 Task: Create new invoice with Date Opened :15-Apr-23, Select Customer: Mango Mango Desserts, Terms: Payment Term 1. Make invoice entry for item-1 with Date: 15-Apr-23, Description: 3.1 Amp Dual USB Car Charger_x000D_
, Action: Material, Income Account: Income:Sales, Quantity: 1, Unit Price: 6.25, Discount %: 7. Make entry for item-2 with Date: 15-Apr-23, Description: Bonne Maman Preserves Strawberry (13 oz)_x000D_
, Action: Material, Income Account: Income:Sales, Quantity: 1, Unit Price: 9.4, Discount %: 8. Make entry for item-3 with Date: 15-Apr-23, Description: Case of Whole Milk (1 gal x 2 ct), Action: Material, Income Account: Income:Sales, Quantity: 2, Unit Price: 10.4, Discount %: 10. Write Notes: 'Looking forward to serving you again.'. Post Invoice with Post Date: 15-Apr-23, Post to Accounts: Assets:Accounts Receivable. Pay / Process Payment with Transaction Date: 15-May-23, Amount: 33.1805, Transfer Account: Checking Account. Print Invoice, display notes by going to Option, then go to Display Tab and check 'Invoice Notes'.
Action: Mouse moved to (161, 34)
Screenshot: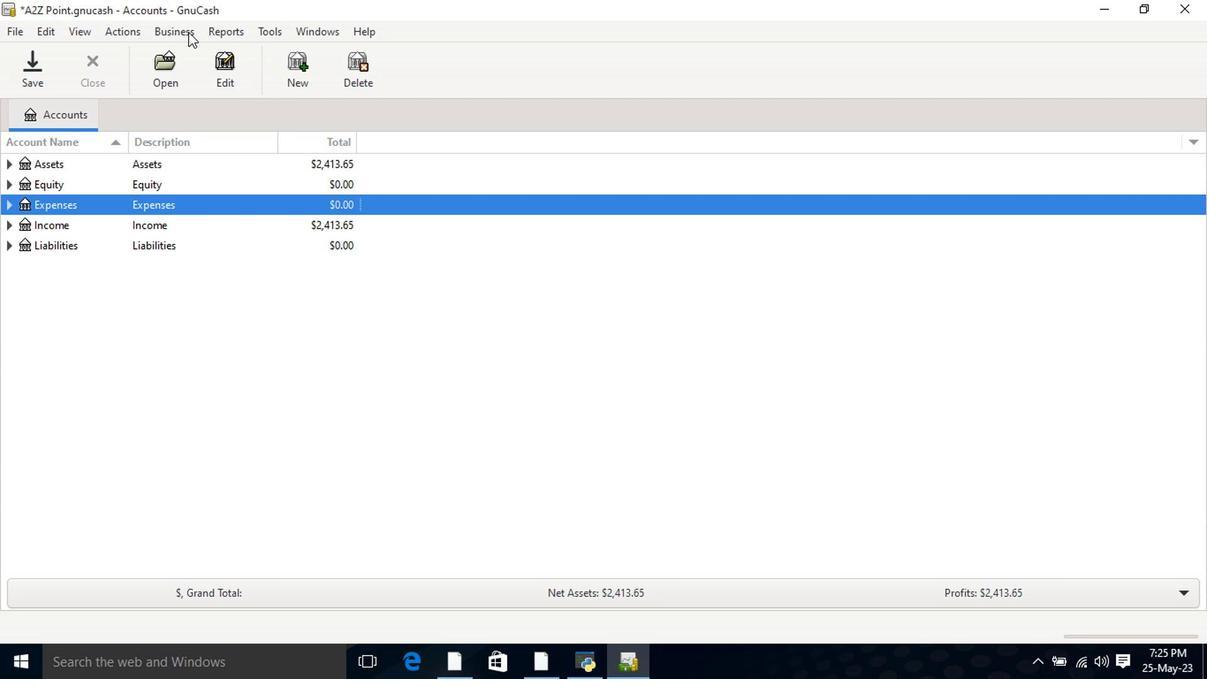 
Action: Mouse pressed left at (161, 34)
Screenshot: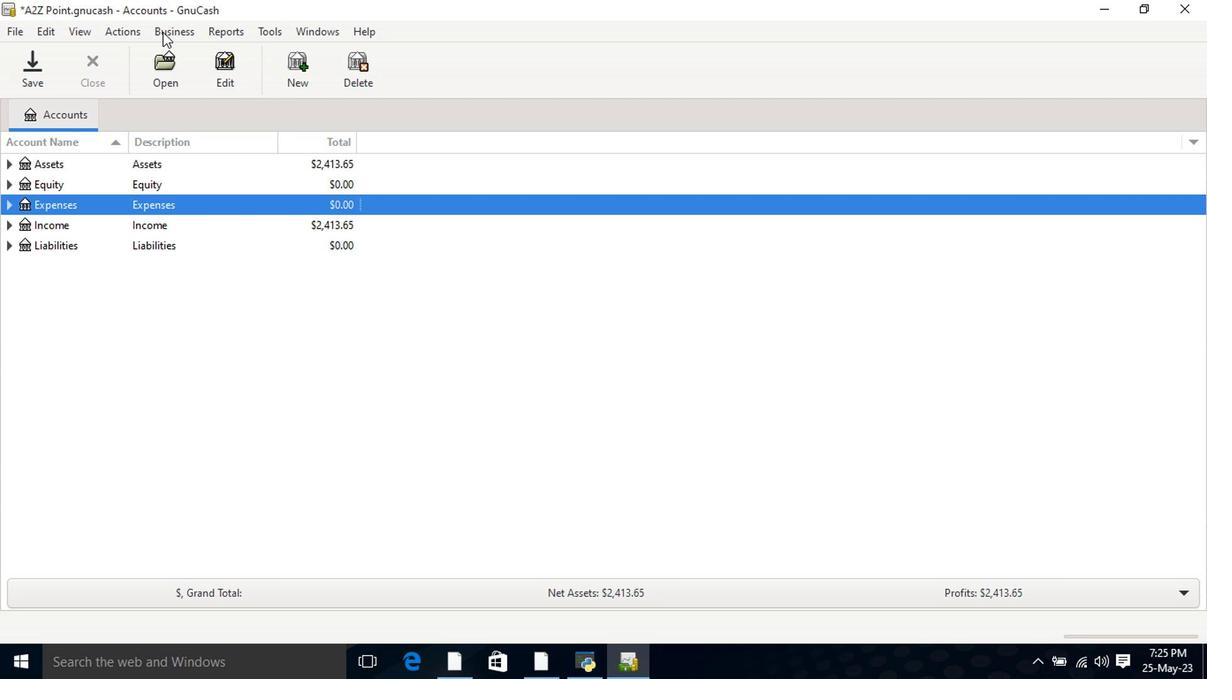 
Action: Mouse moved to (415, 124)
Screenshot: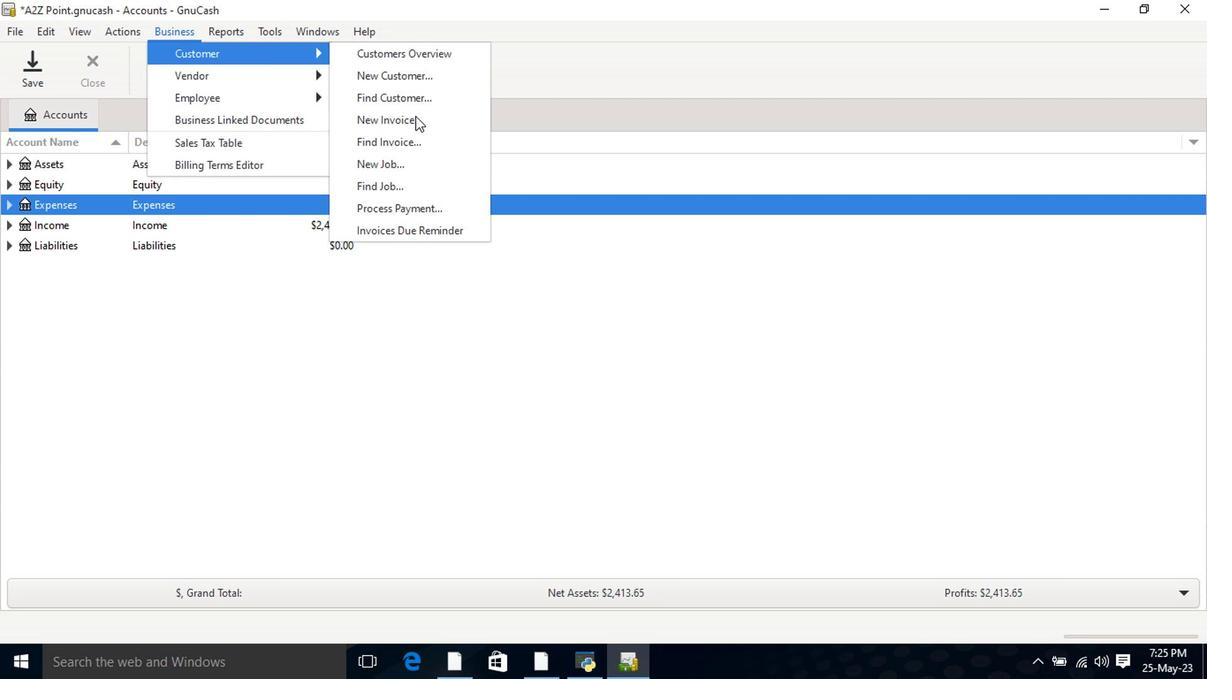 
Action: Mouse pressed left at (415, 124)
Screenshot: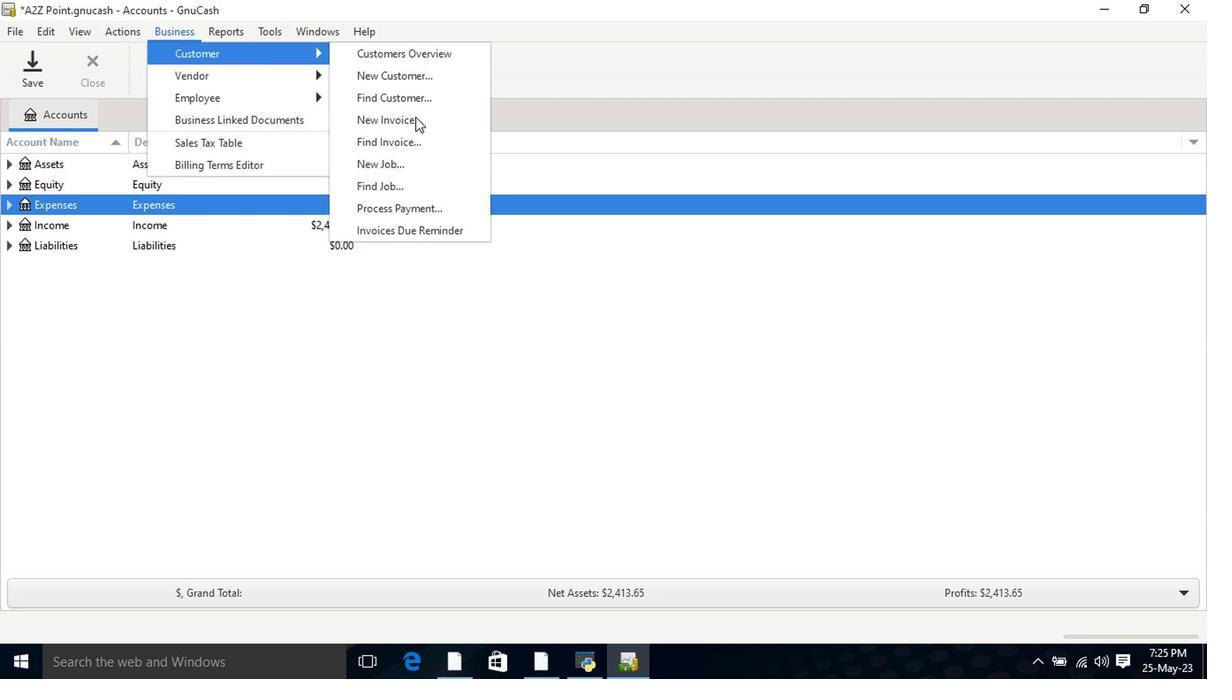 
Action: Mouse moved to (725, 278)
Screenshot: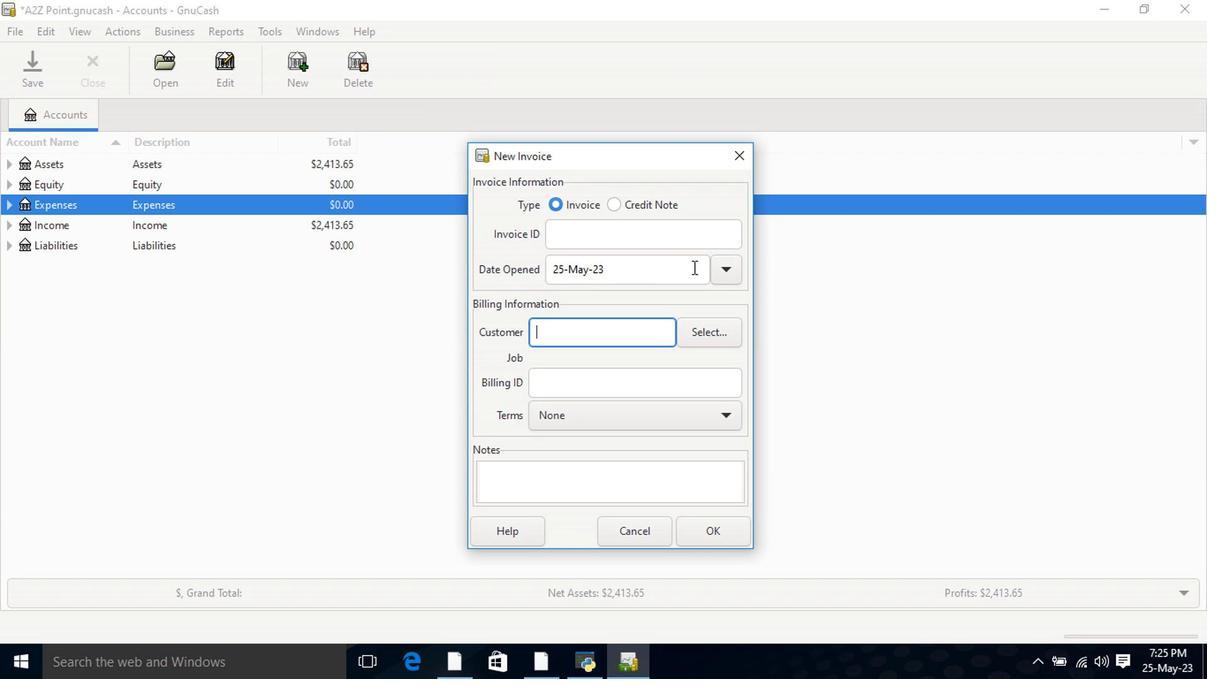 
Action: Mouse pressed left at (725, 278)
Screenshot: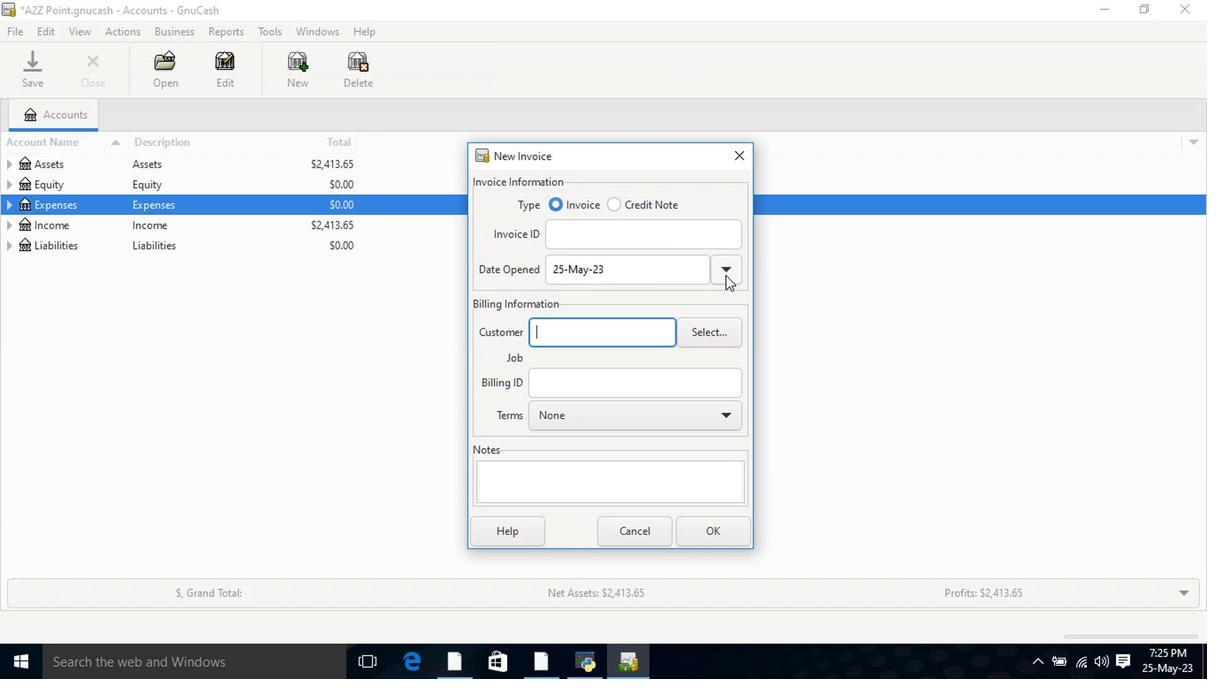 
Action: Mouse moved to (591, 299)
Screenshot: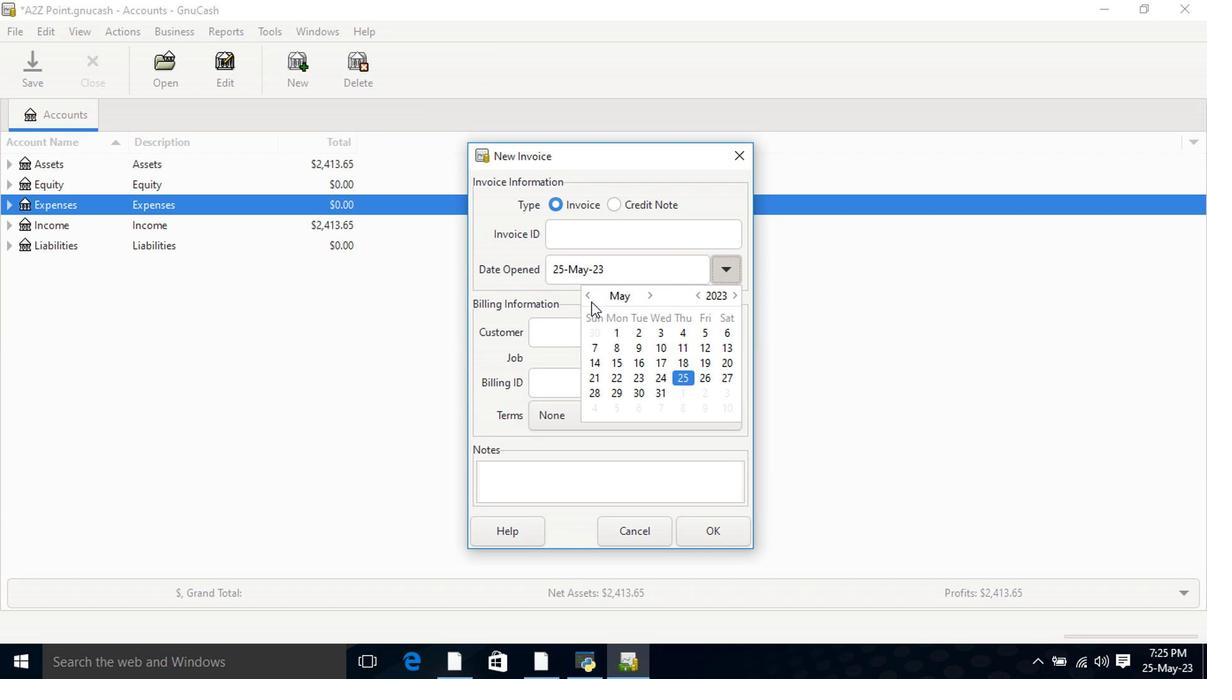 
Action: Mouse pressed left at (591, 299)
Screenshot: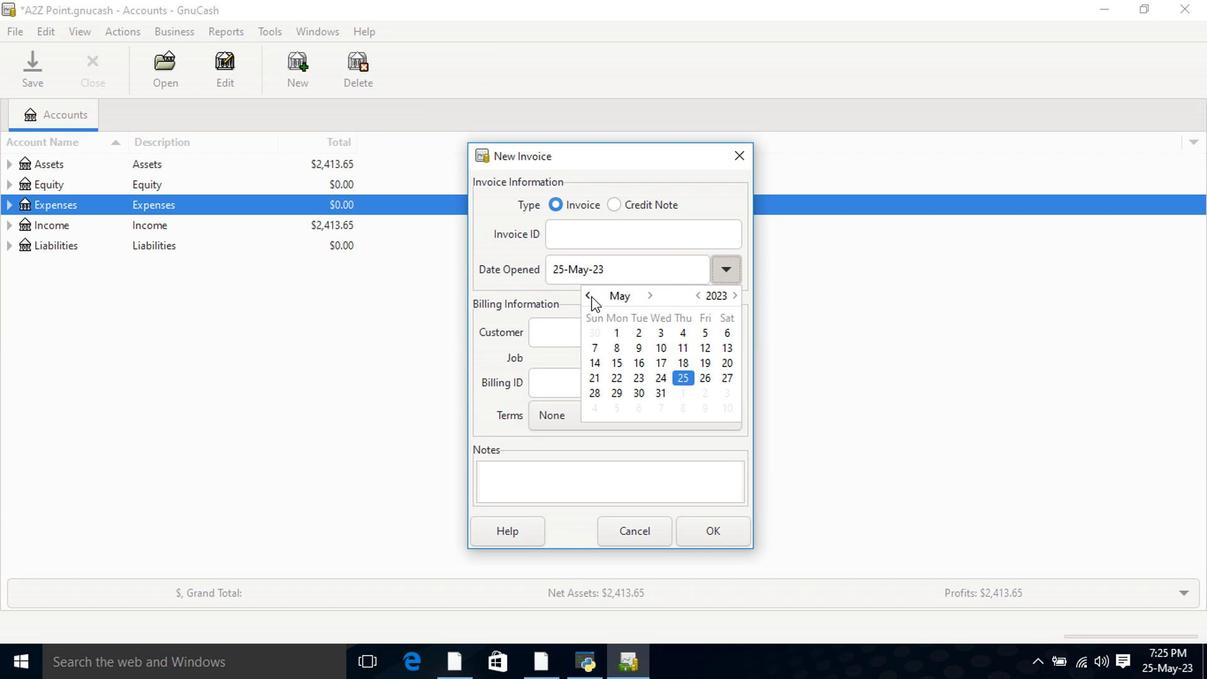 
Action: Mouse moved to (728, 366)
Screenshot: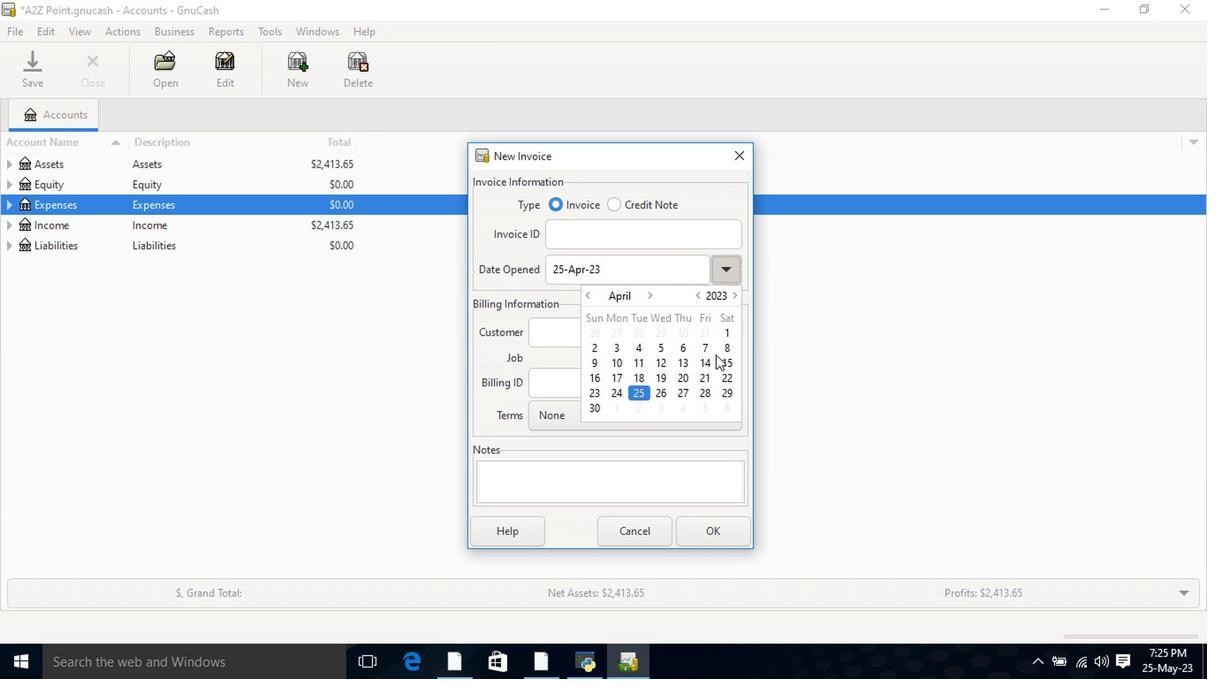 
Action: Mouse pressed left at (728, 366)
Screenshot: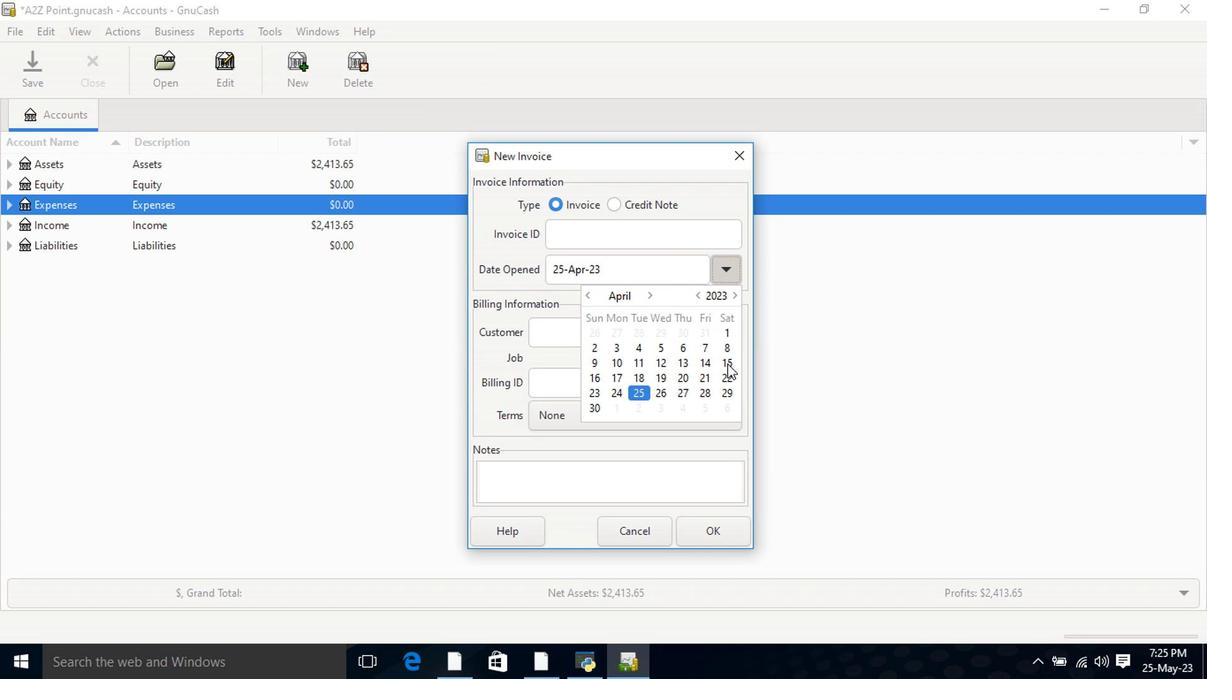 
Action: Mouse moved to (730, 366)
Screenshot: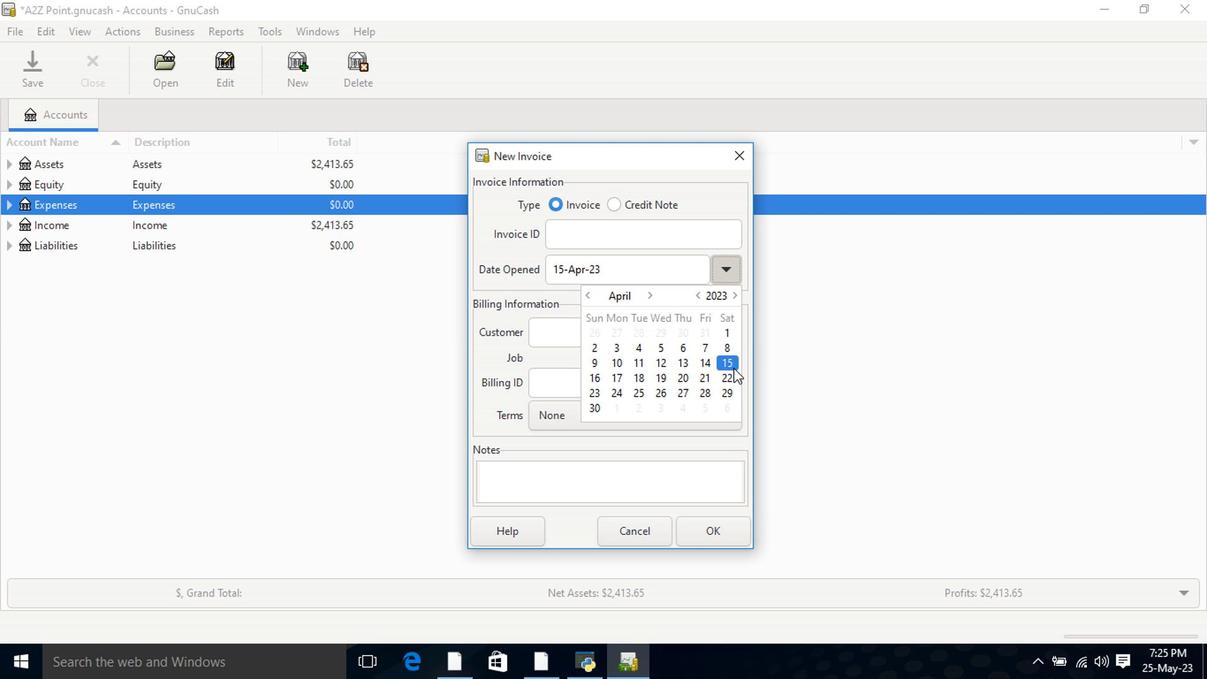 
Action: Mouse pressed left at (730, 366)
Screenshot: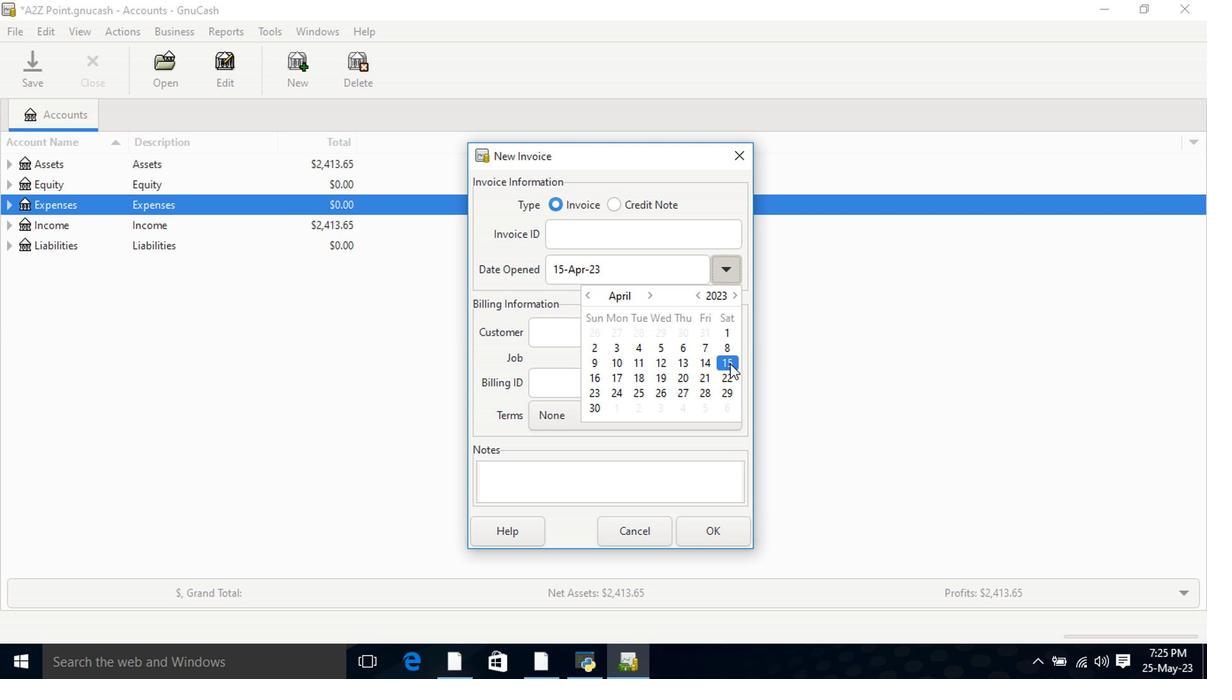 
Action: Mouse pressed left at (730, 366)
Screenshot: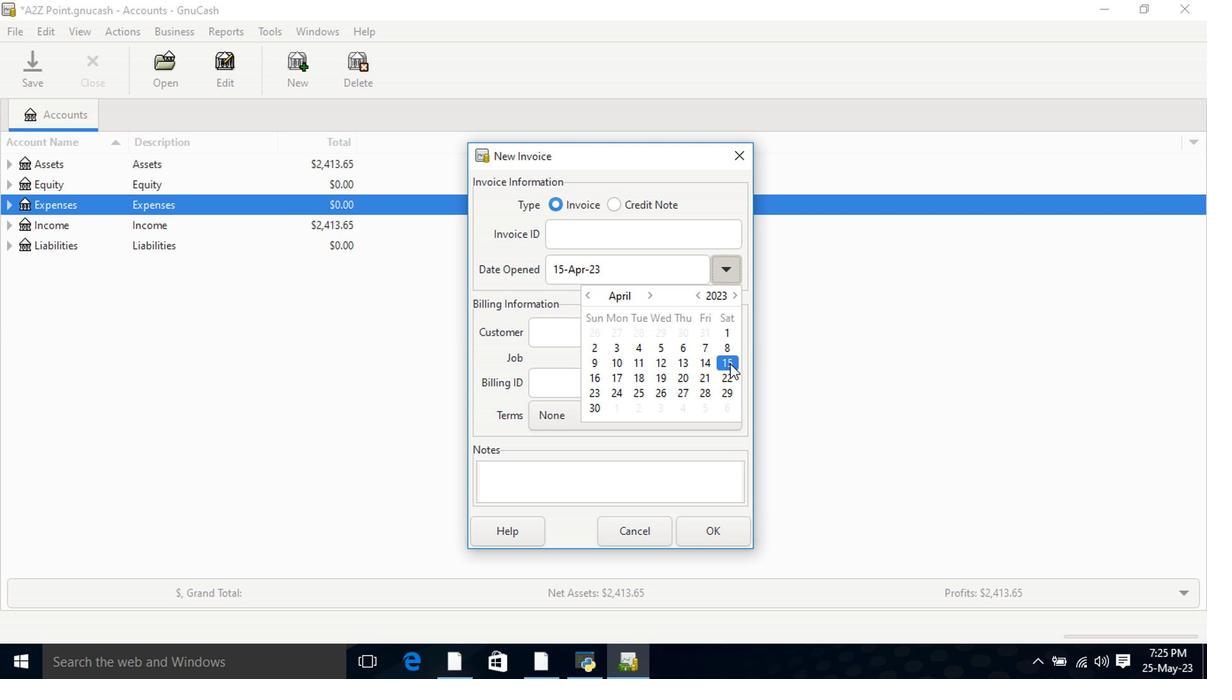 
Action: Mouse moved to (636, 337)
Screenshot: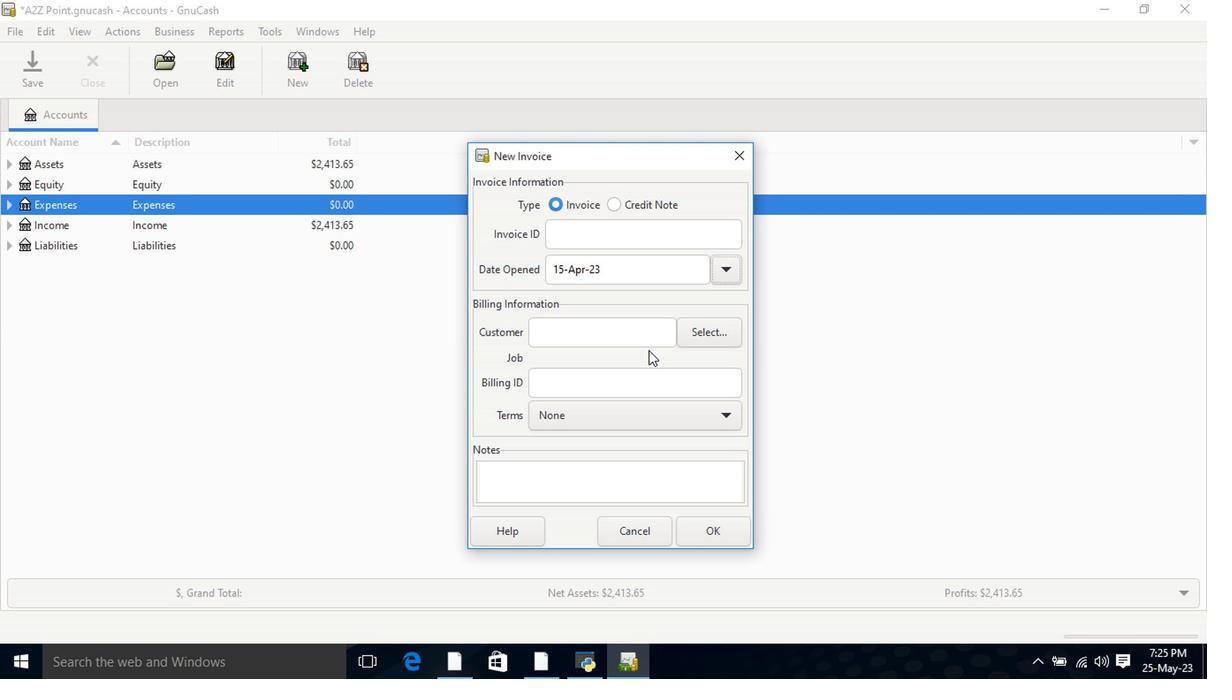 
Action: Mouse pressed left at (636, 337)
Screenshot: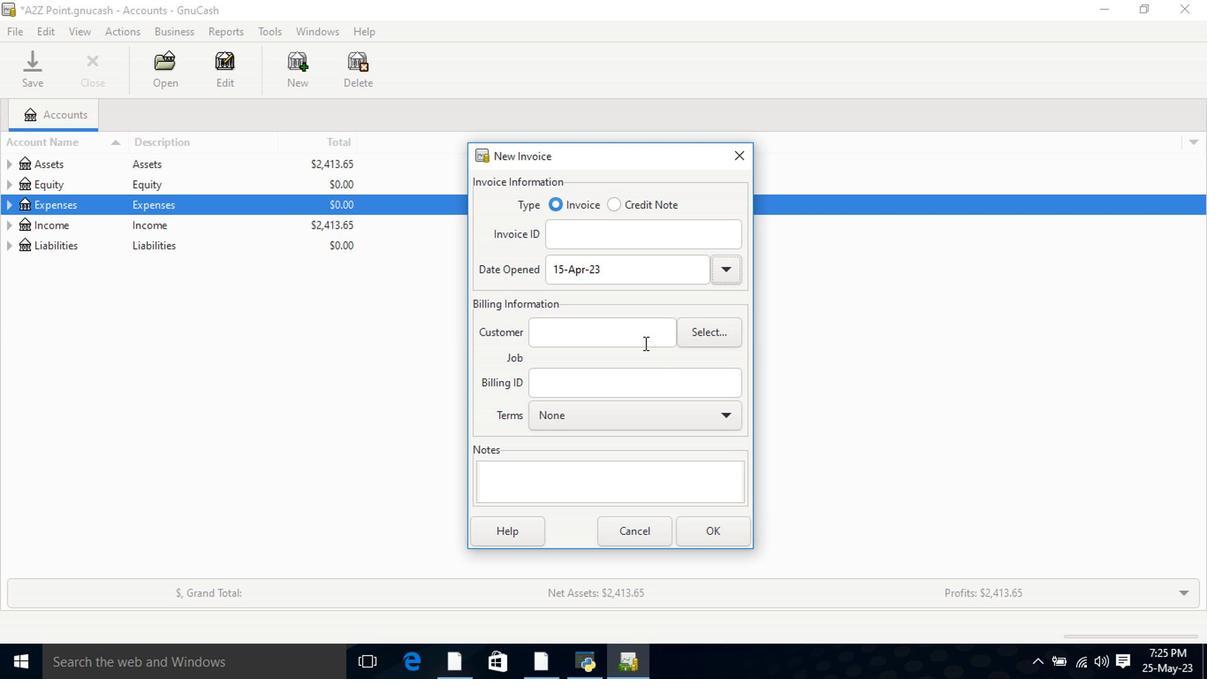 
Action: Key pressed <Key.shift>Mang
Screenshot: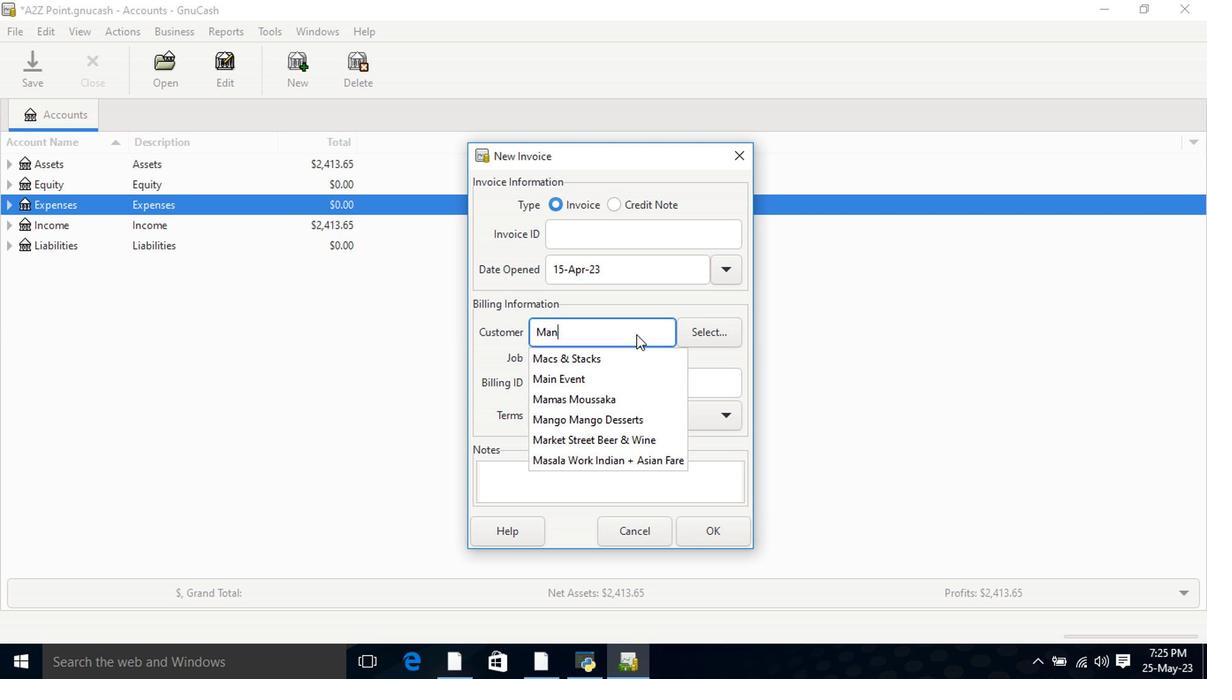 
Action: Mouse moved to (629, 356)
Screenshot: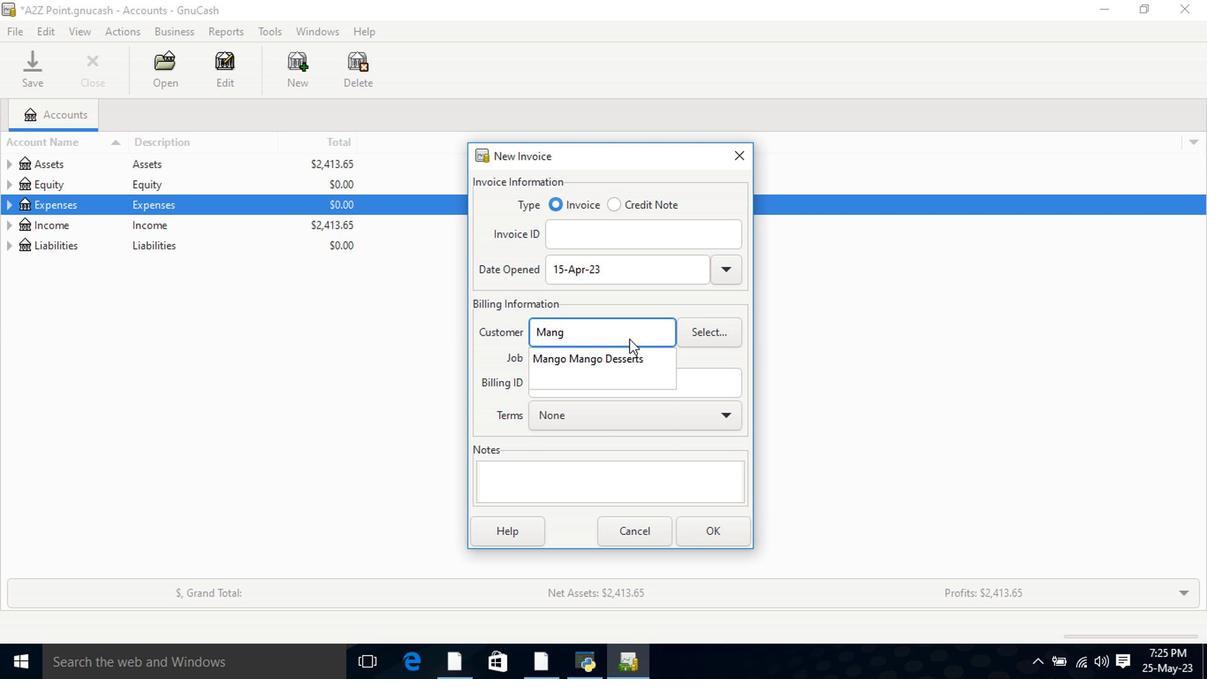 
Action: Mouse pressed left at (629, 356)
Screenshot: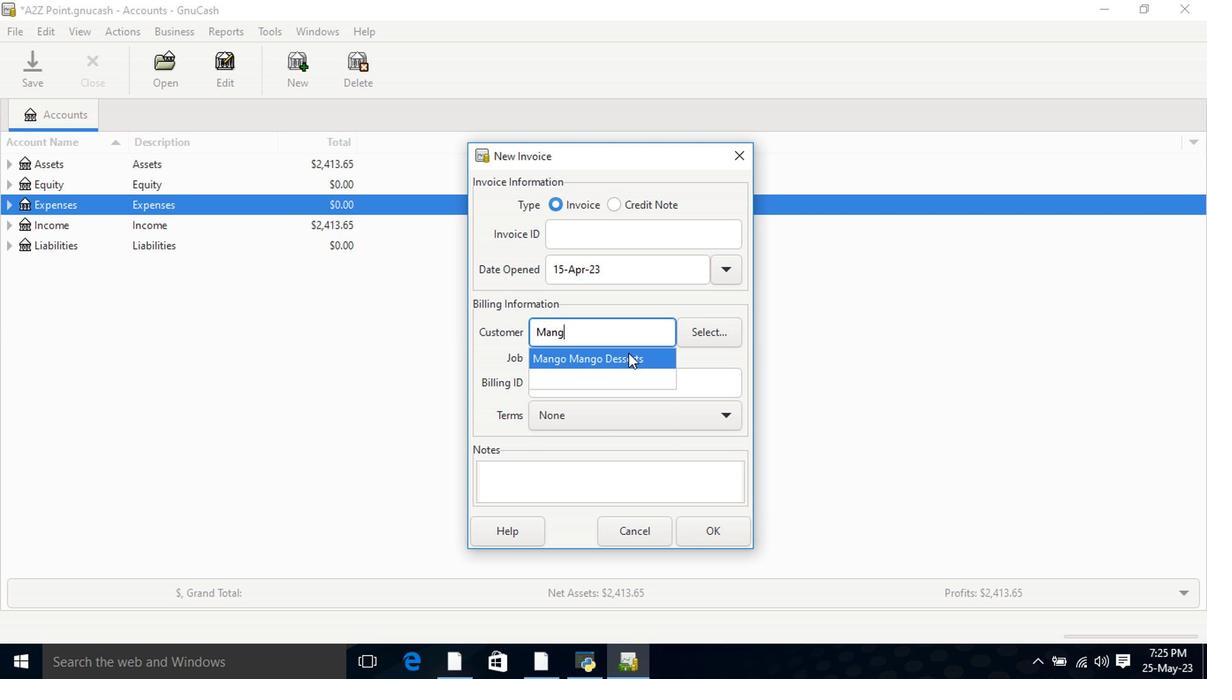 
Action: Mouse moved to (614, 443)
Screenshot: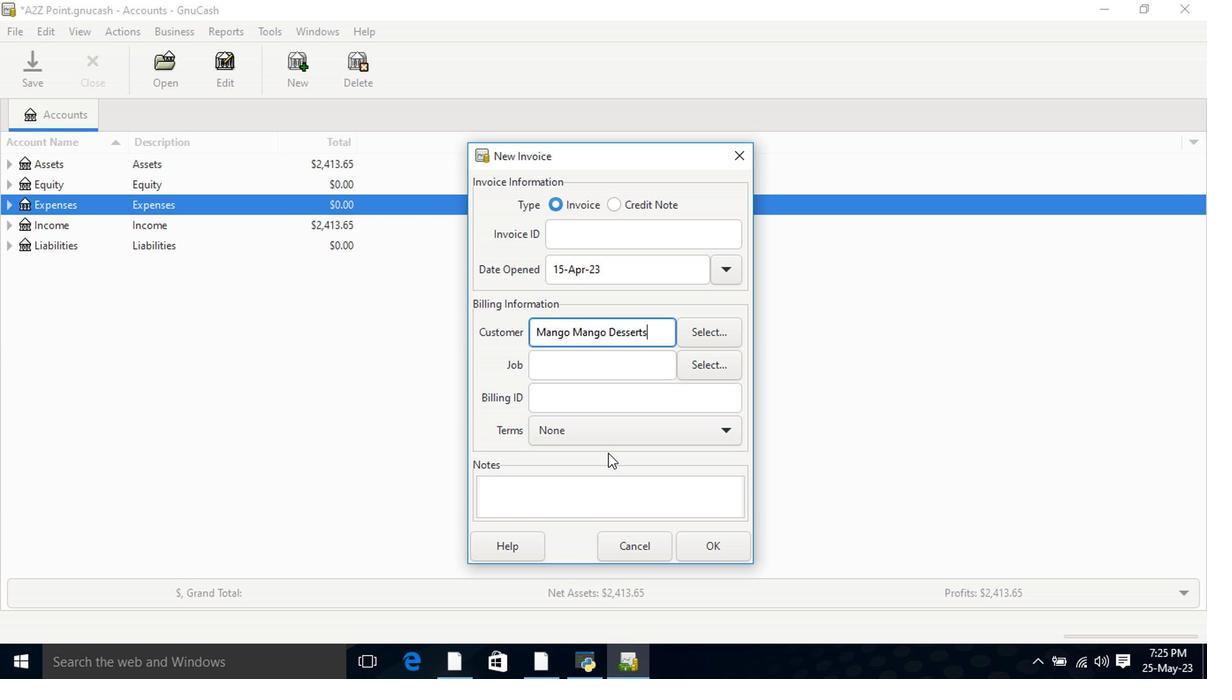 
Action: Mouse pressed left at (614, 443)
Screenshot: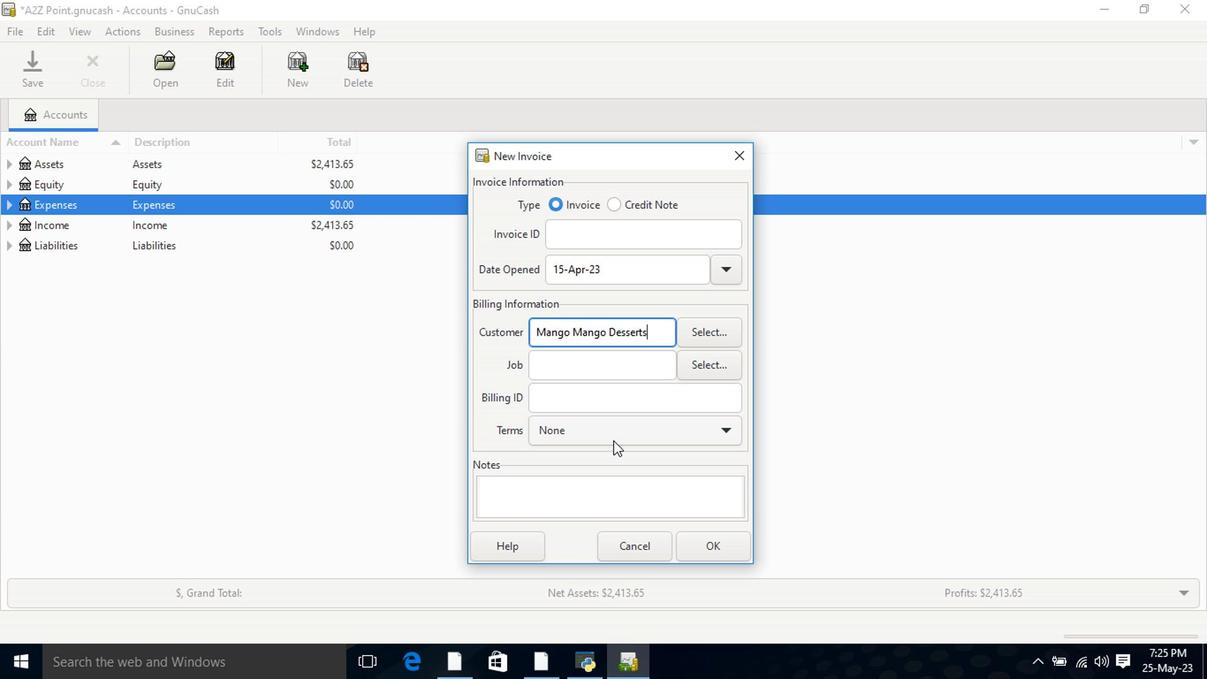 
Action: Mouse moved to (615, 456)
Screenshot: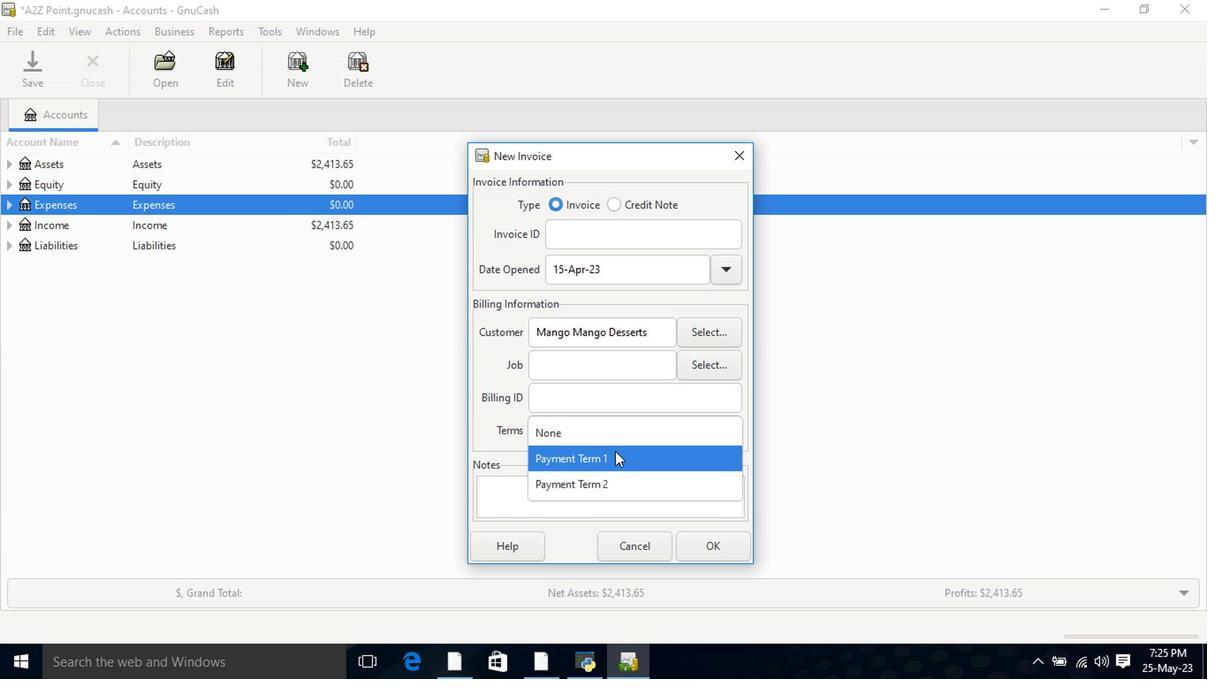 
Action: Mouse pressed left at (615, 456)
Screenshot: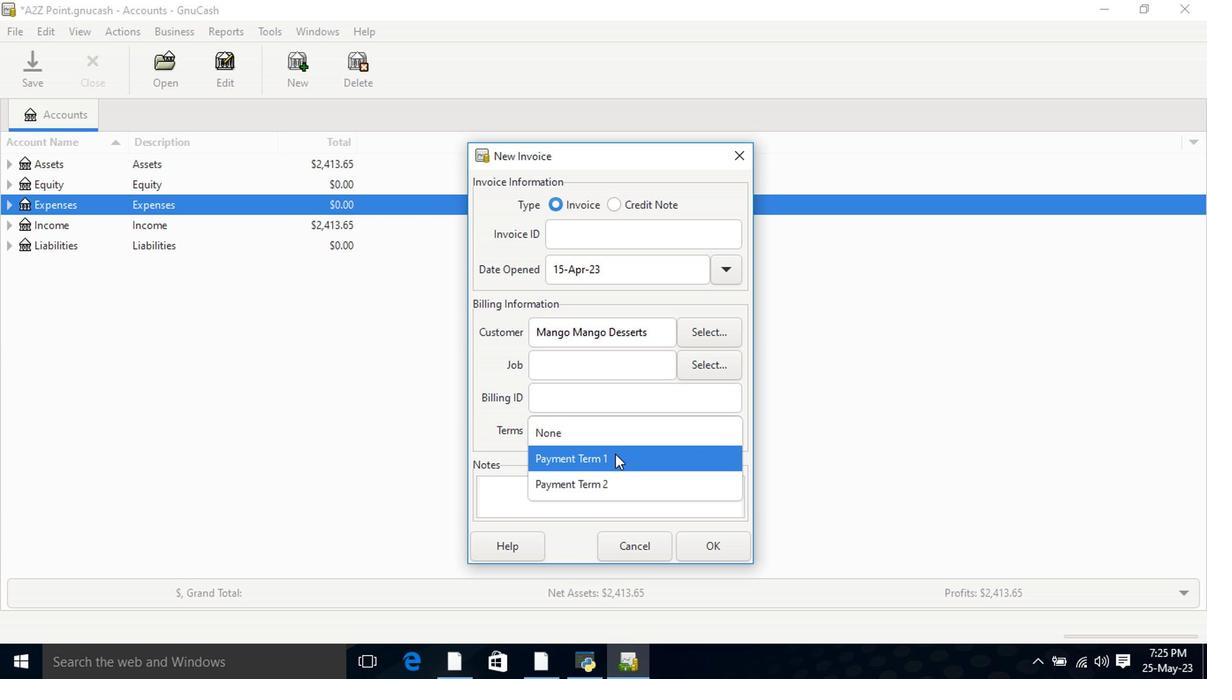 
Action: Mouse moved to (715, 550)
Screenshot: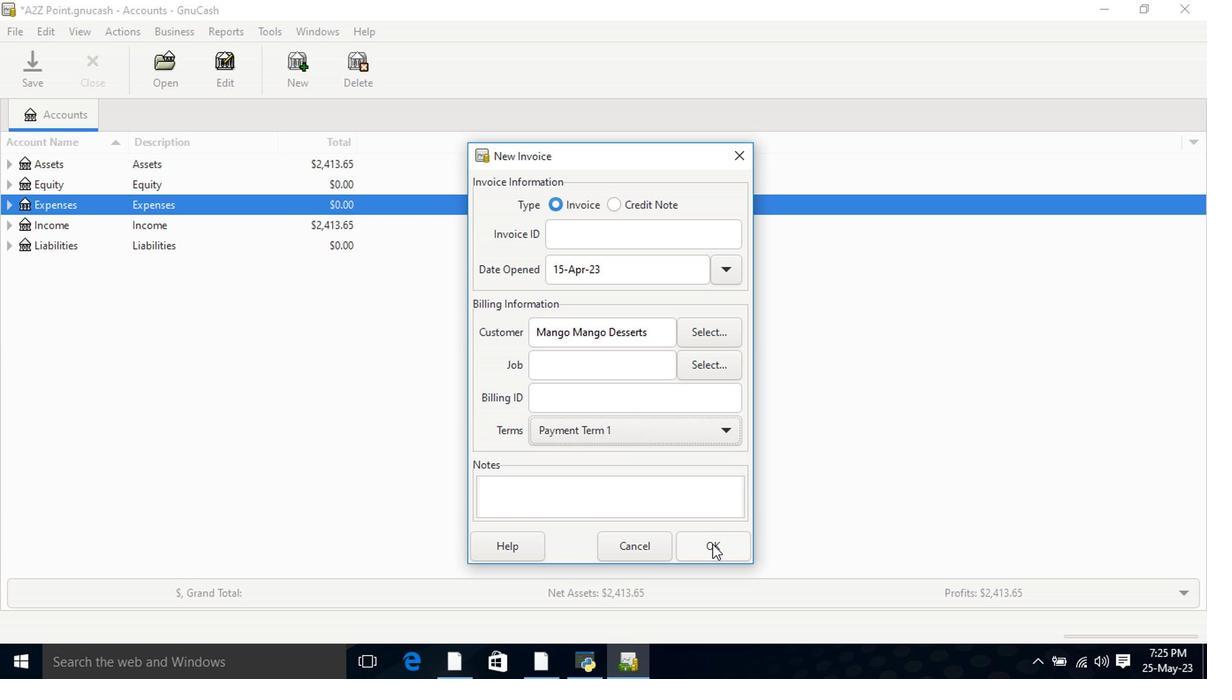 
Action: Mouse pressed left at (715, 550)
Screenshot: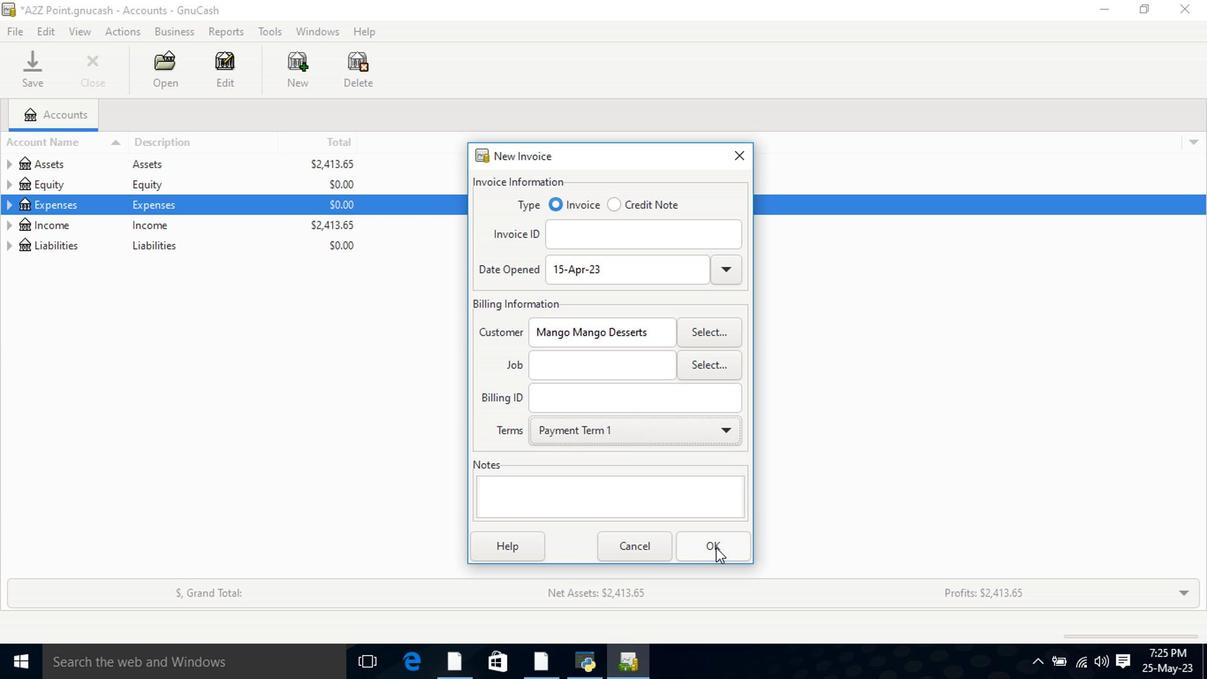 
Action: Mouse moved to (79, 348)
Screenshot: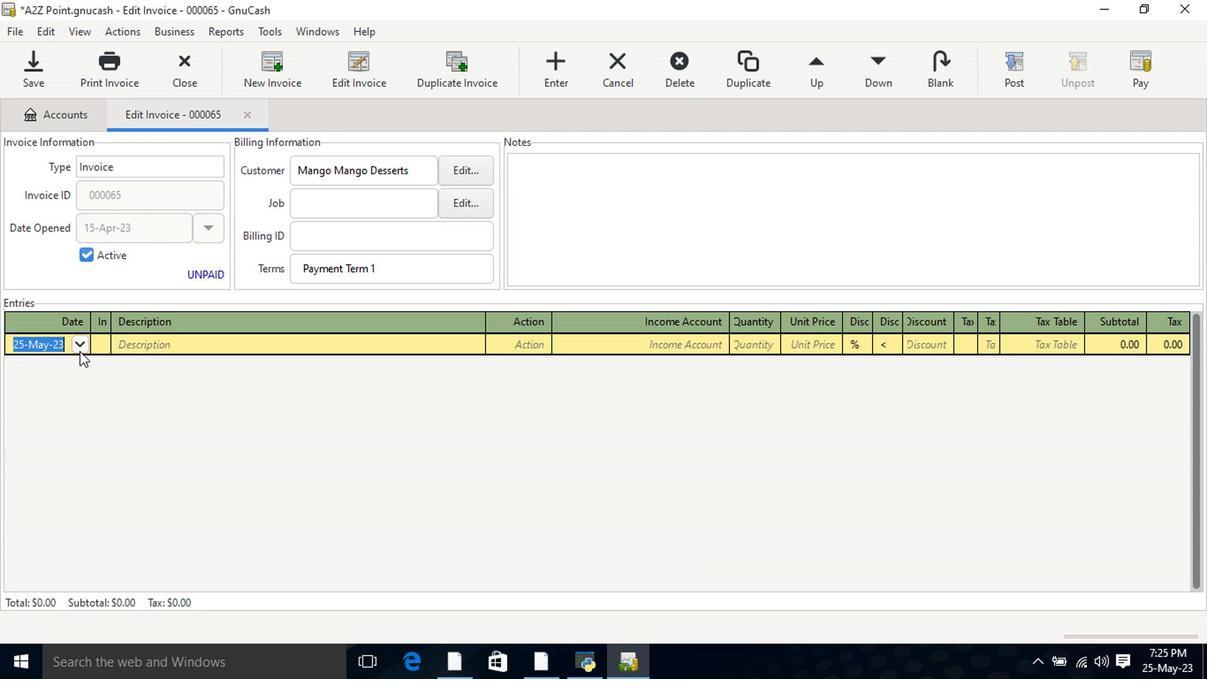 
Action: Mouse pressed left at (79, 348)
Screenshot: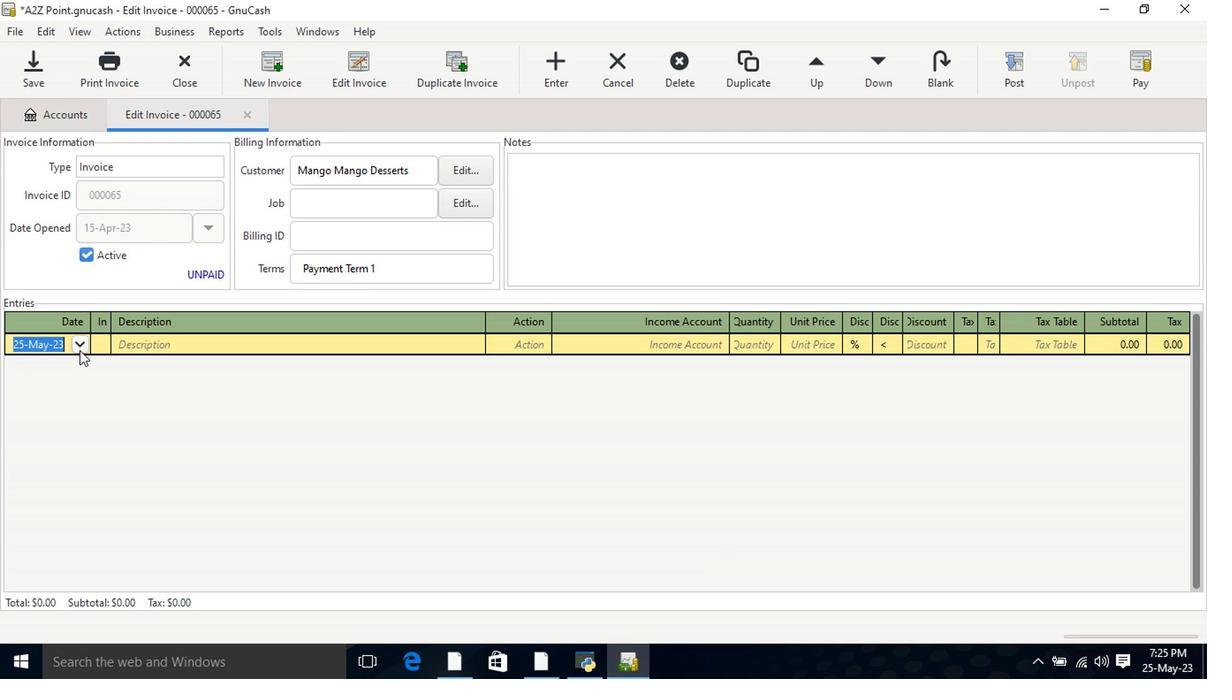 
Action: Mouse moved to (15, 372)
Screenshot: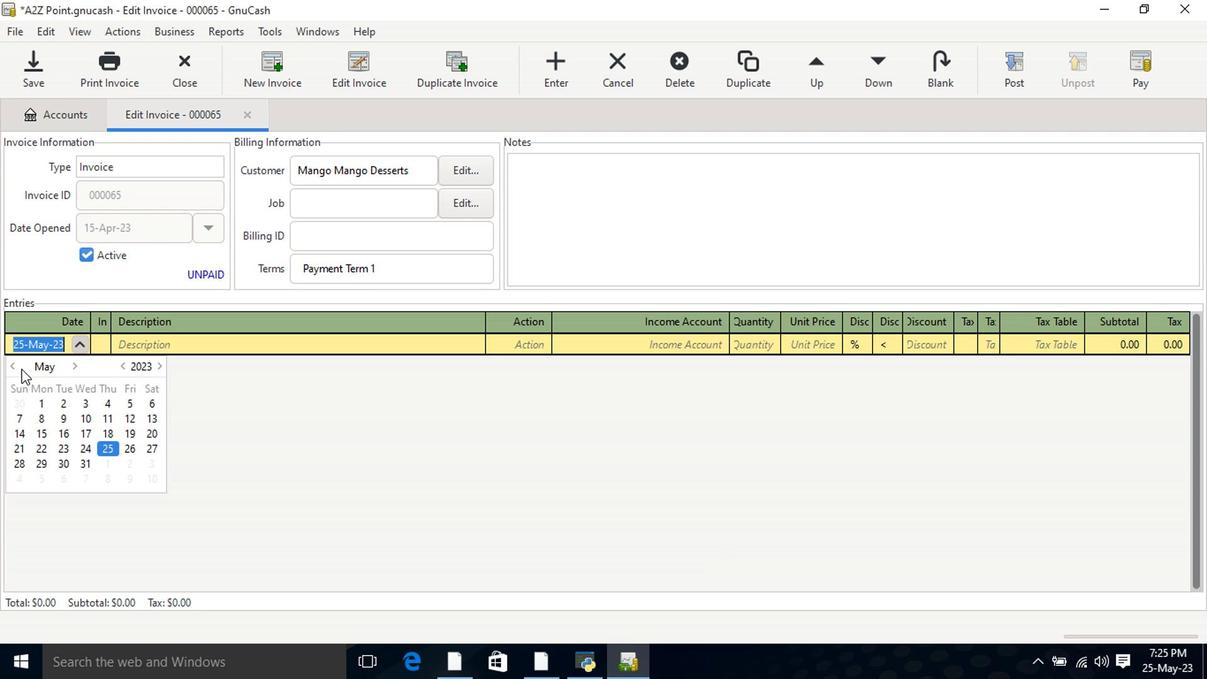 
Action: Mouse pressed left at (15, 372)
Screenshot: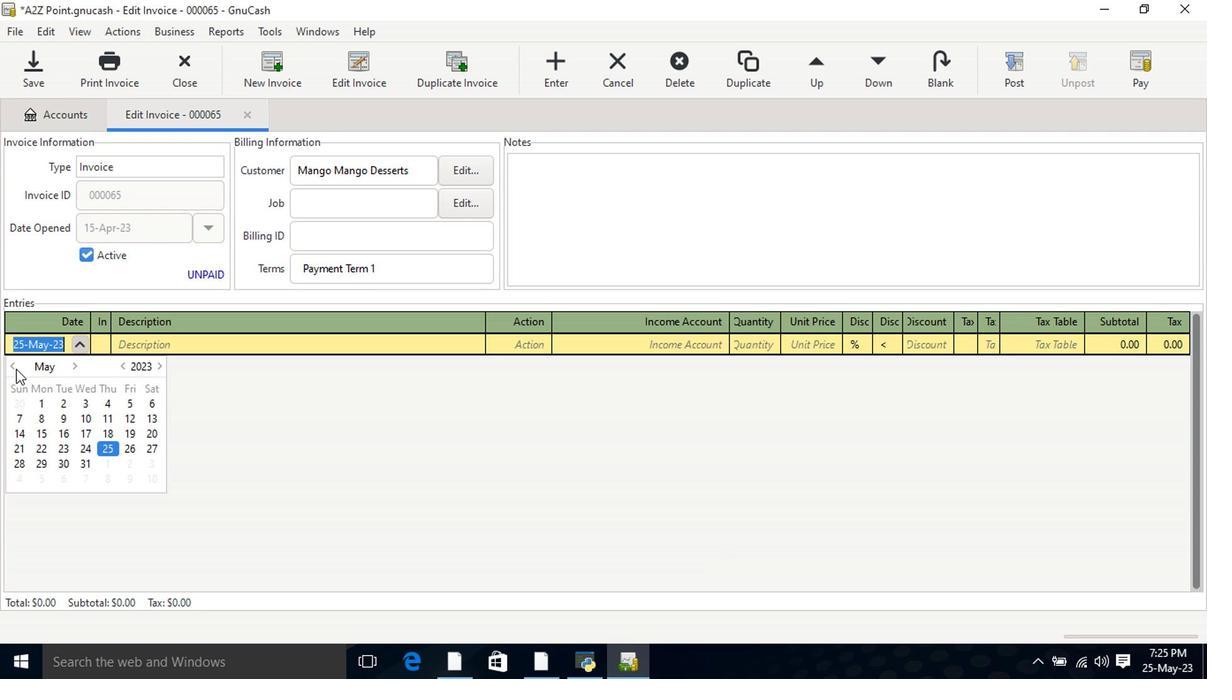 
Action: Mouse moved to (154, 438)
Screenshot: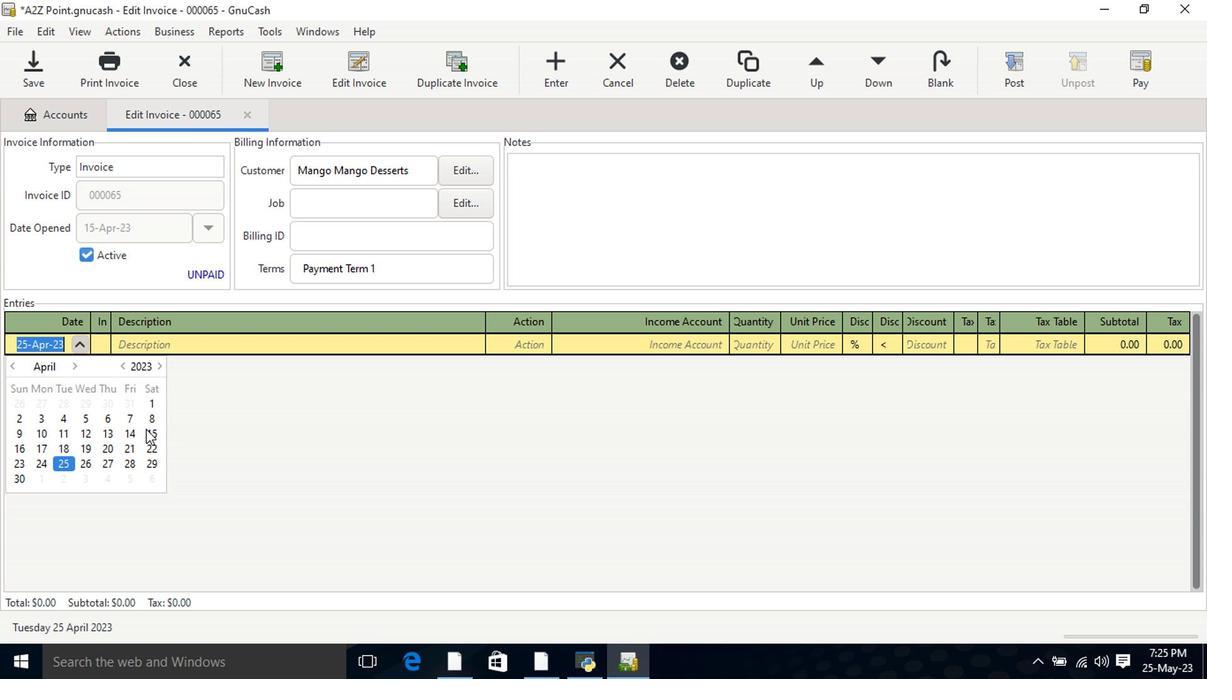 
Action: Mouse pressed left at (154, 438)
Screenshot: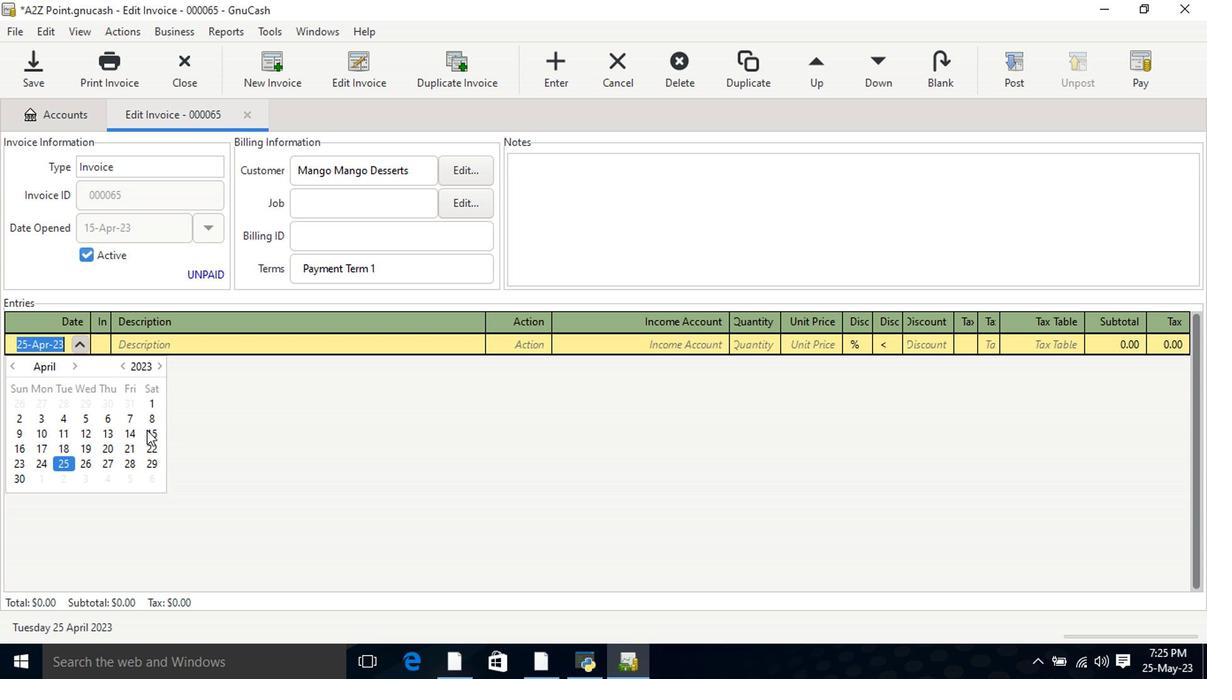 
Action: Mouse pressed left at (154, 438)
Screenshot: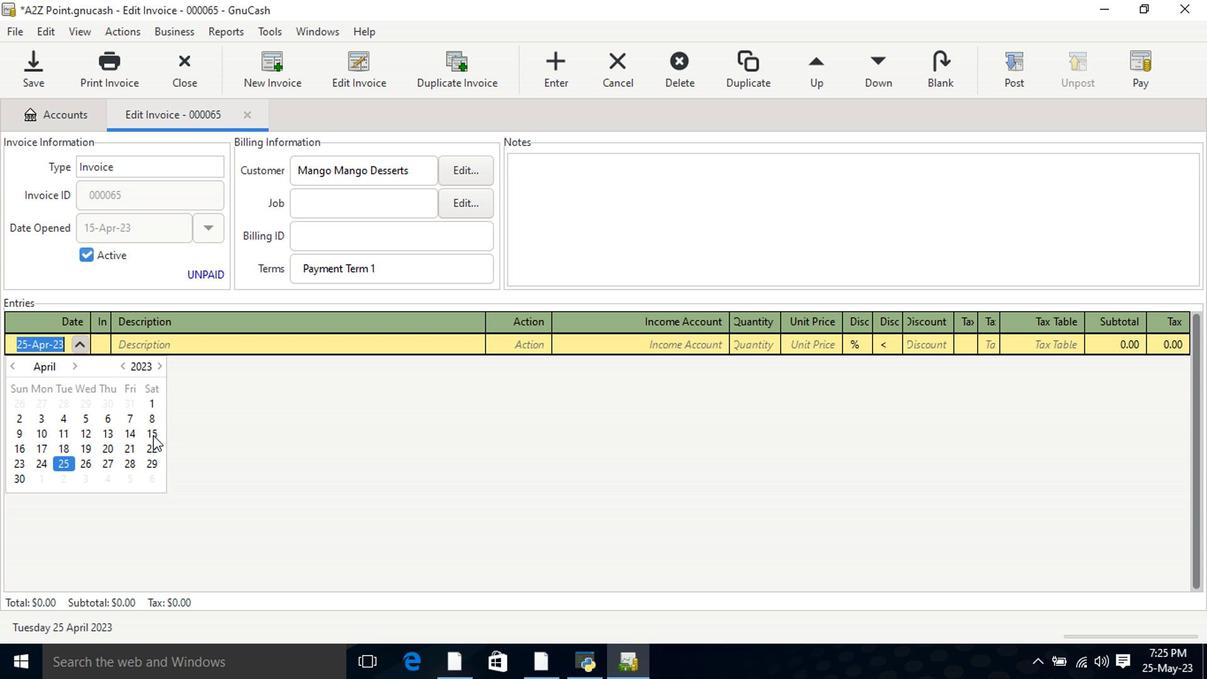 
Action: Mouse moved to (188, 353)
Screenshot: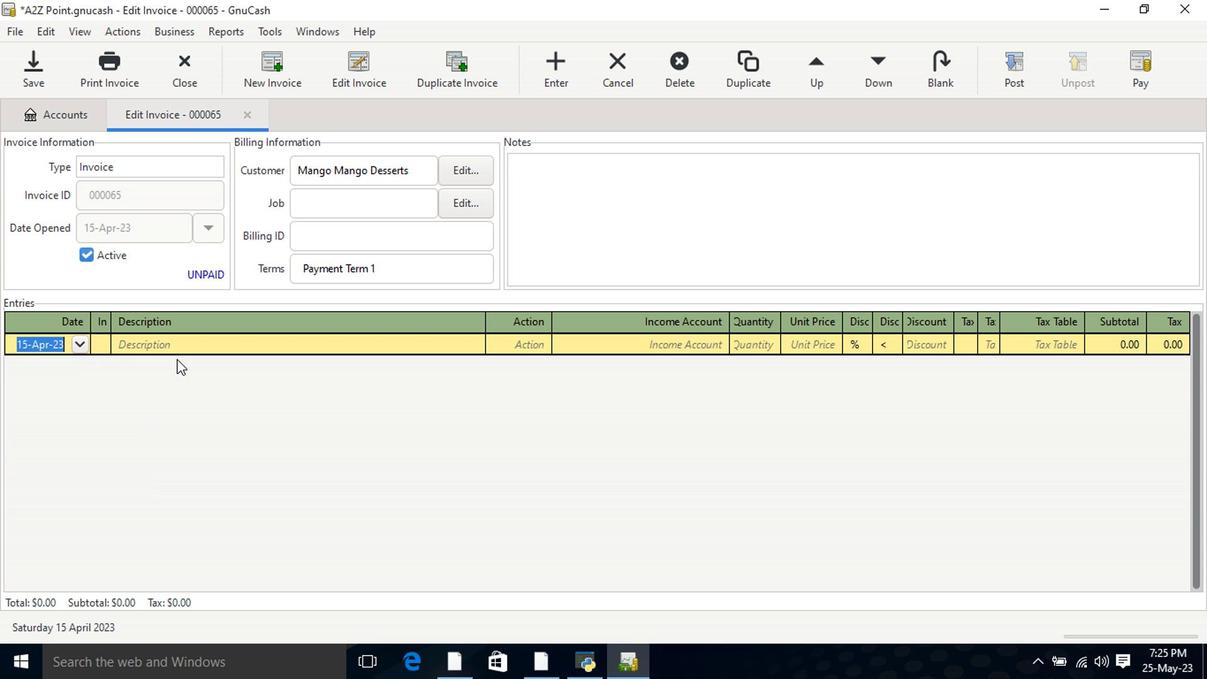 
Action: Mouse pressed left at (188, 353)
Screenshot: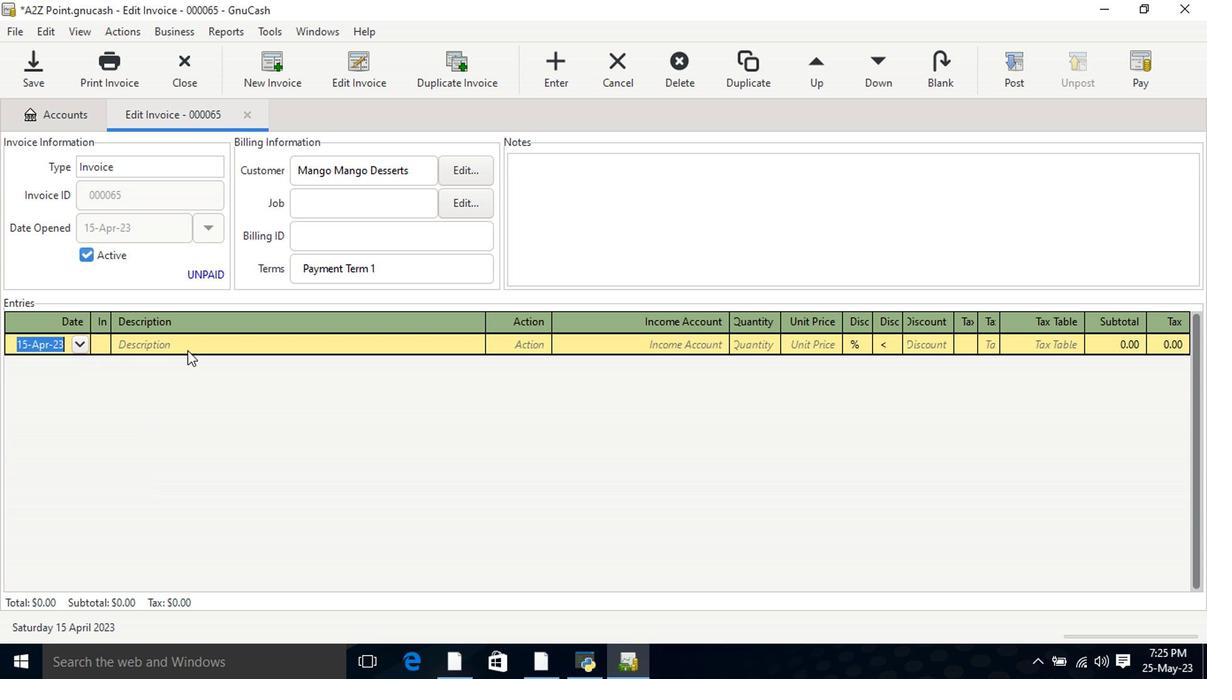 
Action: Key pressed 3.1<Key.shift><Key.space><Key.shift>Amp<Key.space><Key.shift>u<Key.backspace><Key.shift>Dual<Key.space><Key.shift>USB<Key.space><Key.shift>Car<Key.space><Key.shift>Charger<Key.tab>mate<Key.tab>incom<Key.down><Key.down><Key.down><Key.tab>1<Key.tab>6.25<Key.tab>
Screenshot: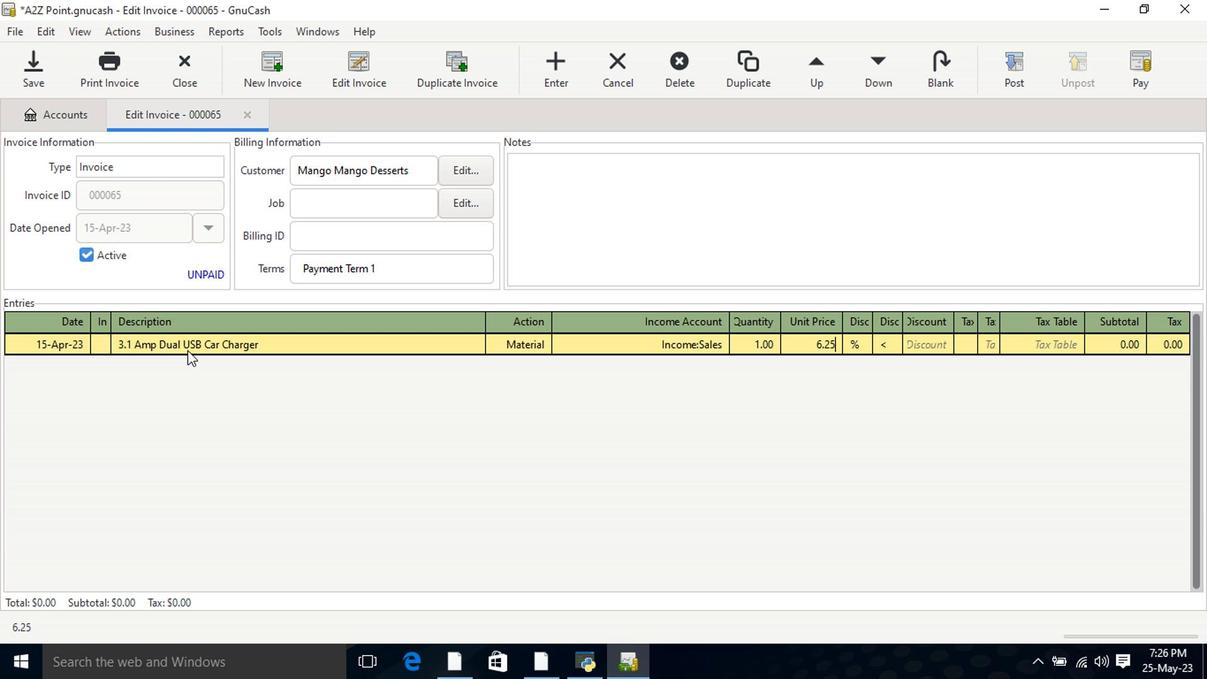
Action: Mouse moved to (878, 349)
Screenshot: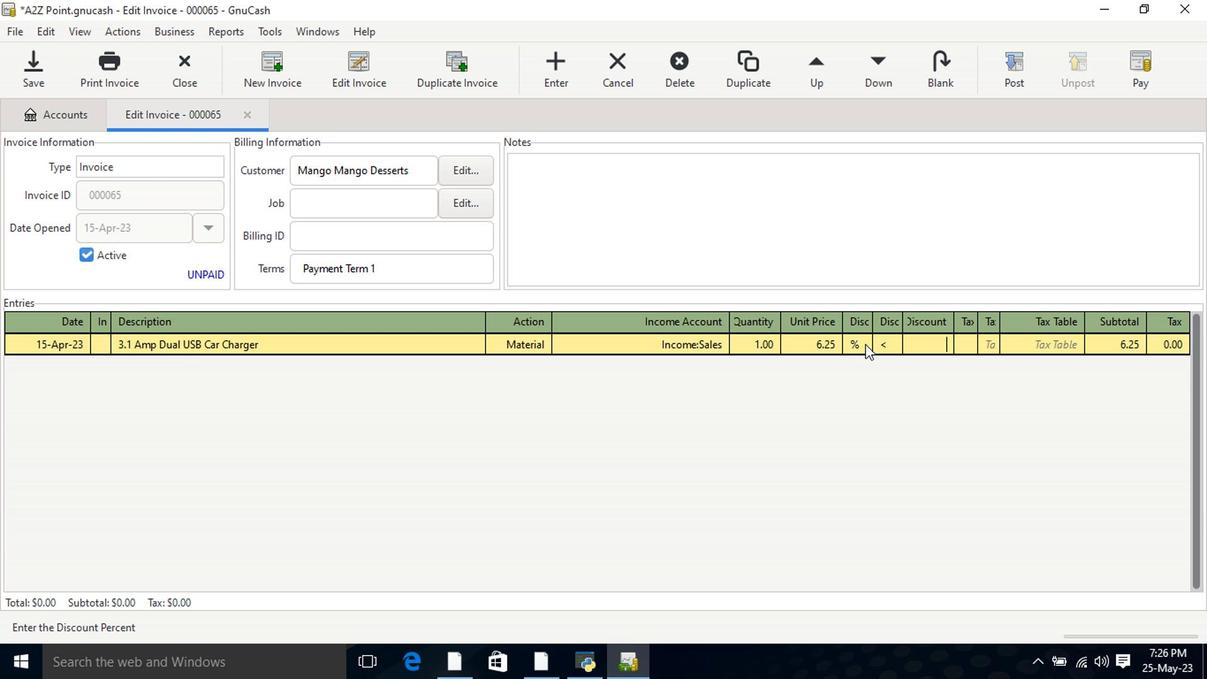 
Action: Mouse pressed left at (878, 349)
Screenshot: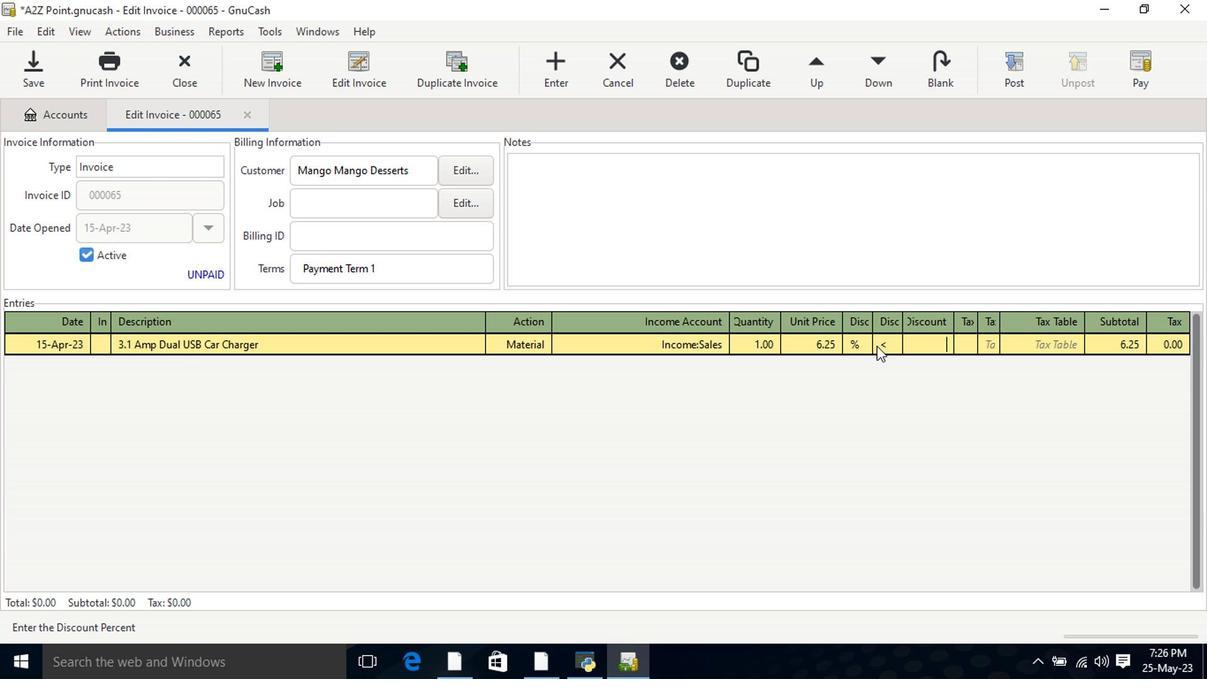 
Action: Mouse moved to (921, 347)
Screenshot: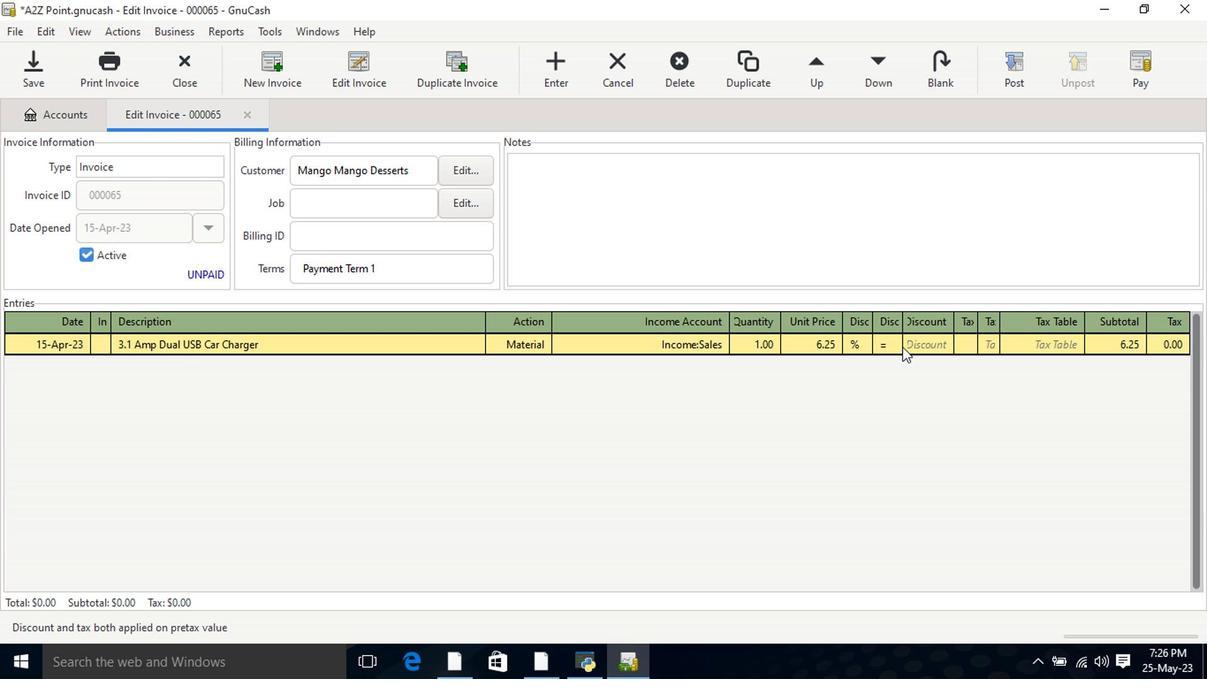 
Action: Mouse pressed left at (921, 347)
Screenshot: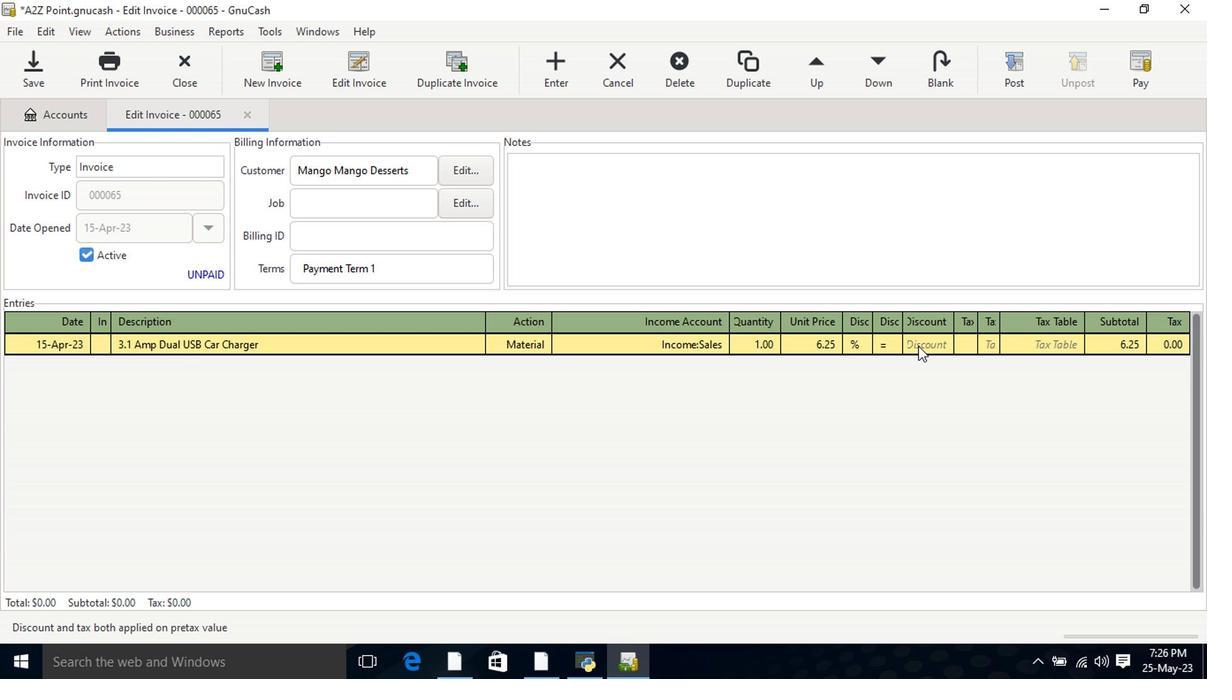 
Action: Key pressed 7<Key.tab><Key.tab><Key.shift>Bonne<Key.space><Key.shift>Maman<Key.space><Key.shift>Preserves<Key.space><Key.shift>Strawberry<Key.space><Key.shift_r>(13<Key.space>oz<Key.shift_r>)<Key.tab>mat<Key.tab>inco<Key.down><Key.down><Key.down><Key.tab>1<Key.tab>9.4<Key.tab>
Screenshot: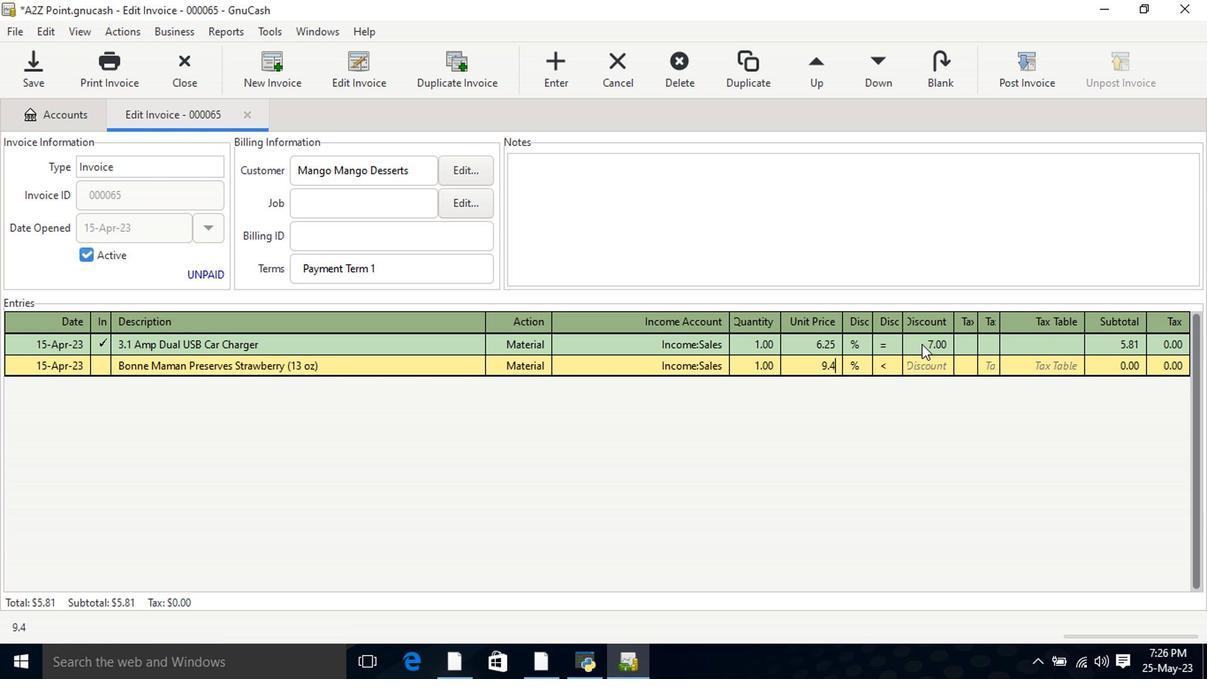 
Action: Mouse moved to (882, 368)
Screenshot: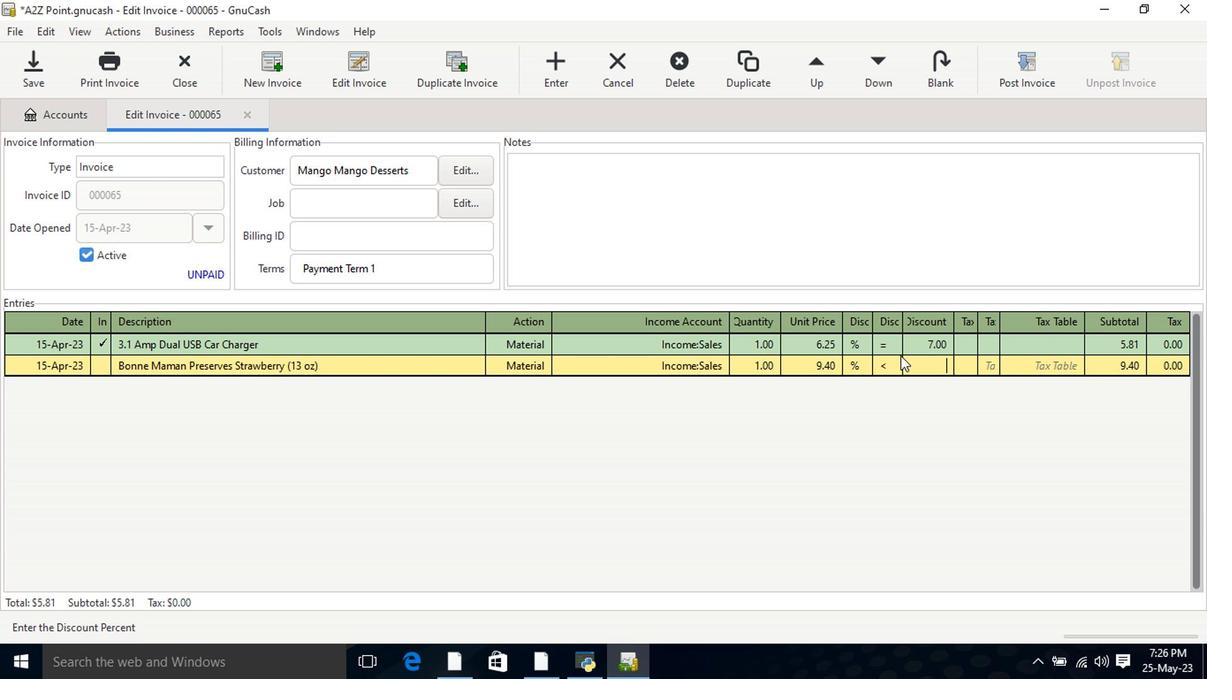 
Action: Mouse pressed left at (882, 368)
Screenshot: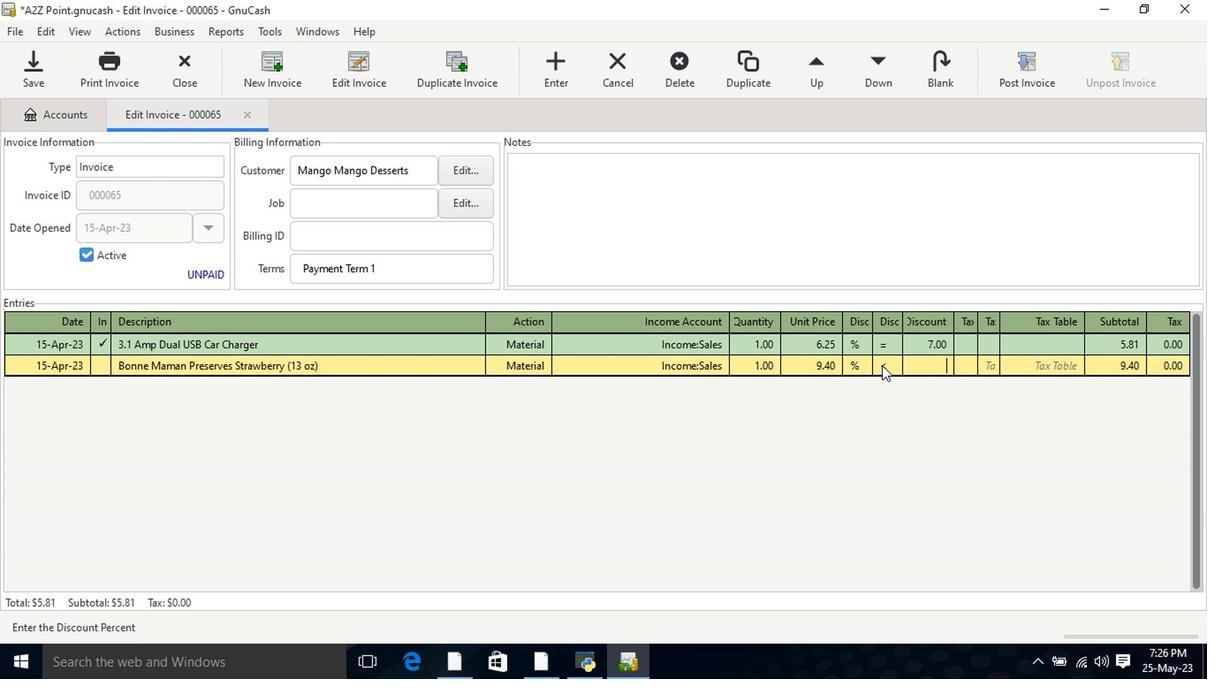 
Action: Mouse moved to (929, 370)
Screenshot: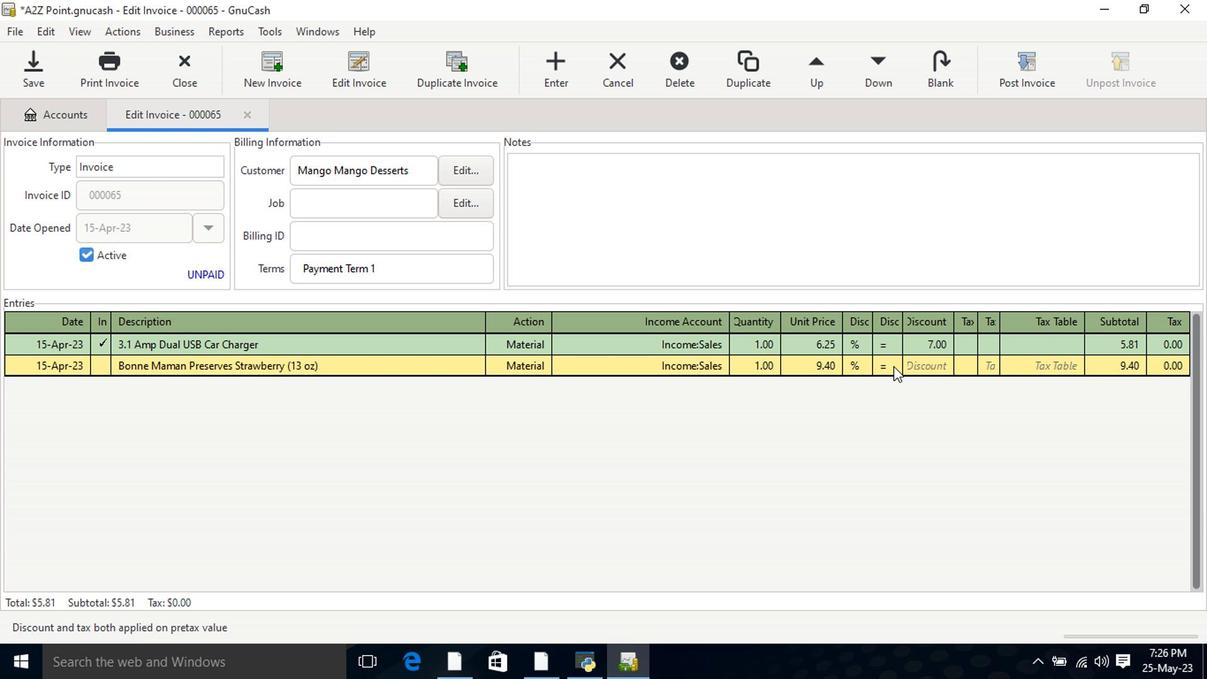 
Action: Mouse pressed left at (929, 370)
Screenshot: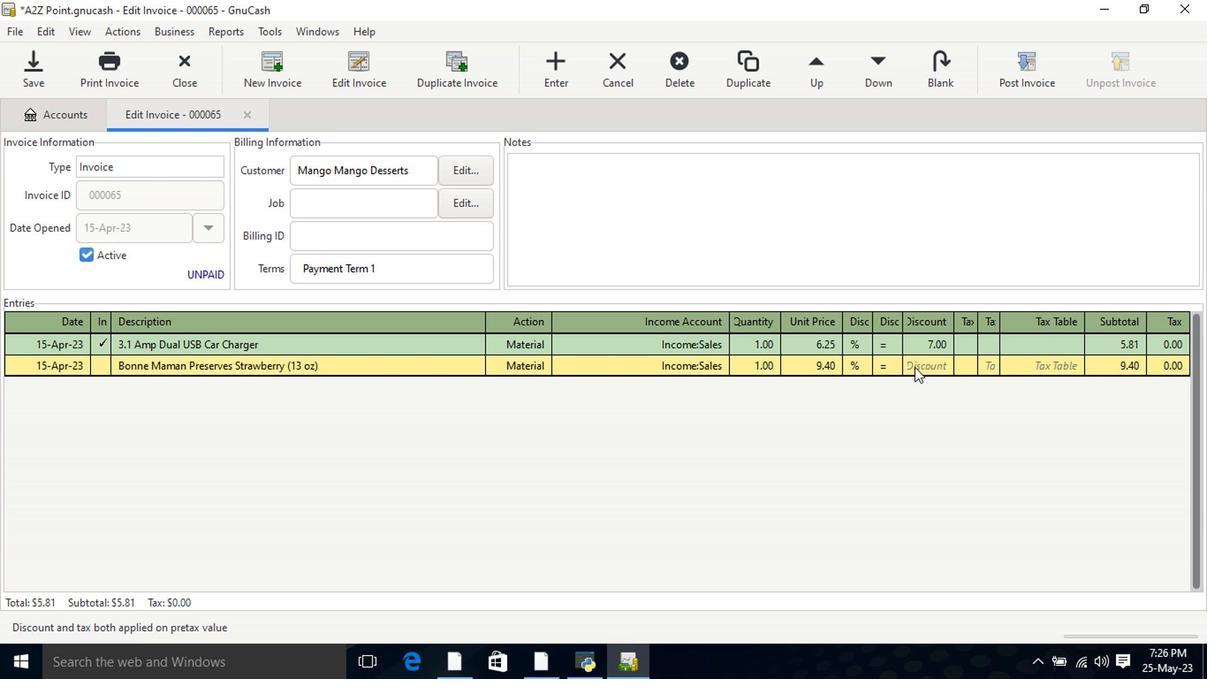 
Action: Key pressed 8<Key.tab><Key.tab><Key.shift>Case<Key.space>of<Key.space><Key.shift>Whole<Key.space><Key.shift>Milk<Key.space><Key.shift_r>(1galx2<Key.space>ct<Key.left><Key.left><Key.left><Key.left><Key.left><Key.space><Key.left><Key.left><Key.left><Key.left><Key.space><Key.end><Key.shift_r>)<Key.tab>mate<Key.tab>inco<Key.down><Key.down><Key.down><Key.tab>2<Key.tab>10.4<Key.tab>
Screenshot: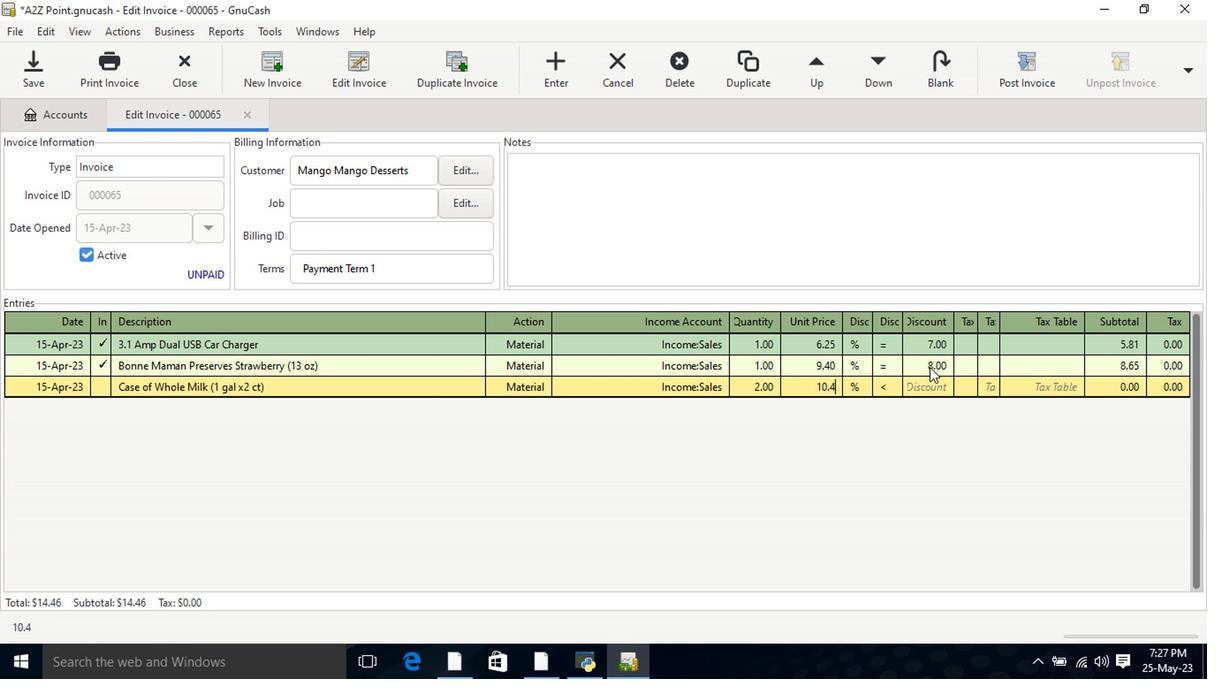 
Action: Mouse moved to (887, 387)
Screenshot: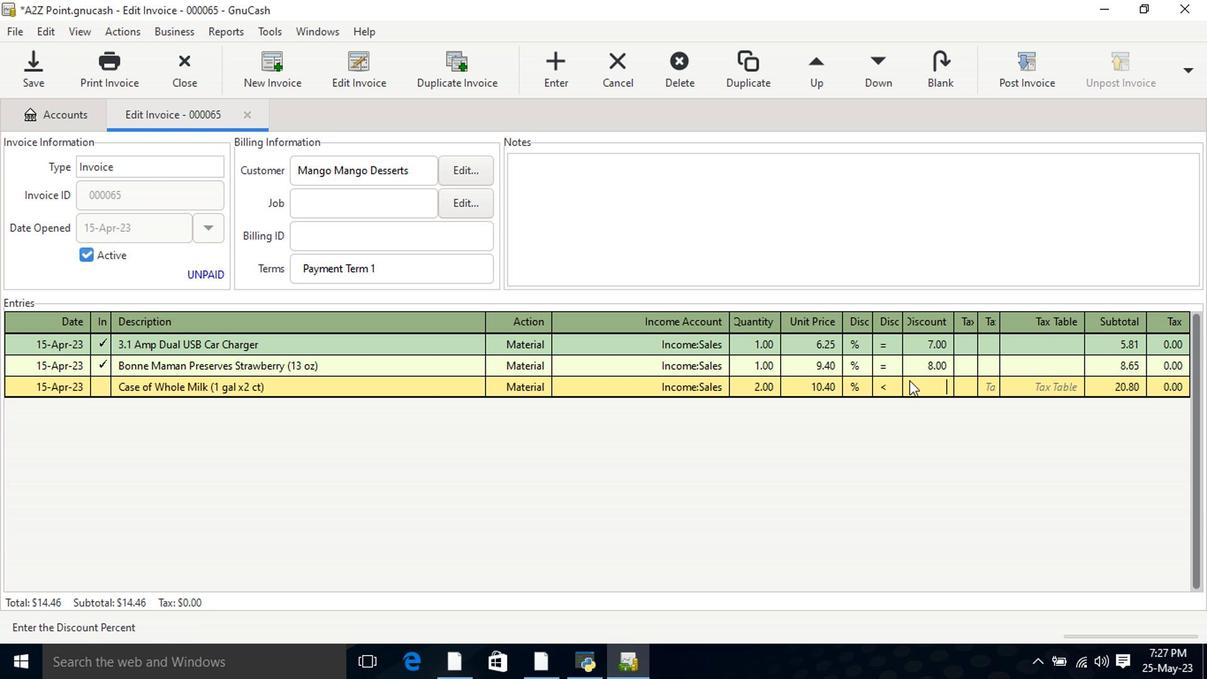 
Action: Mouse pressed left at (887, 387)
Screenshot: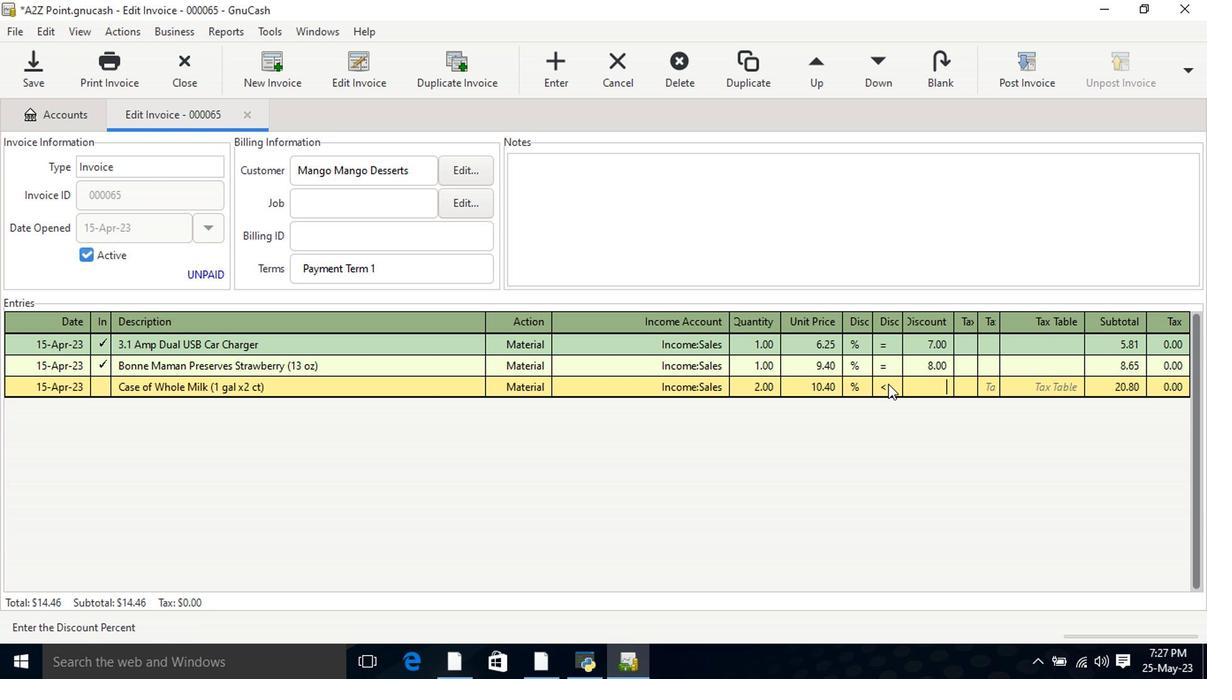 
Action: Mouse moved to (924, 391)
Screenshot: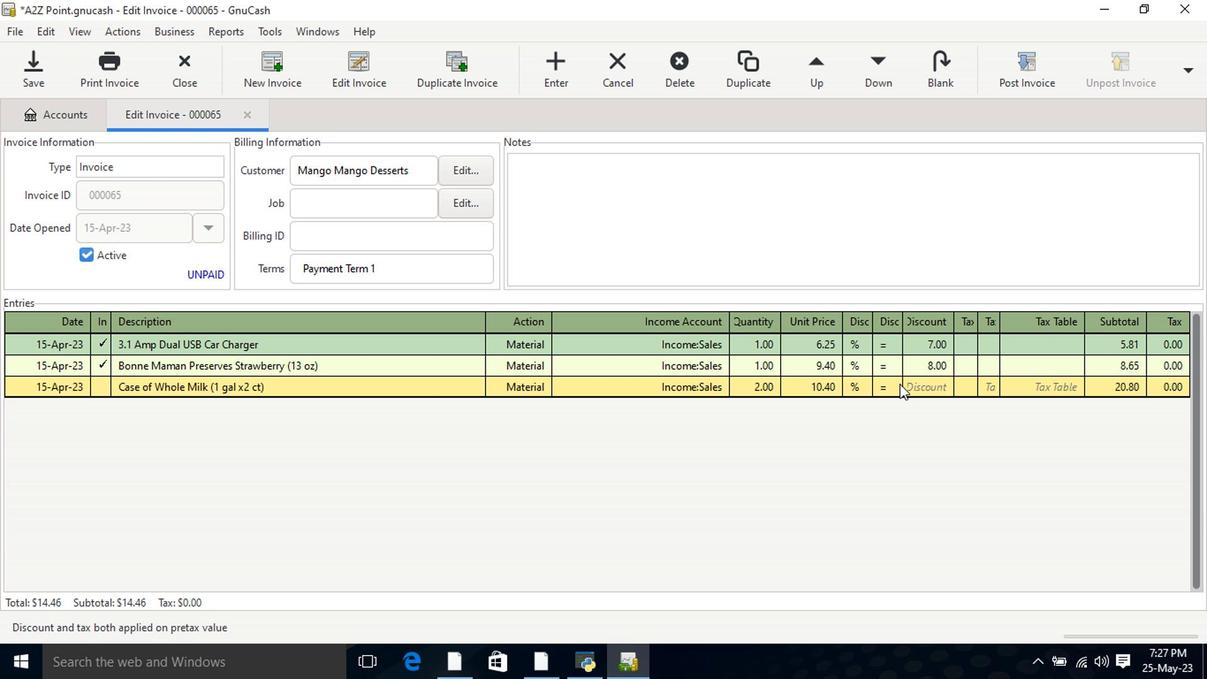 
Action: Mouse pressed left at (924, 391)
Screenshot: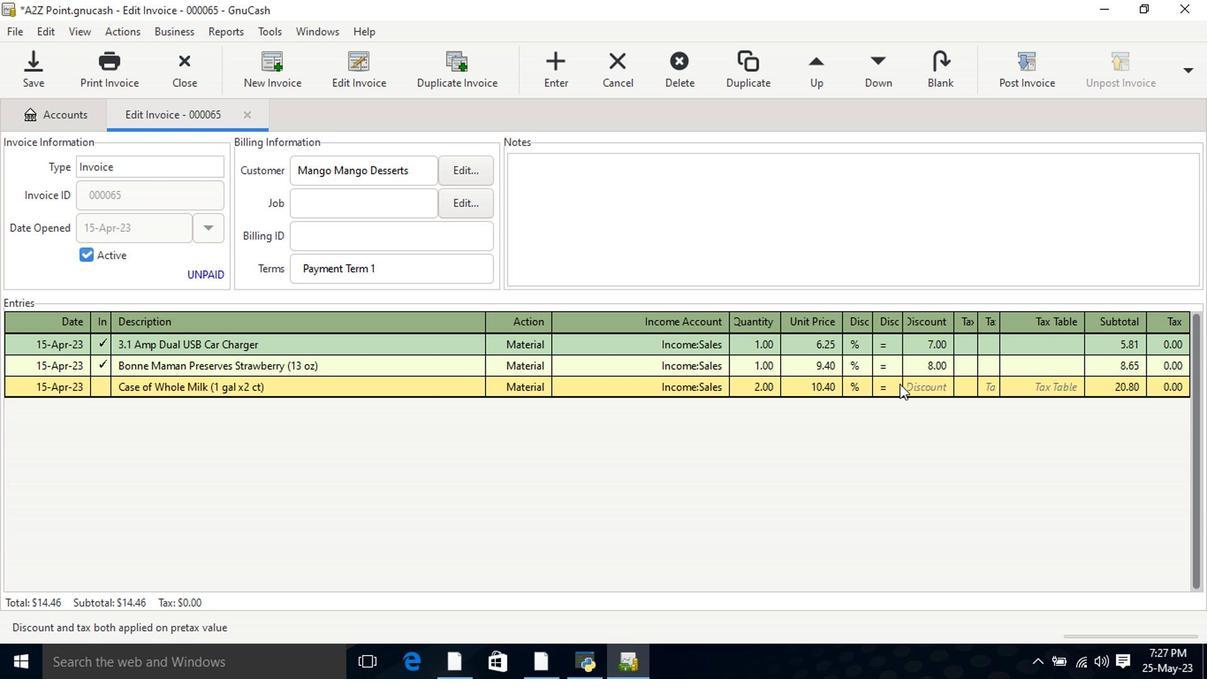 
Action: Key pressed 10<Key.tab>
Screenshot: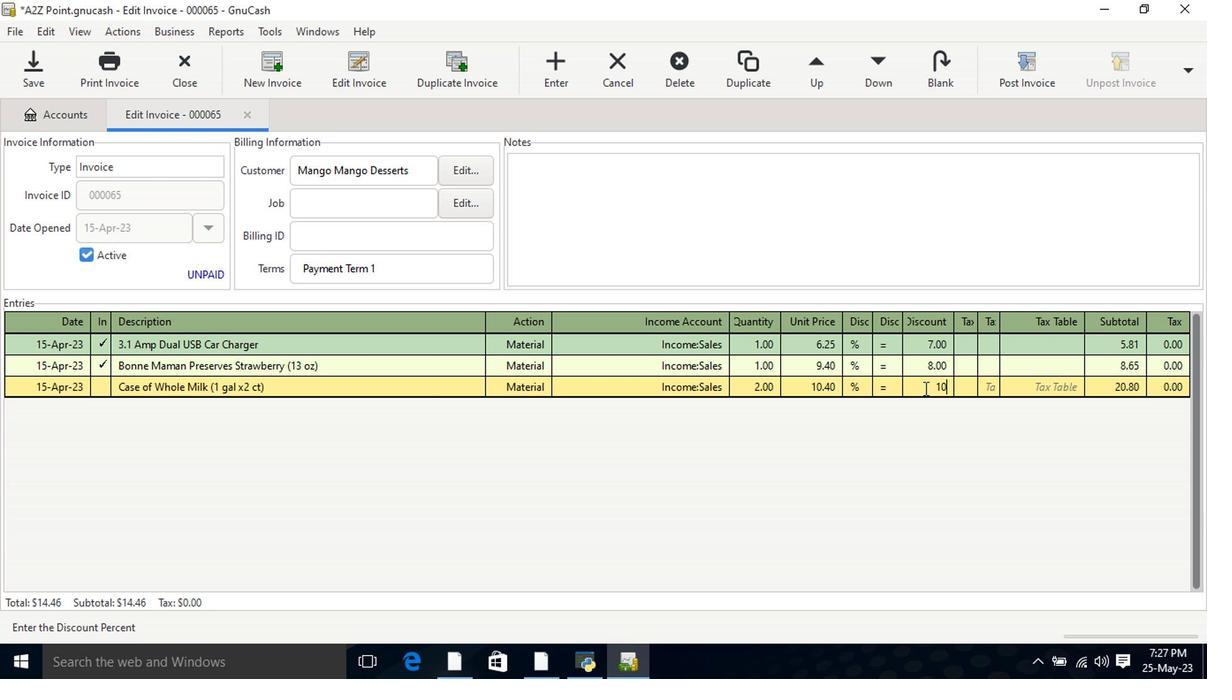 
Action: Mouse moved to (855, 228)
Screenshot: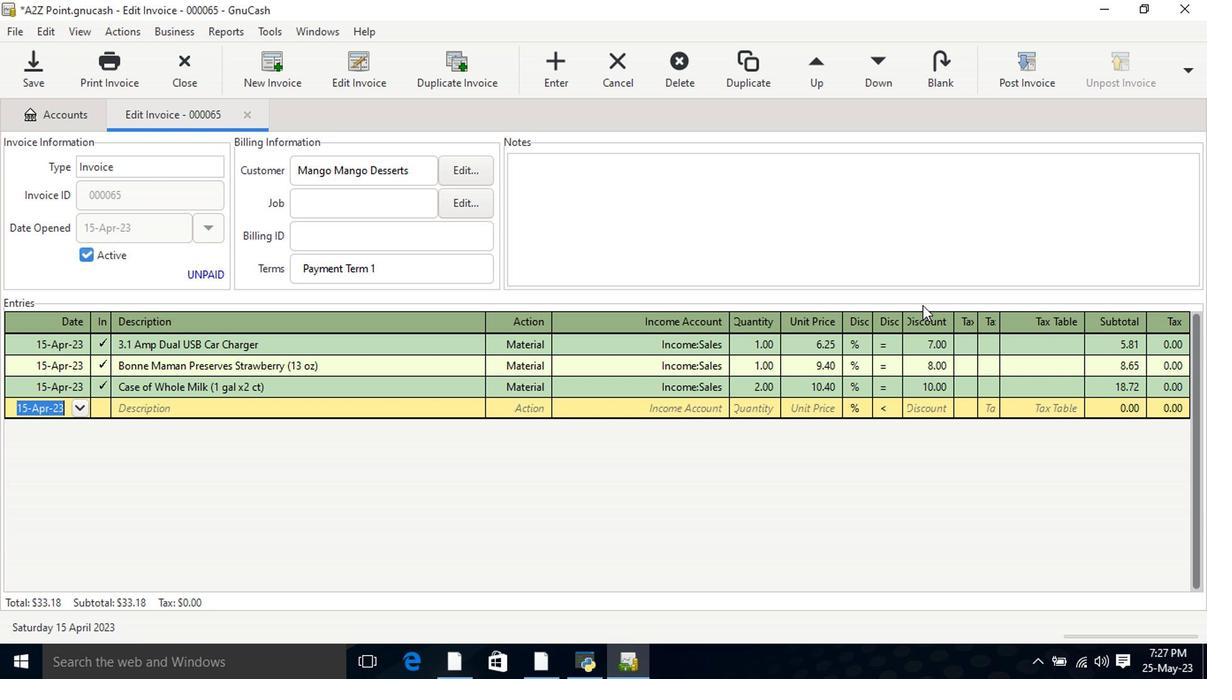 
Action: Mouse pressed left at (855, 228)
Screenshot: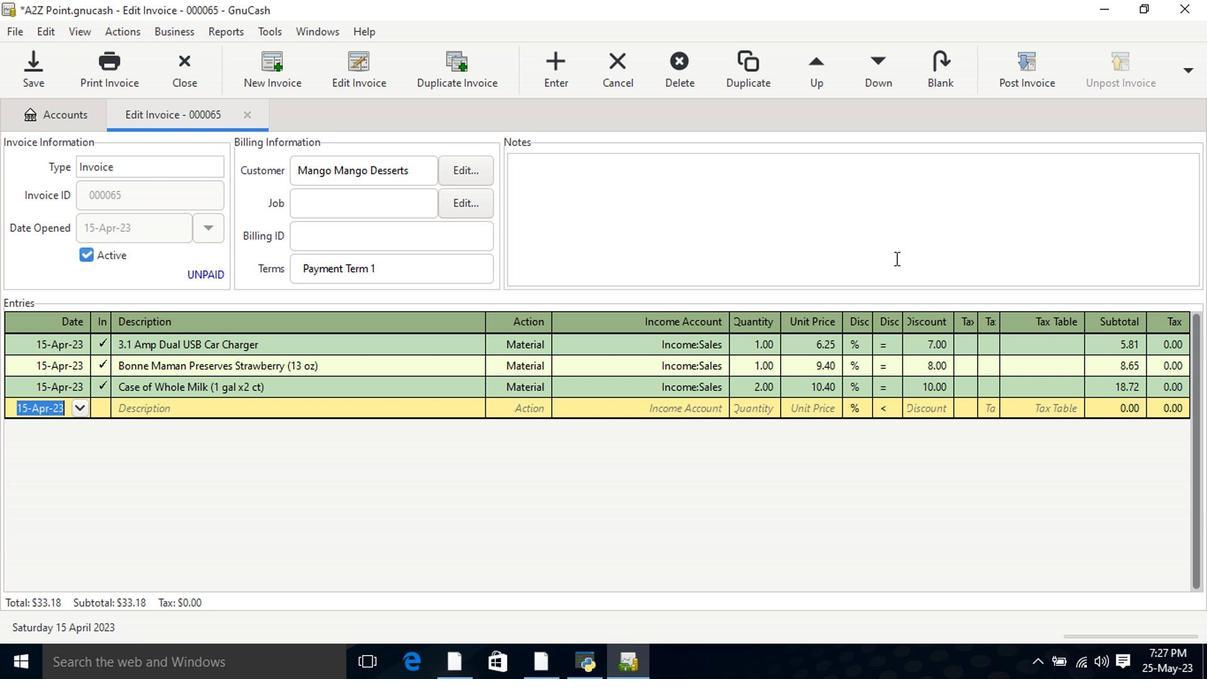 
Action: Mouse moved to (855, 228)
Screenshot: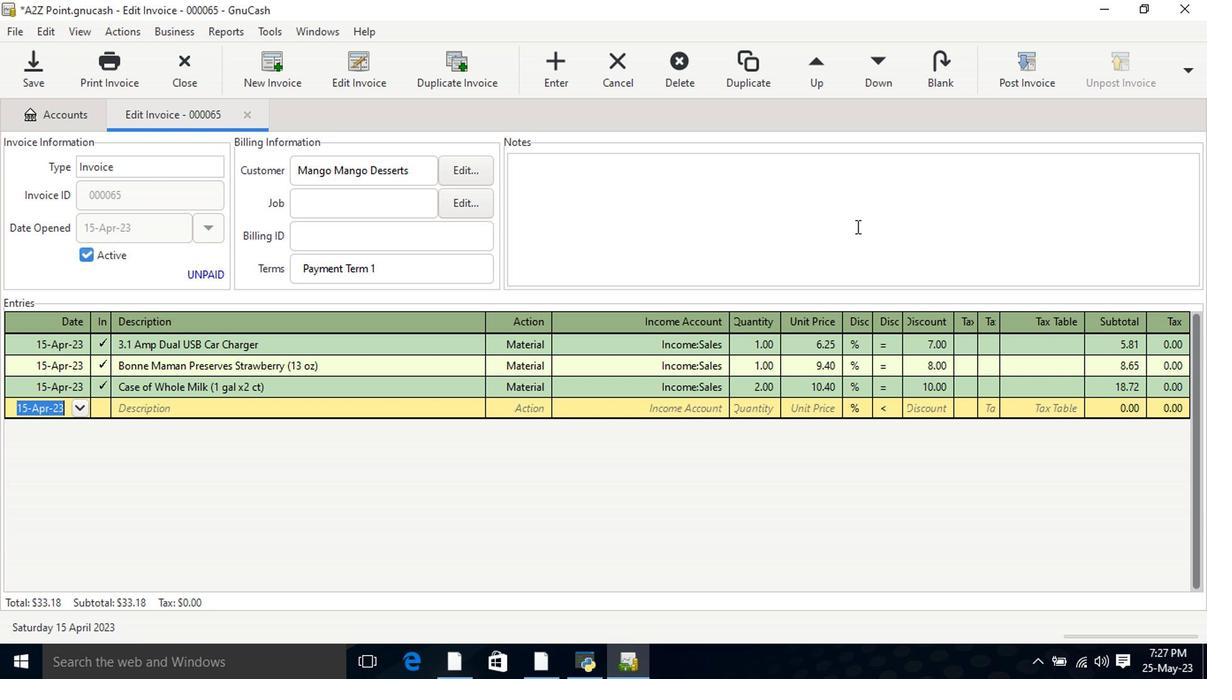 
Action: Key pressed <Key.shift>Looking<Key.space>forward<Key.space>to<Key.space>serving<Key.space>you<Key.space>again.
Screenshot: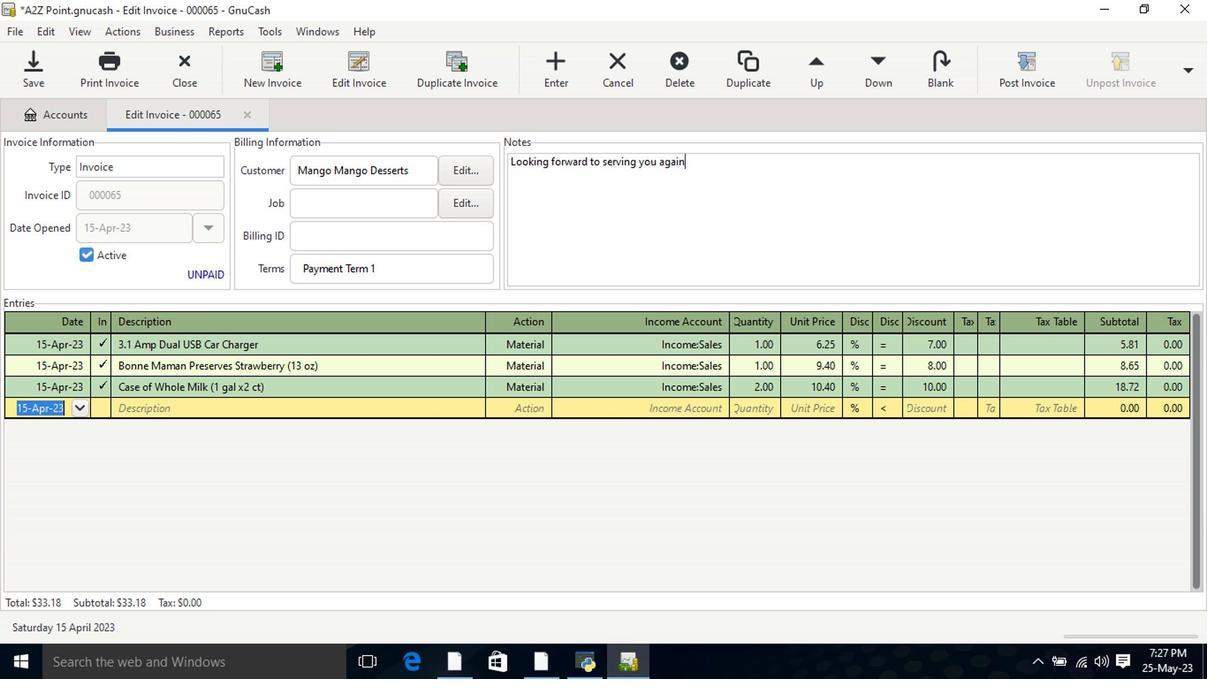 
Action: Mouse moved to (1021, 74)
Screenshot: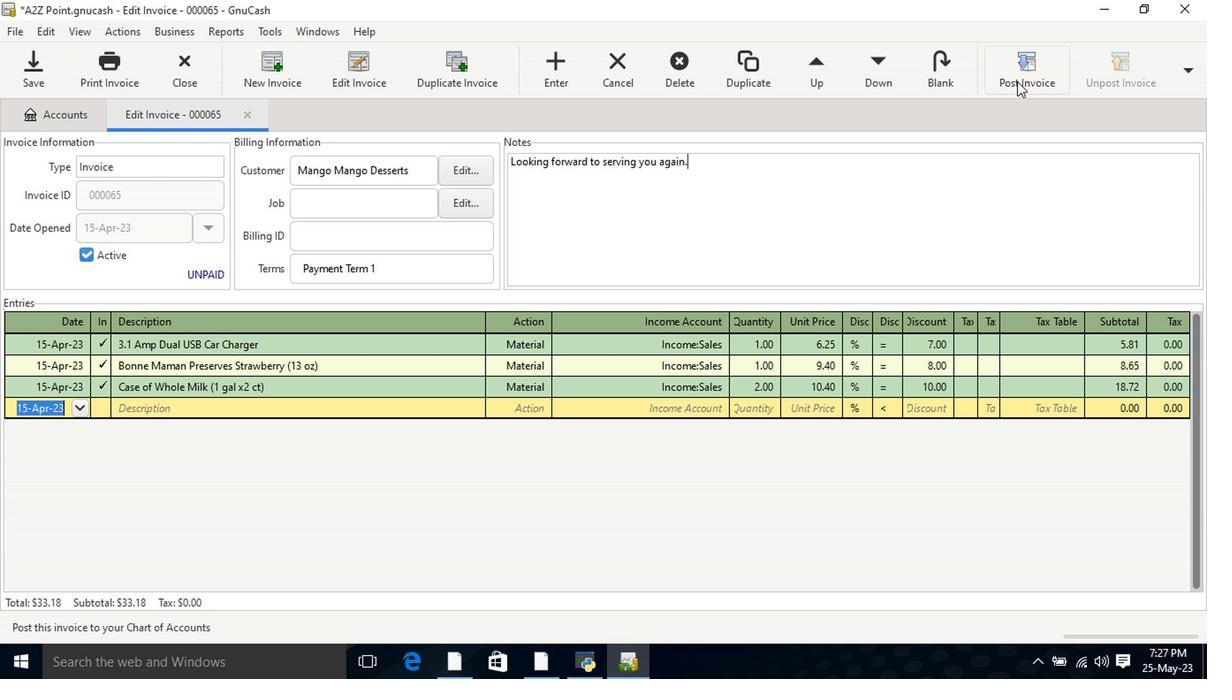 
Action: Mouse pressed left at (1021, 74)
Screenshot: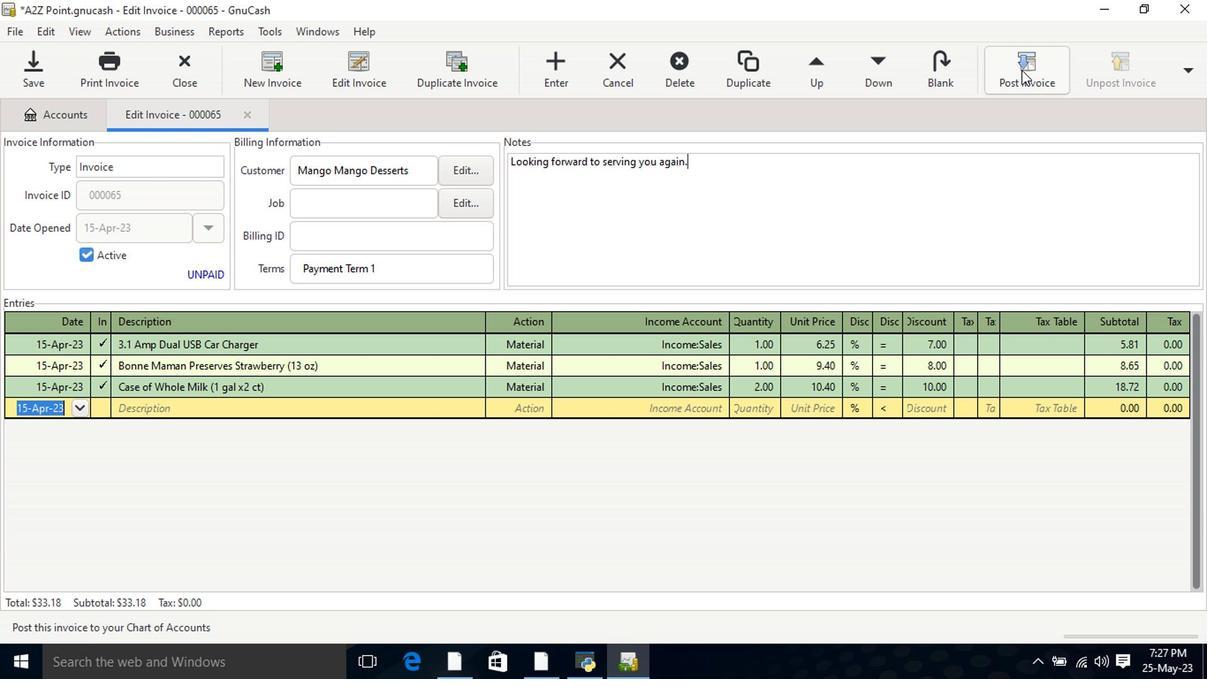 
Action: Mouse moved to (746, 291)
Screenshot: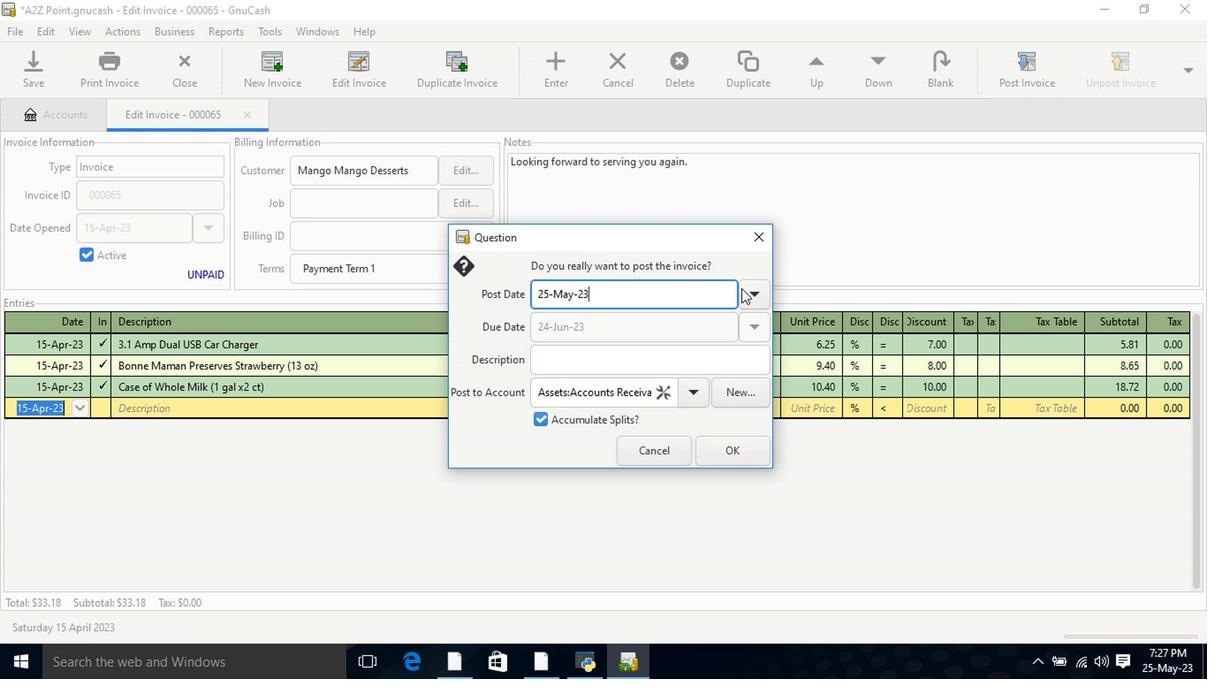 
Action: Mouse pressed left at (746, 291)
Screenshot: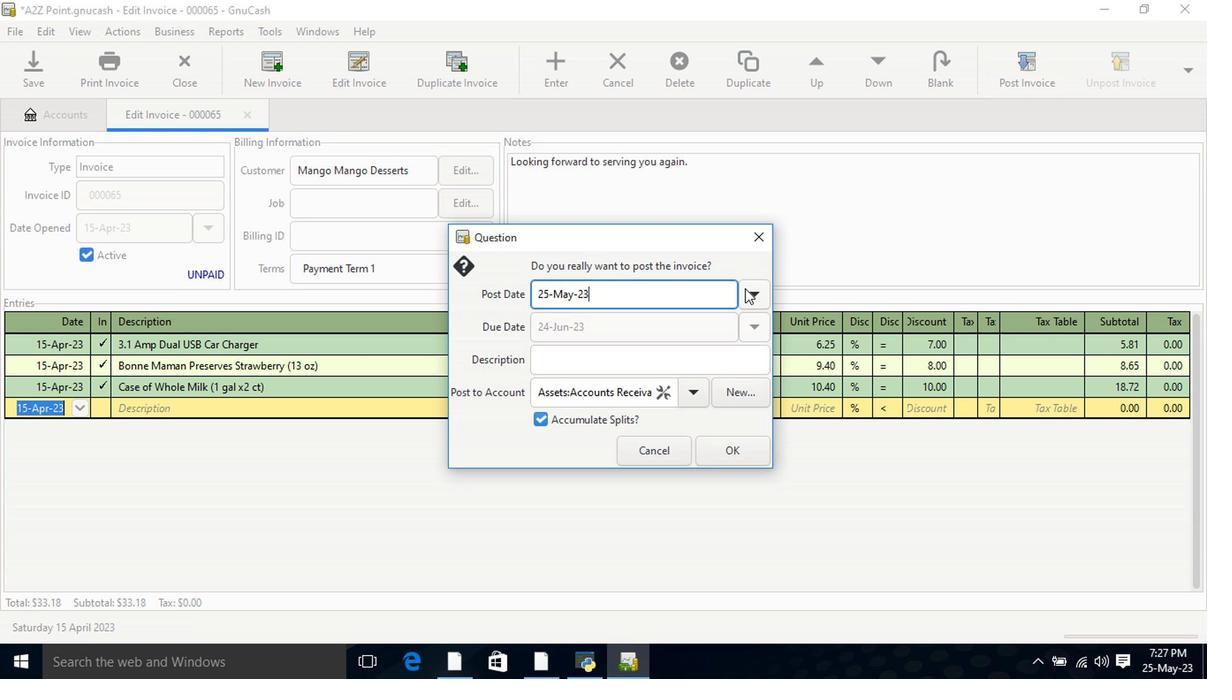 
Action: Mouse moved to (617, 320)
Screenshot: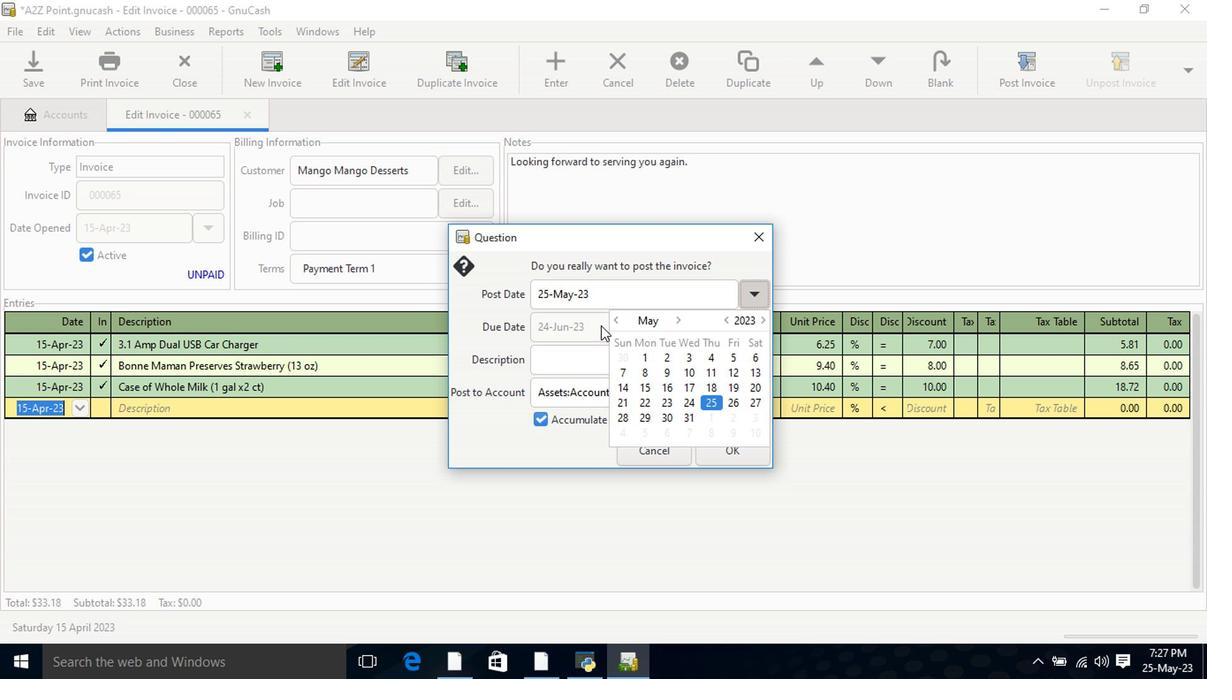 
Action: Mouse pressed left at (617, 320)
Screenshot: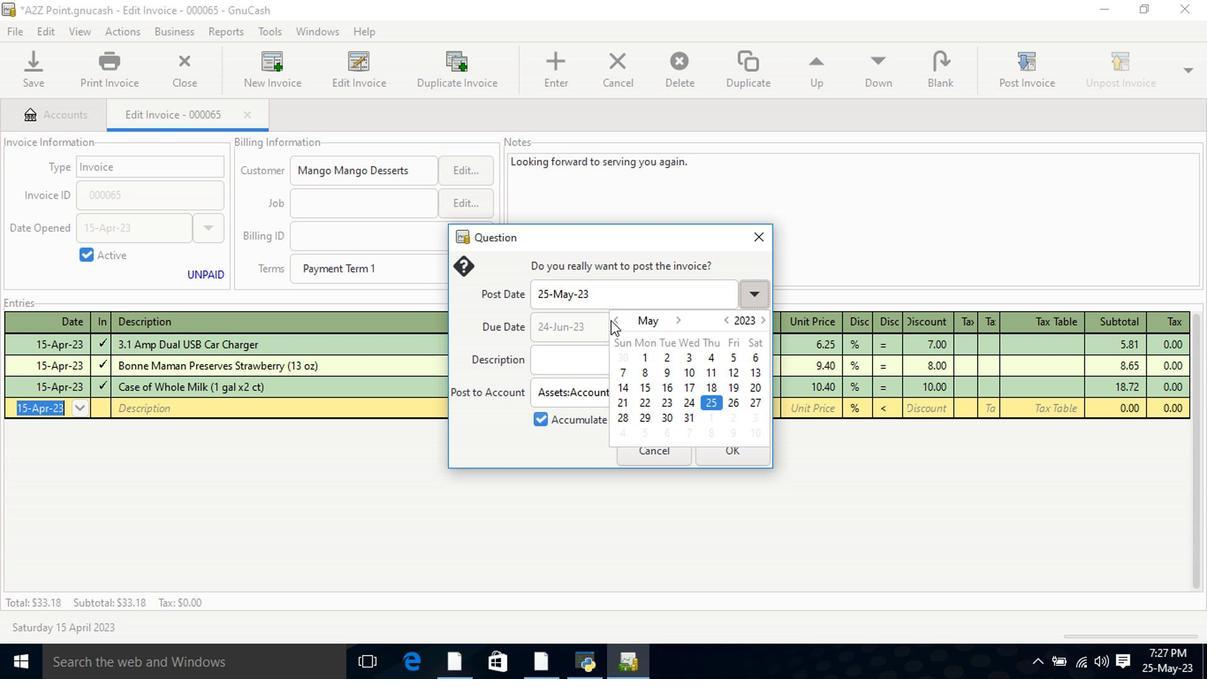 
Action: Mouse moved to (751, 390)
Screenshot: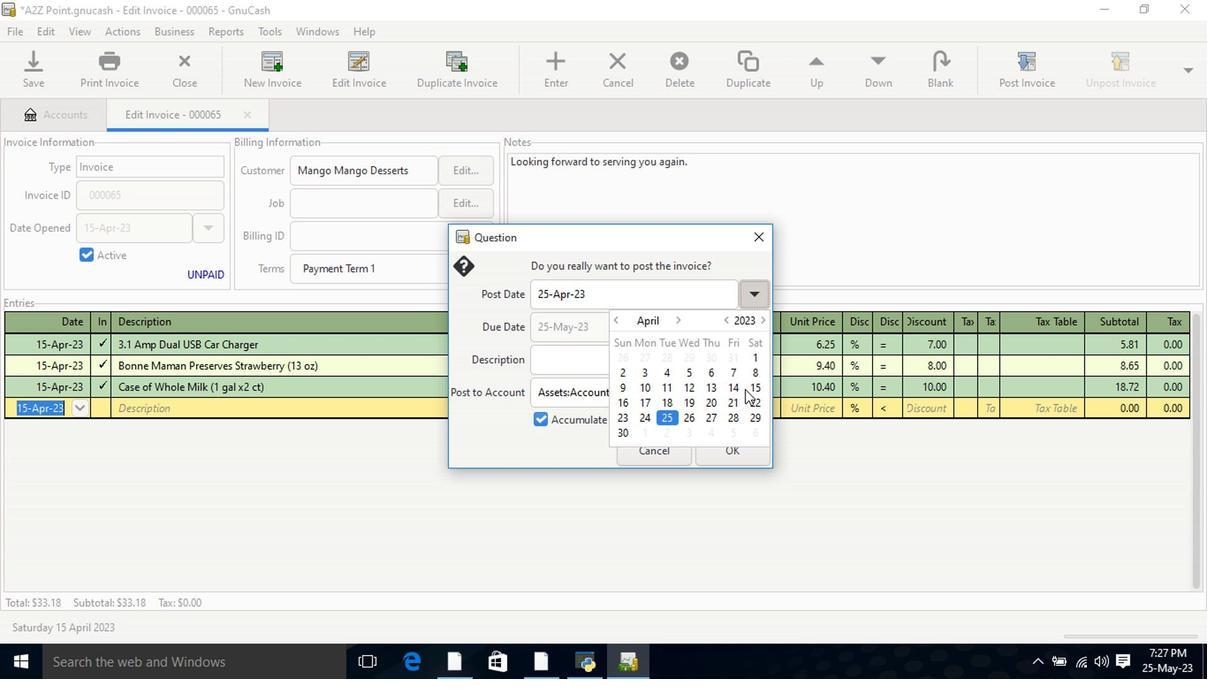 
Action: Mouse pressed left at (751, 390)
Screenshot: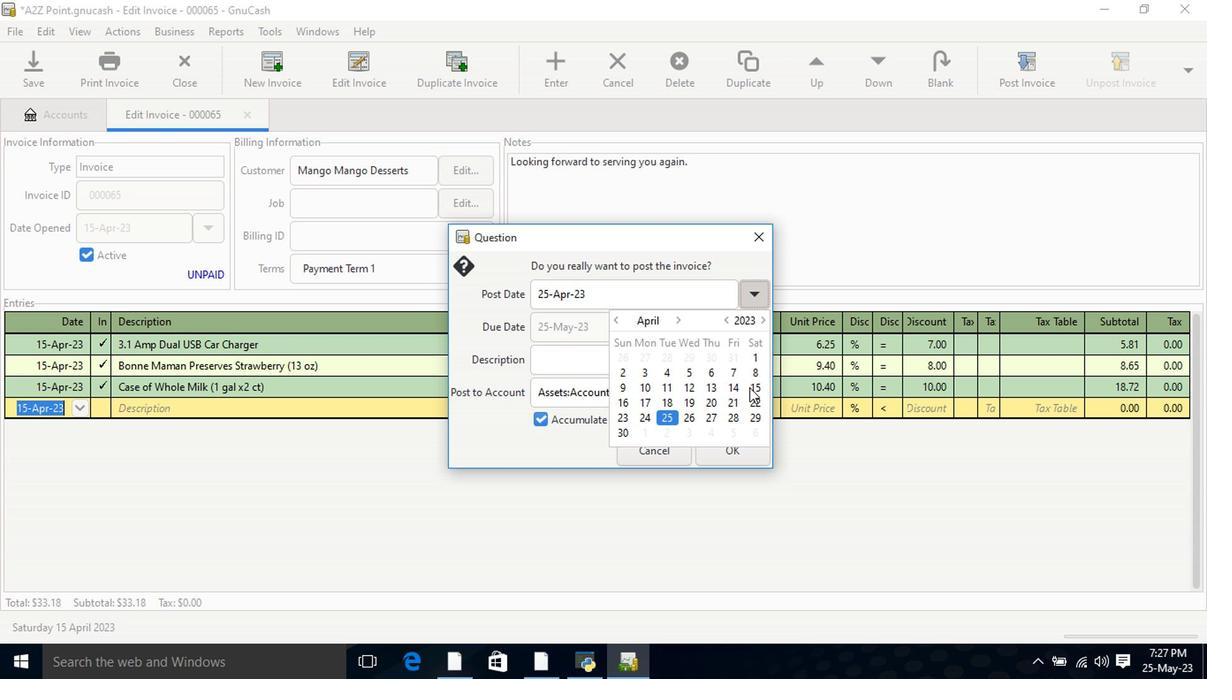 
Action: Mouse pressed left at (751, 390)
Screenshot: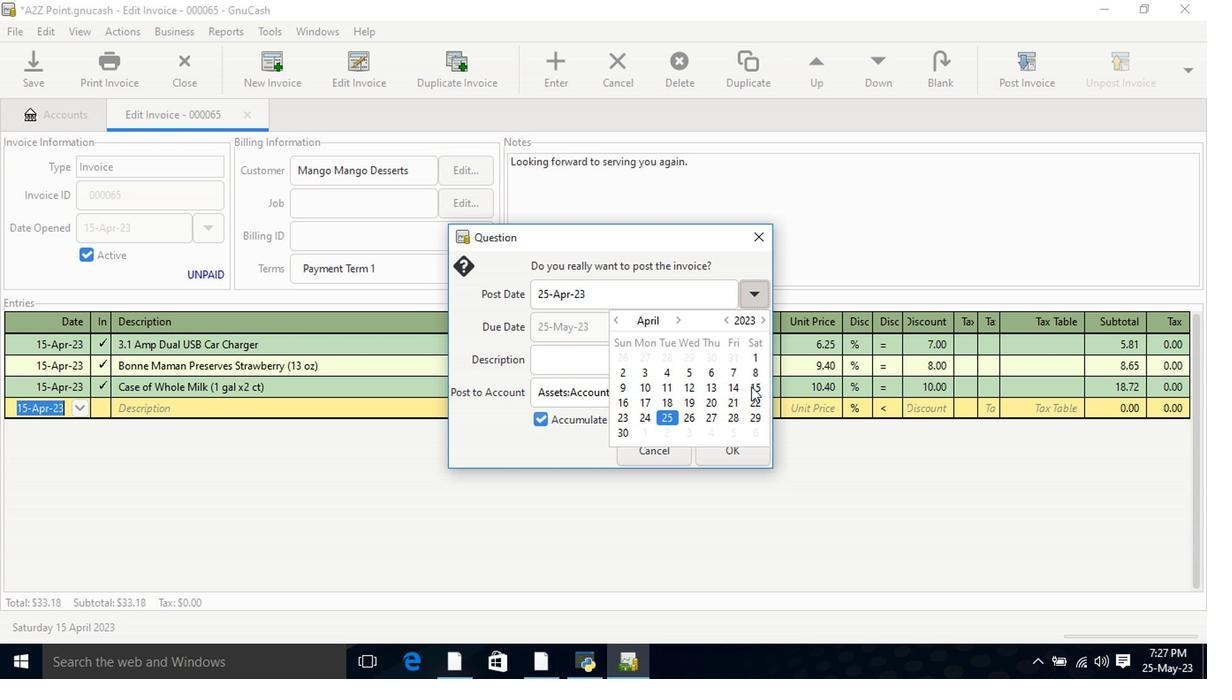 
Action: Mouse moved to (734, 453)
Screenshot: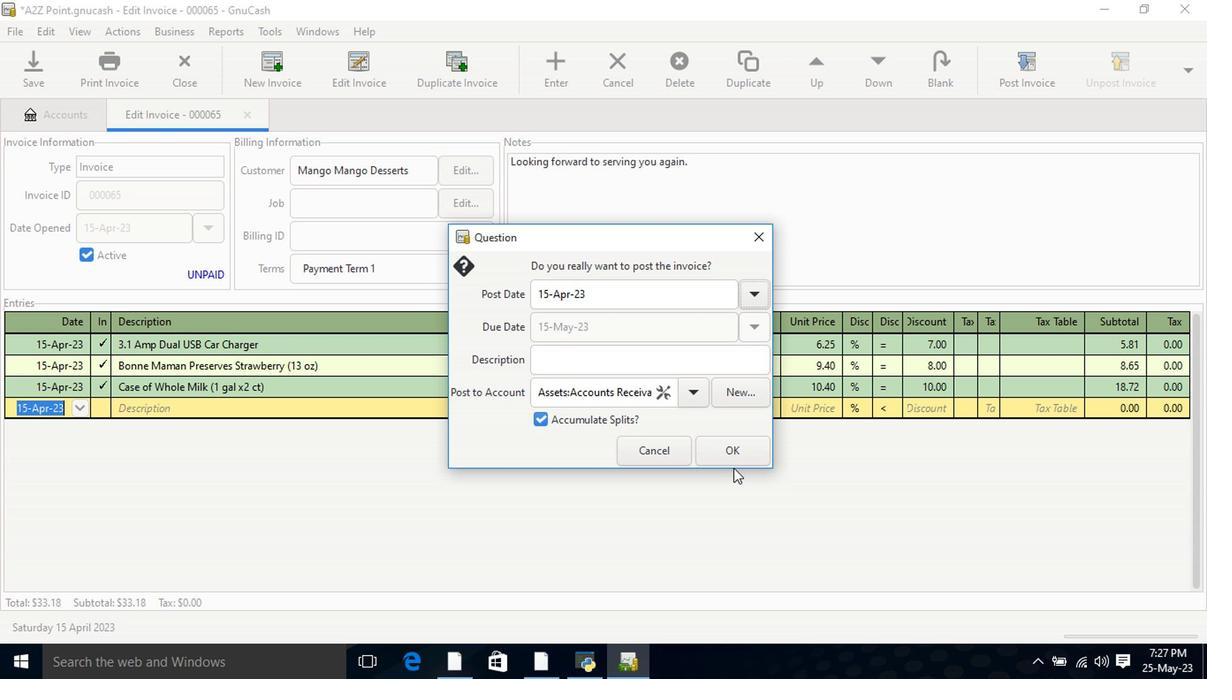 
Action: Mouse pressed left at (734, 453)
Screenshot: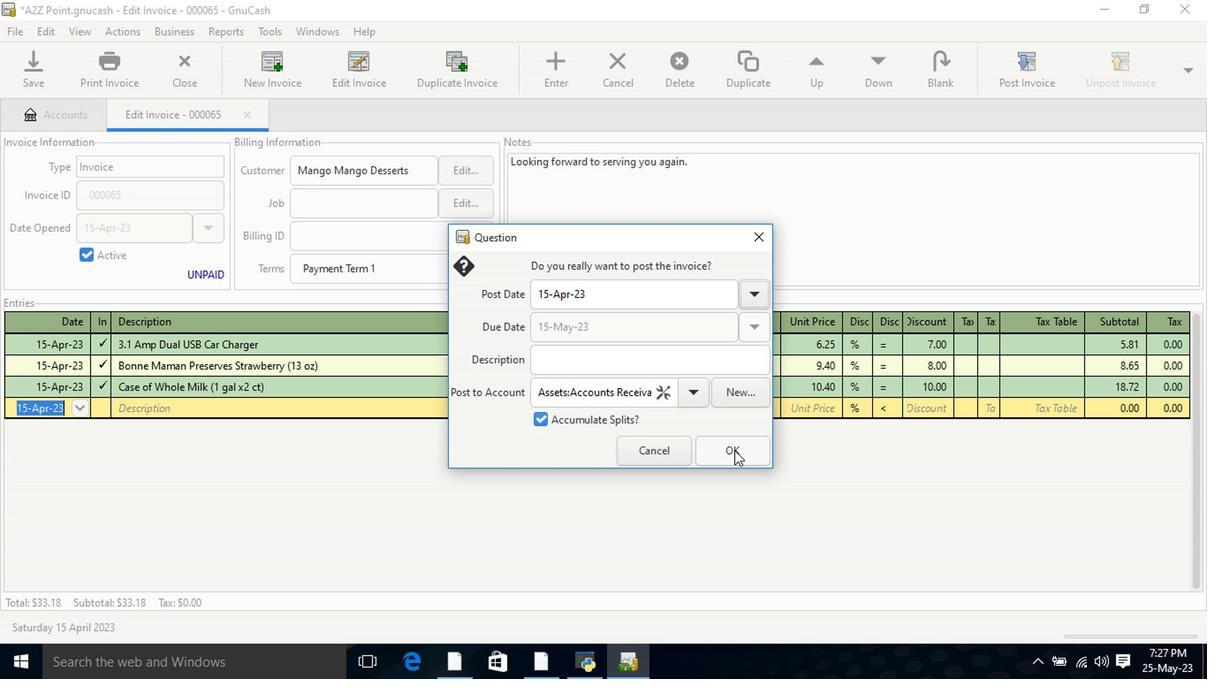 
Action: Mouse moved to (1125, 78)
Screenshot: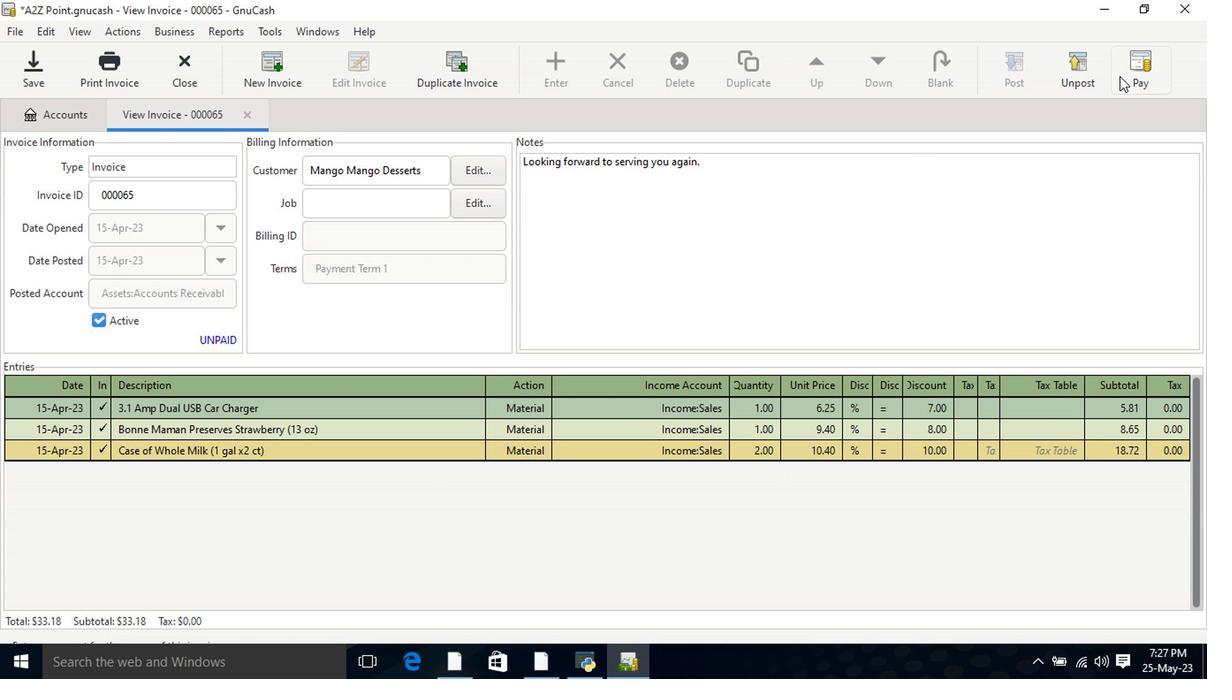 
Action: Mouse pressed left at (1125, 78)
Screenshot: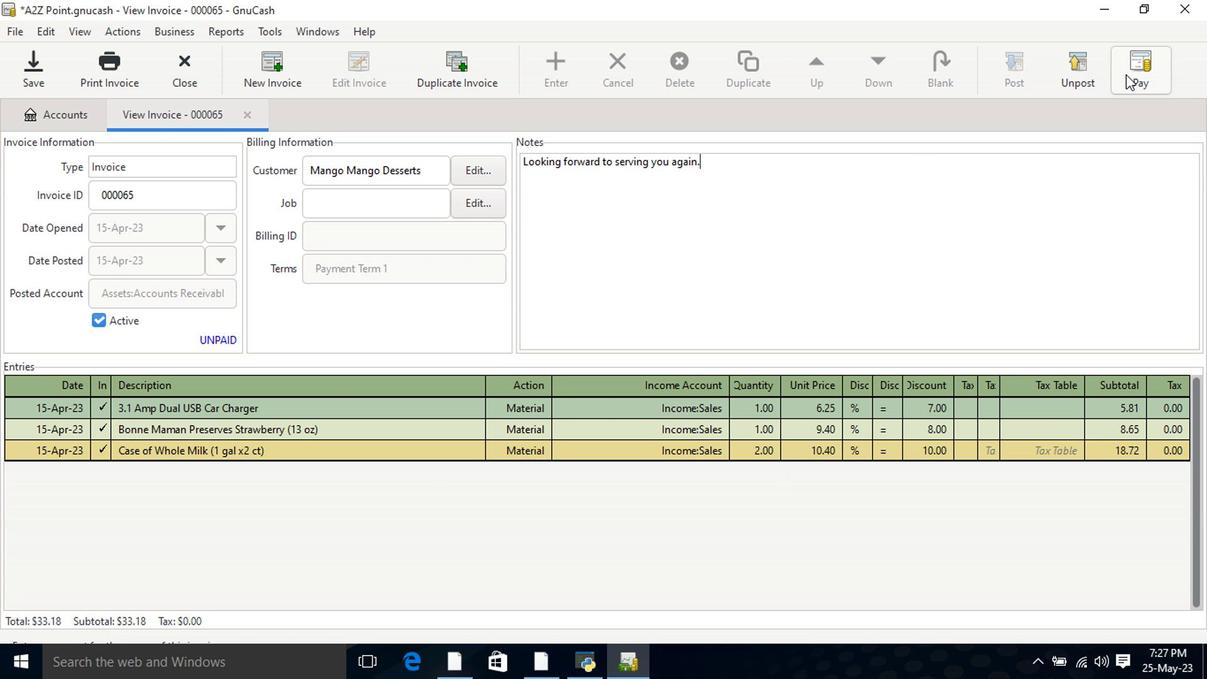 
Action: Mouse moved to (551, 351)
Screenshot: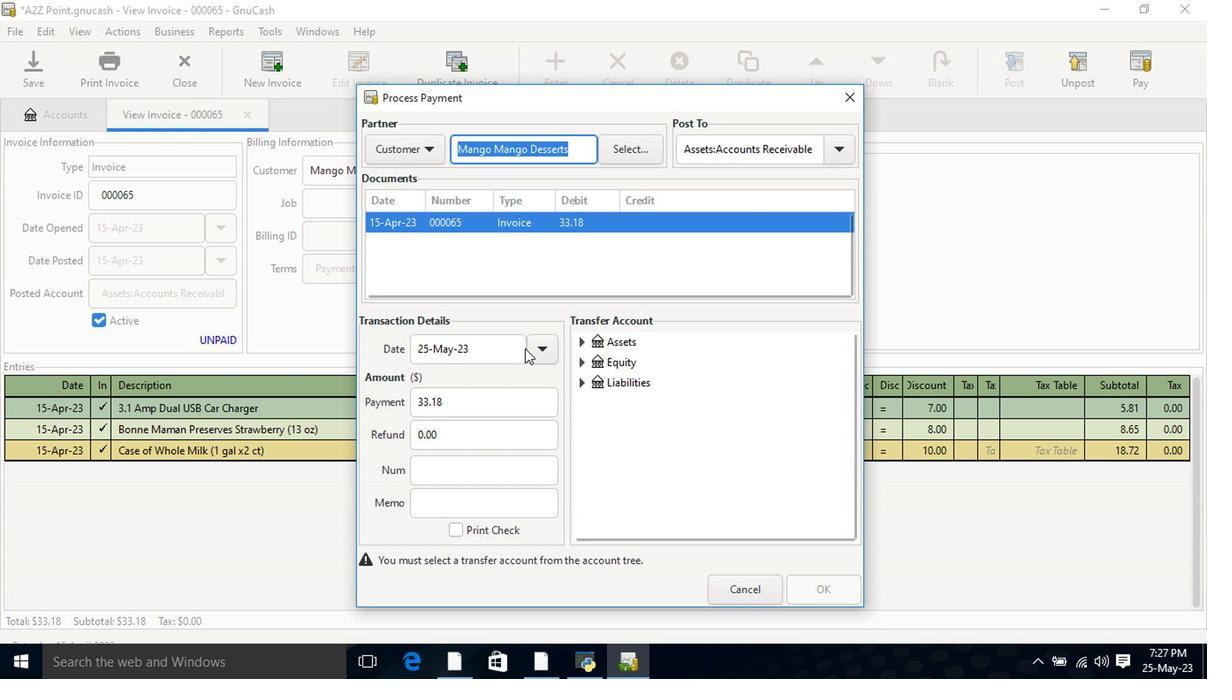 
Action: Mouse pressed left at (551, 351)
Screenshot: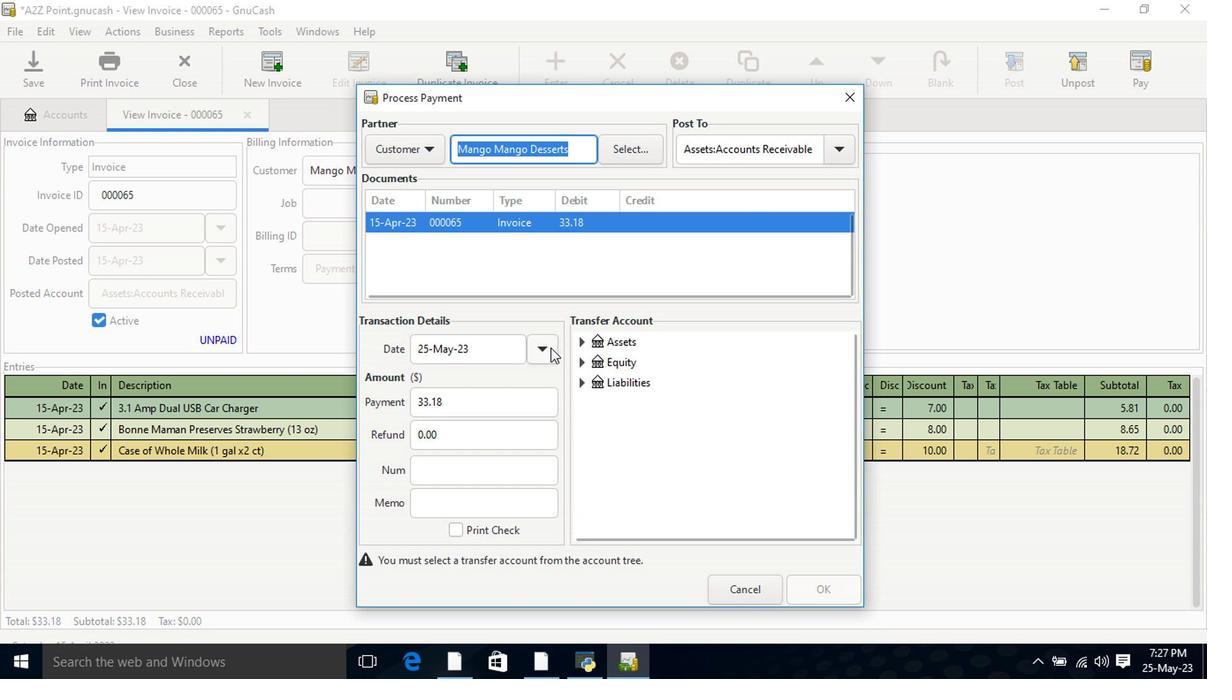 
Action: Mouse moved to (438, 446)
Screenshot: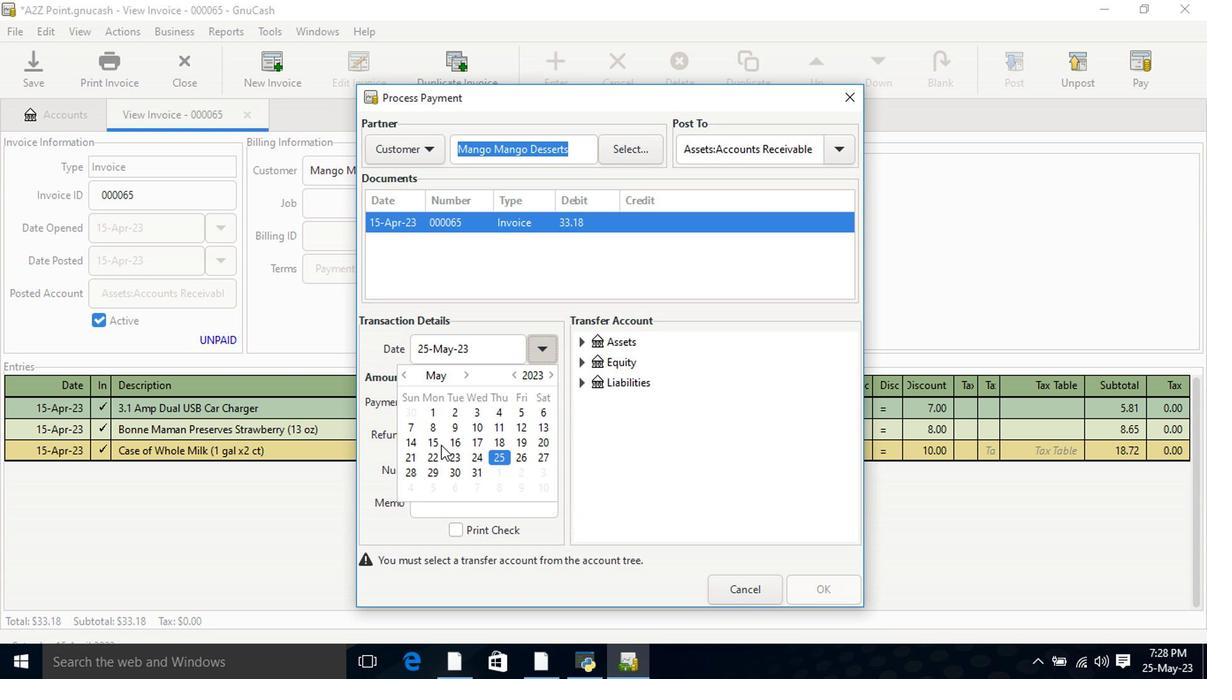 
Action: Mouse pressed left at (438, 446)
Screenshot: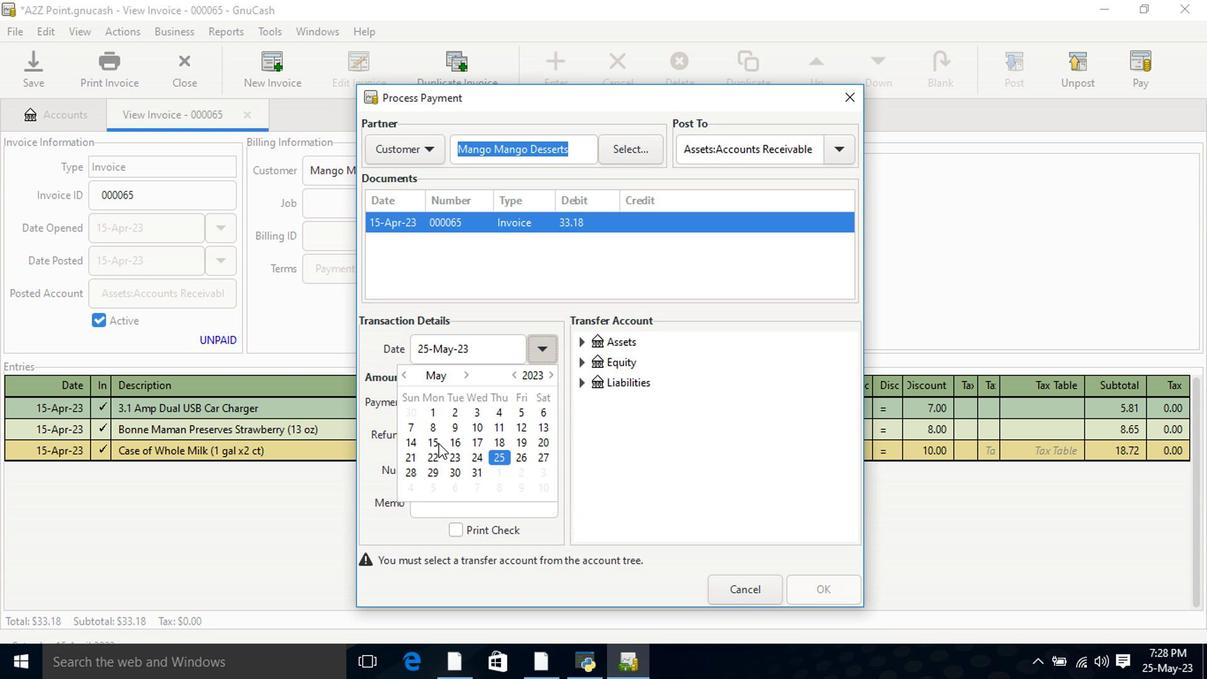 
Action: Mouse pressed left at (438, 446)
Screenshot: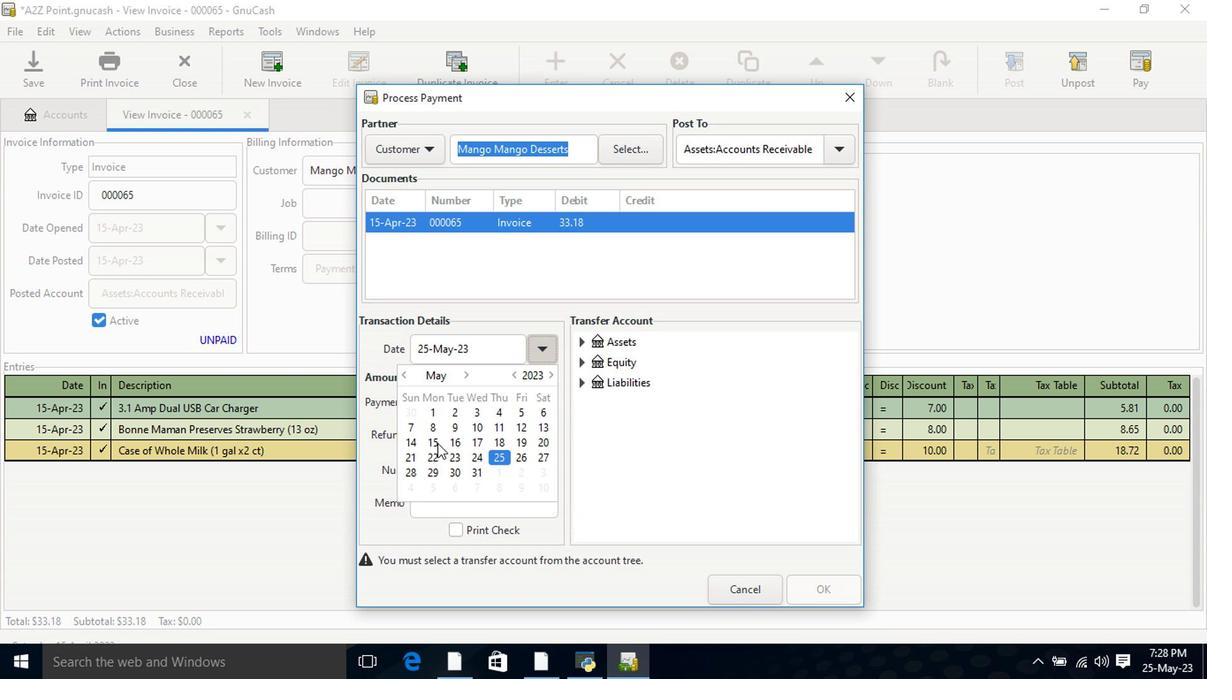 
Action: Mouse moved to (581, 347)
Screenshot: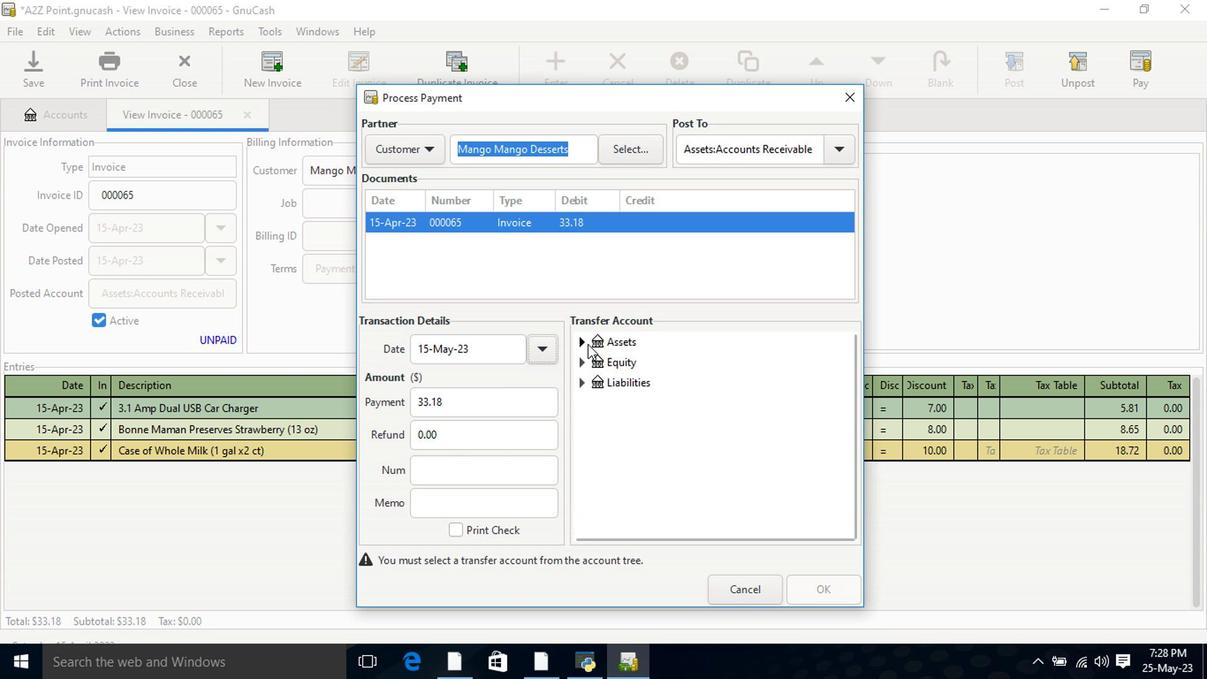 
Action: Mouse pressed left at (581, 347)
Screenshot: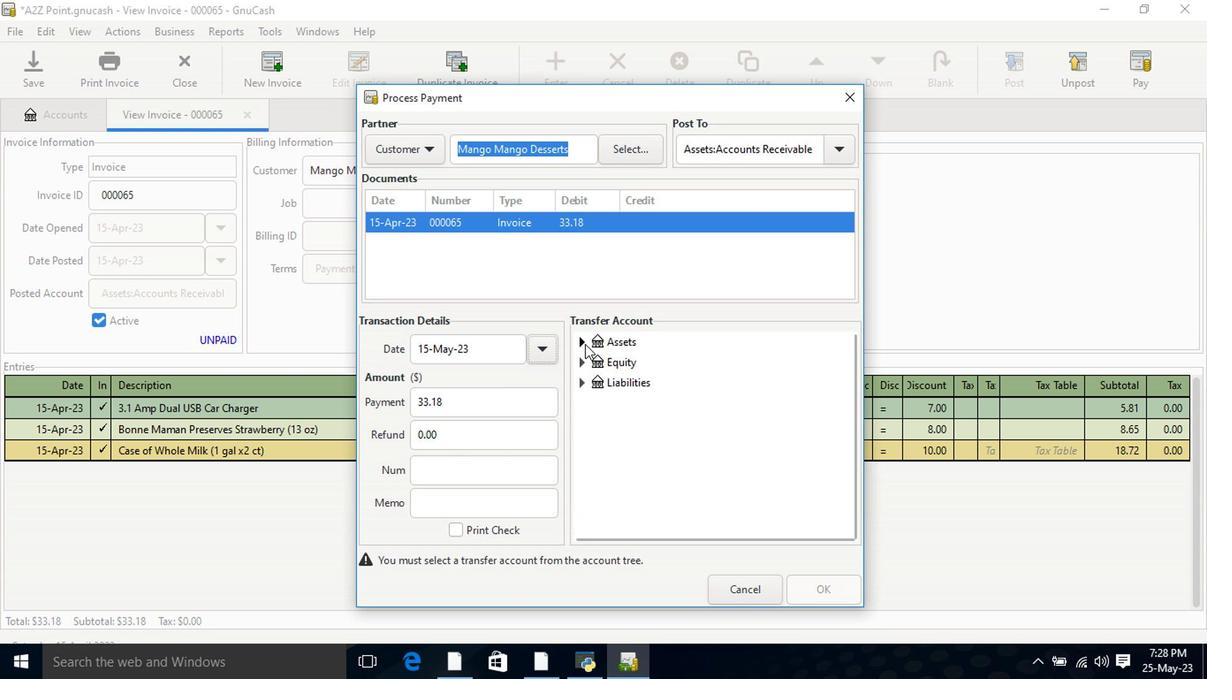 
Action: Mouse moved to (598, 368)
Screenshot: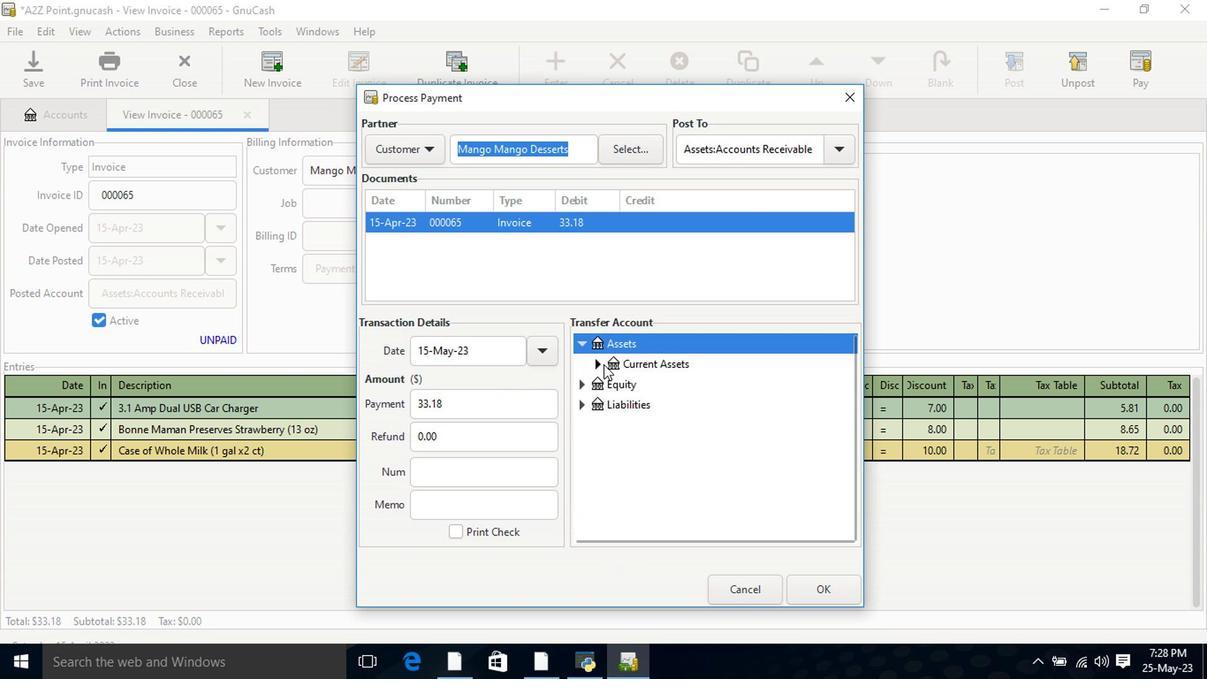 
Action: Mouse pressed left at (598, 368)
Screenshot: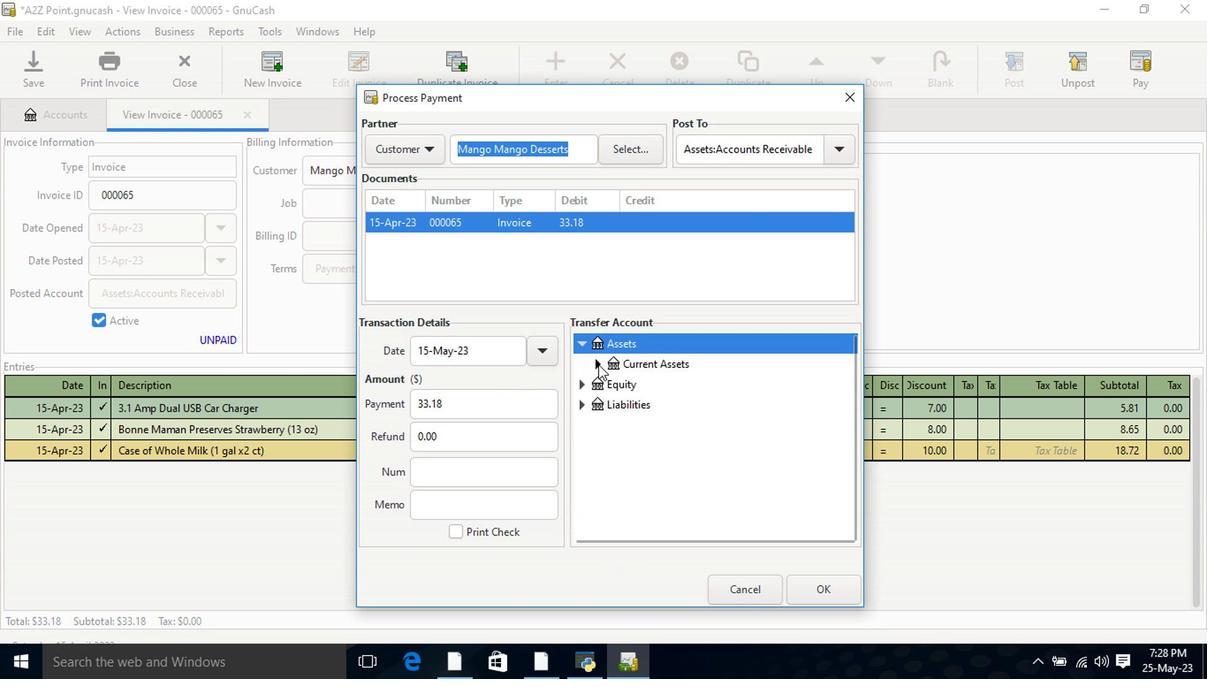 
Action: Mouse moved to (661, 390)
Screenshot: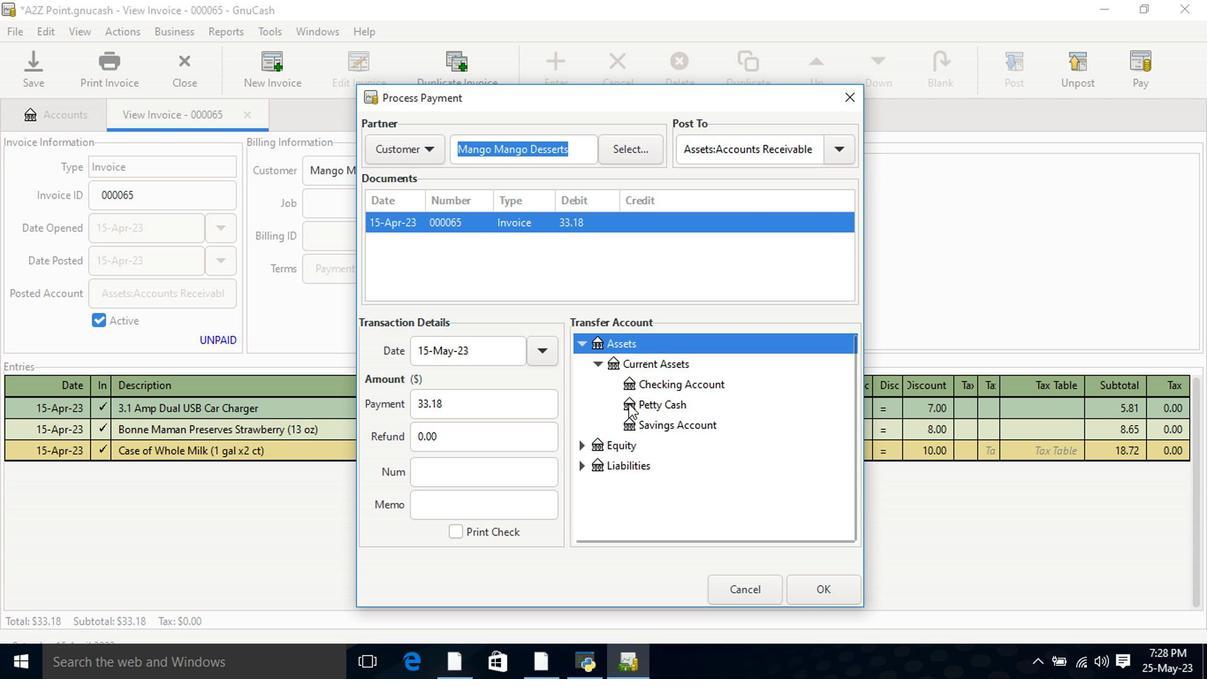 
Action: Mouse pressed left at (661, 390)
Screenshot: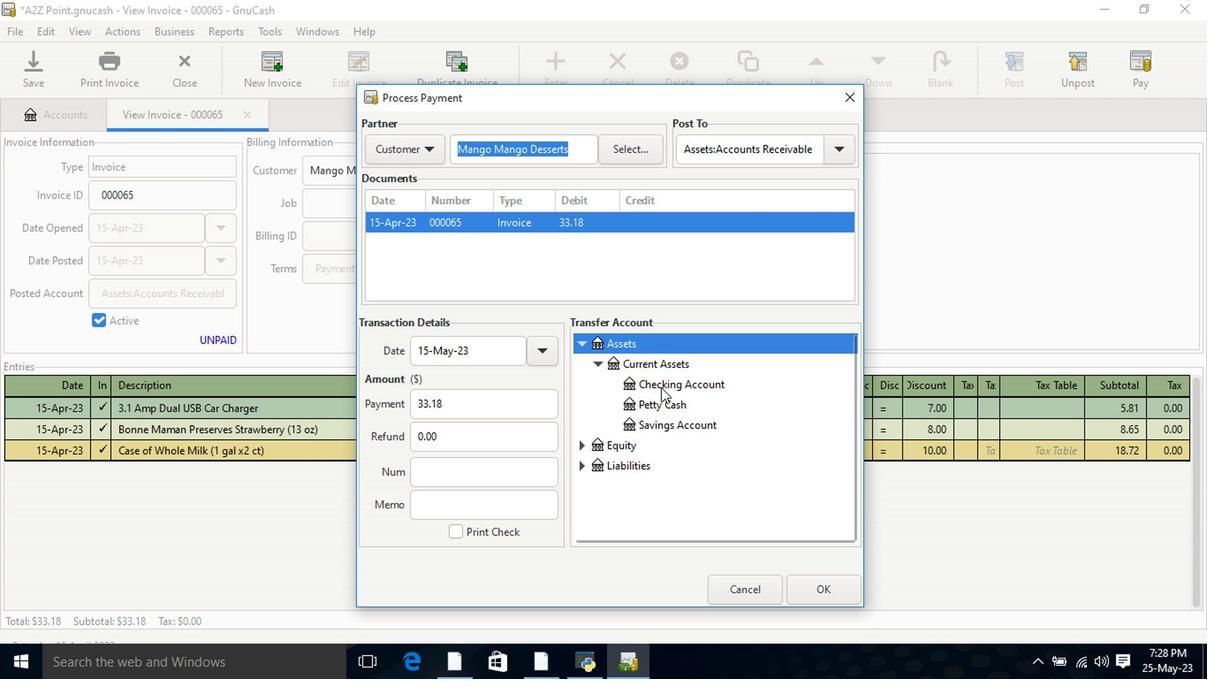 
Action: Mouse moved to (822, 590)
Screenshot: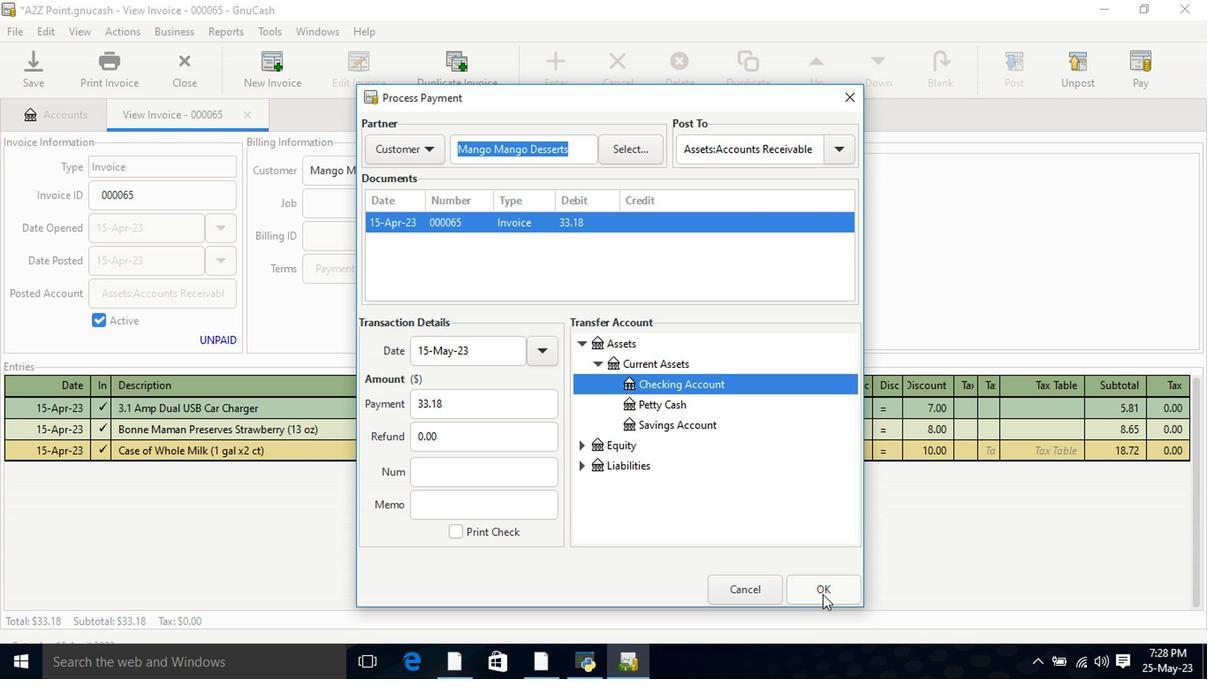 
Action: Mouse pressed left at (822, 590)
Screenshot: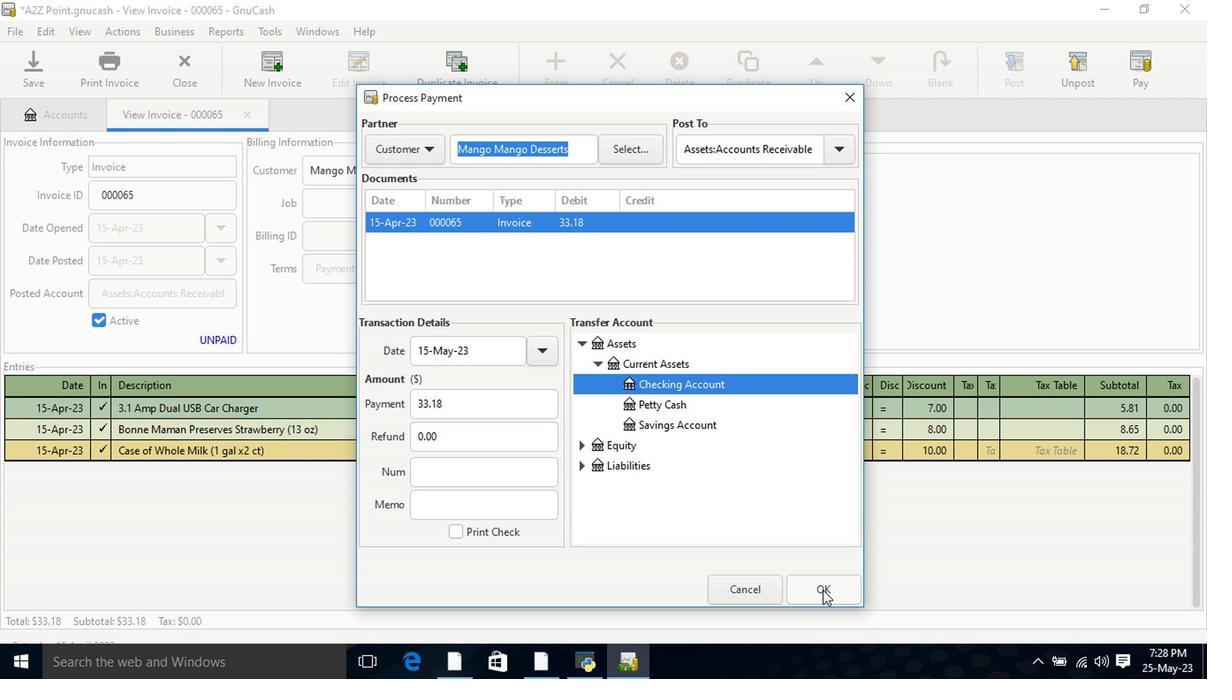 
Action: Mouse moved to (113, 80)
Screenshot: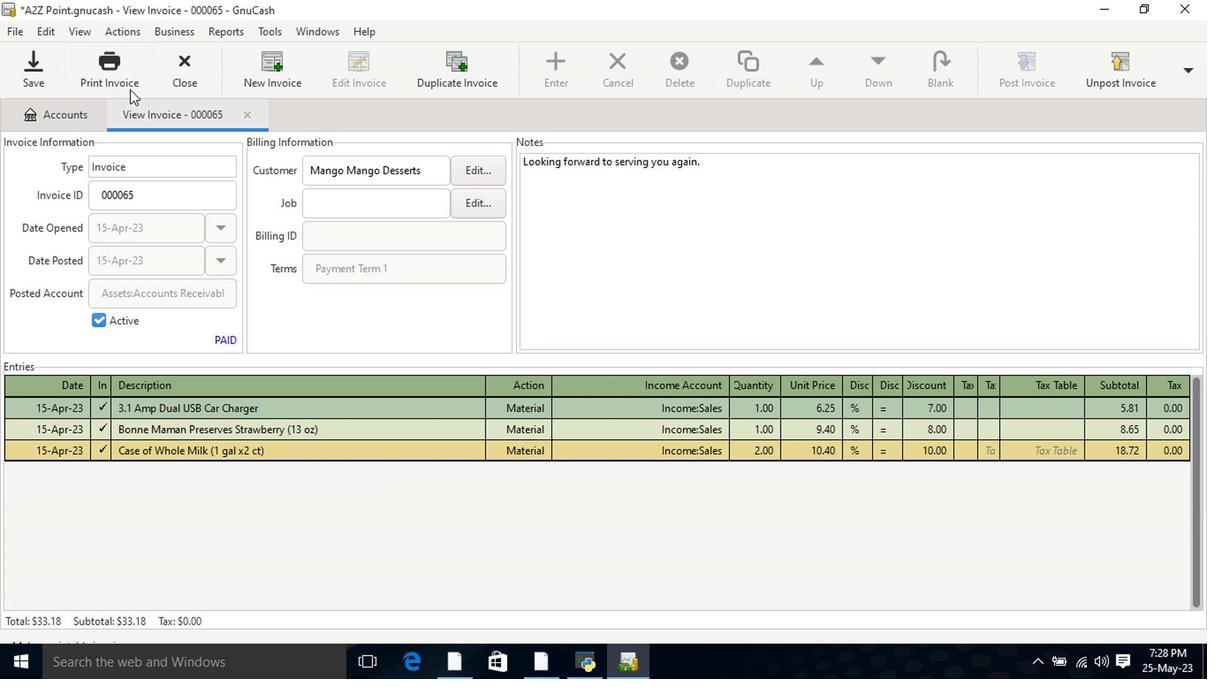
Action: Mouse pressed left at (113, 80)
Screenshot: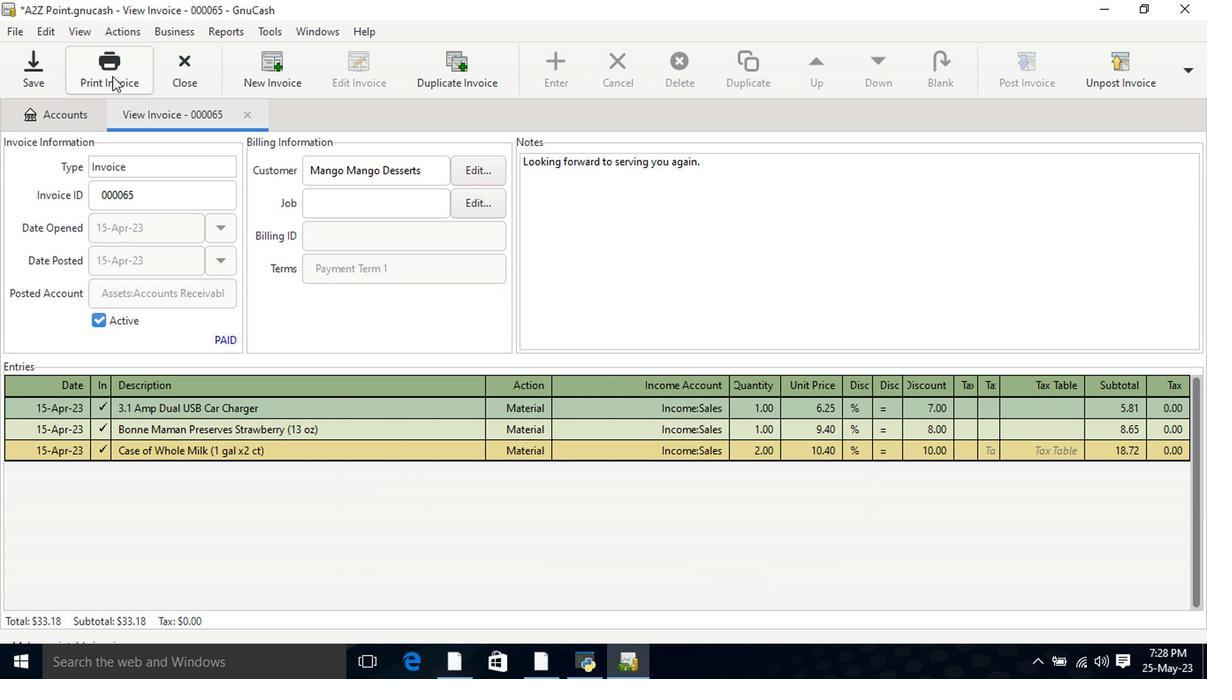 
Action: Mouse moved to (432, 78)
Screenshot: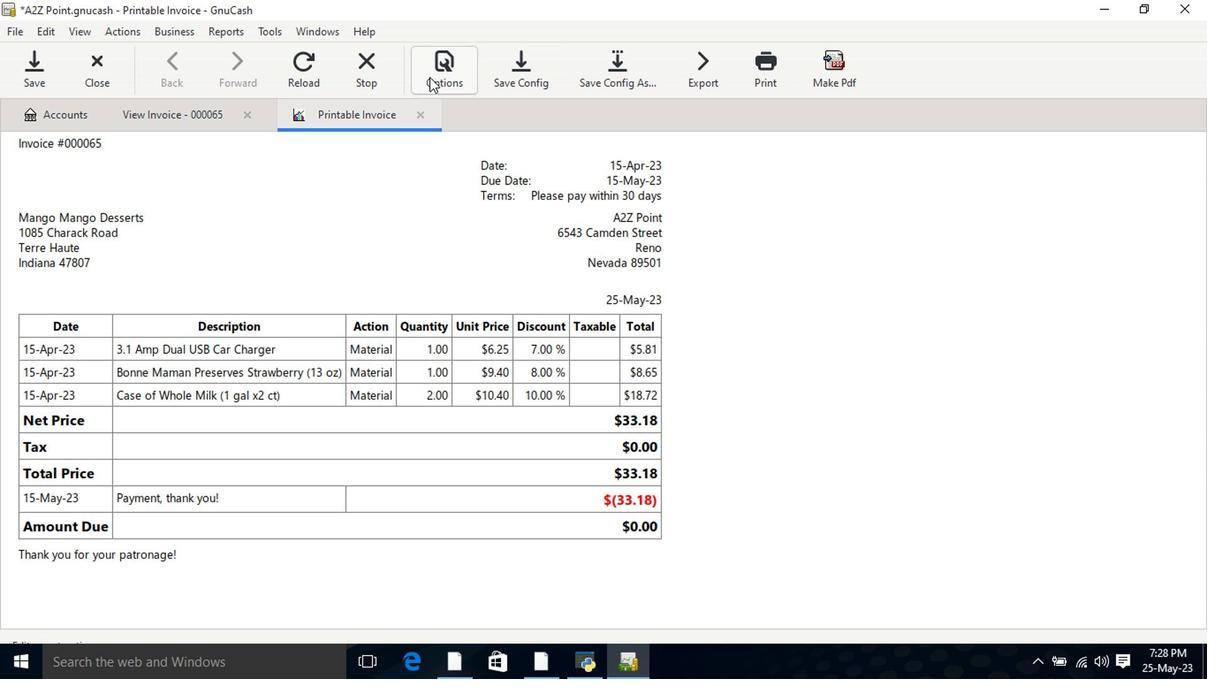 
Action: Mouse pressed left at (432, 78)
Screenshot: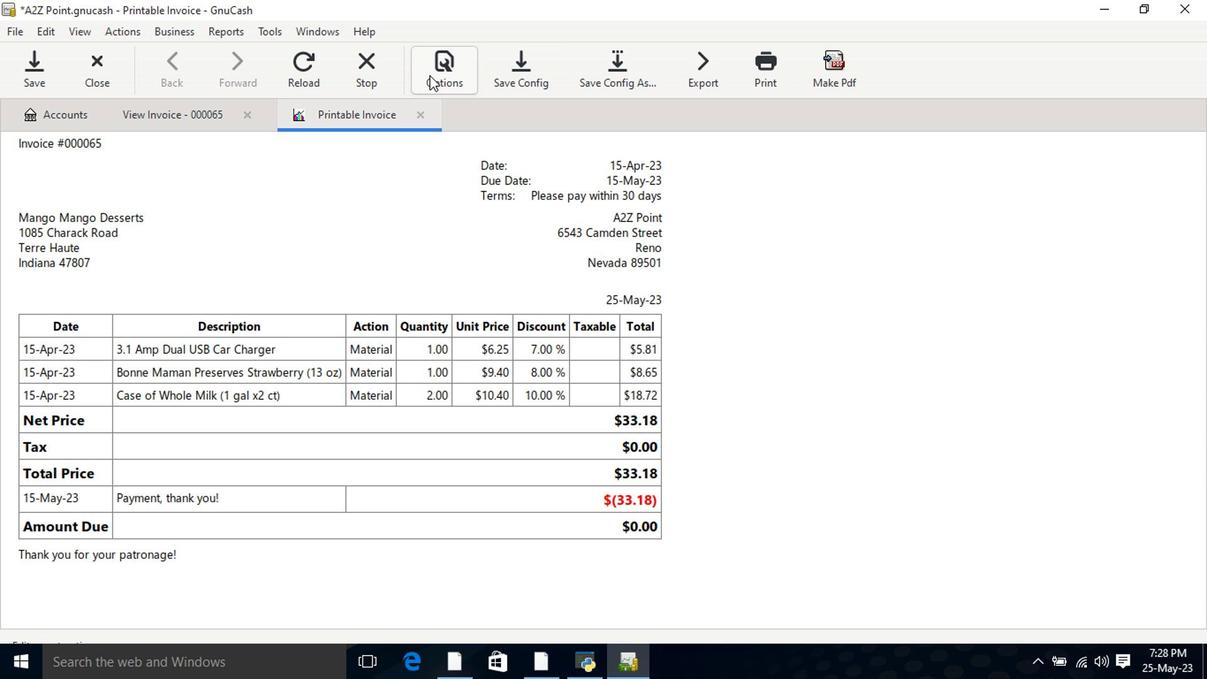 
Action: Mouse moved to (393, 157)
Screenshot: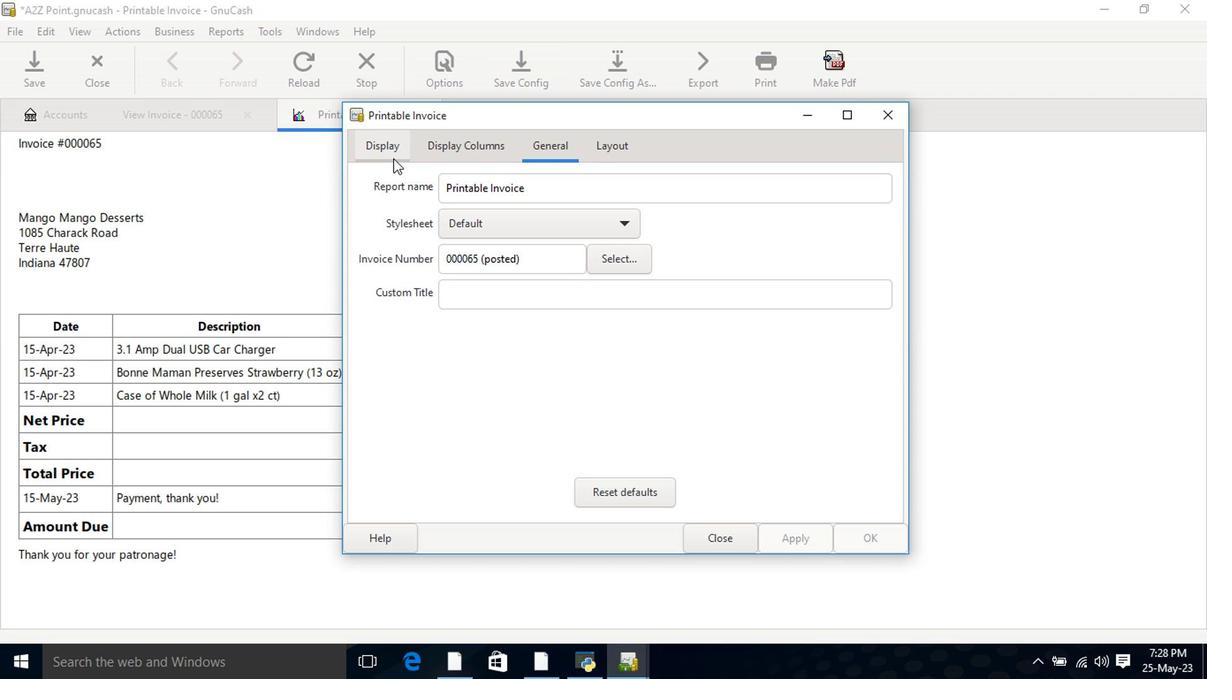 
Action: Mouse pressed left at (393, 157)
Screenshot: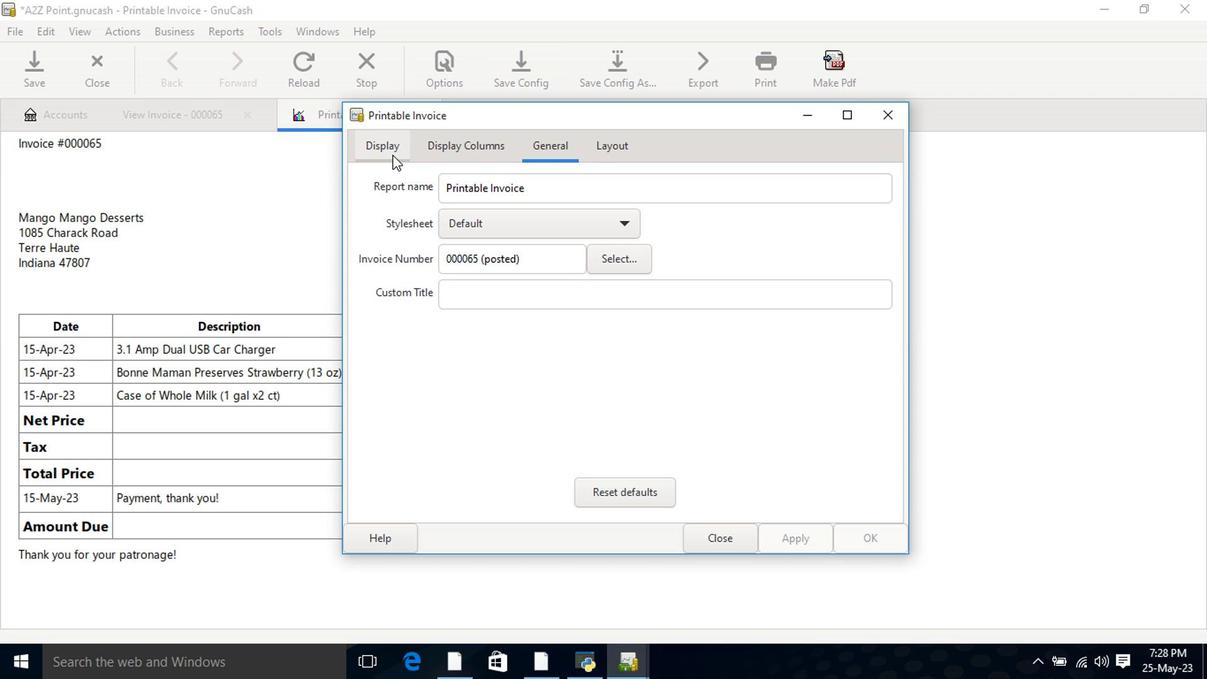 
Action: Mouse moved to (498, 352)
Screenshot: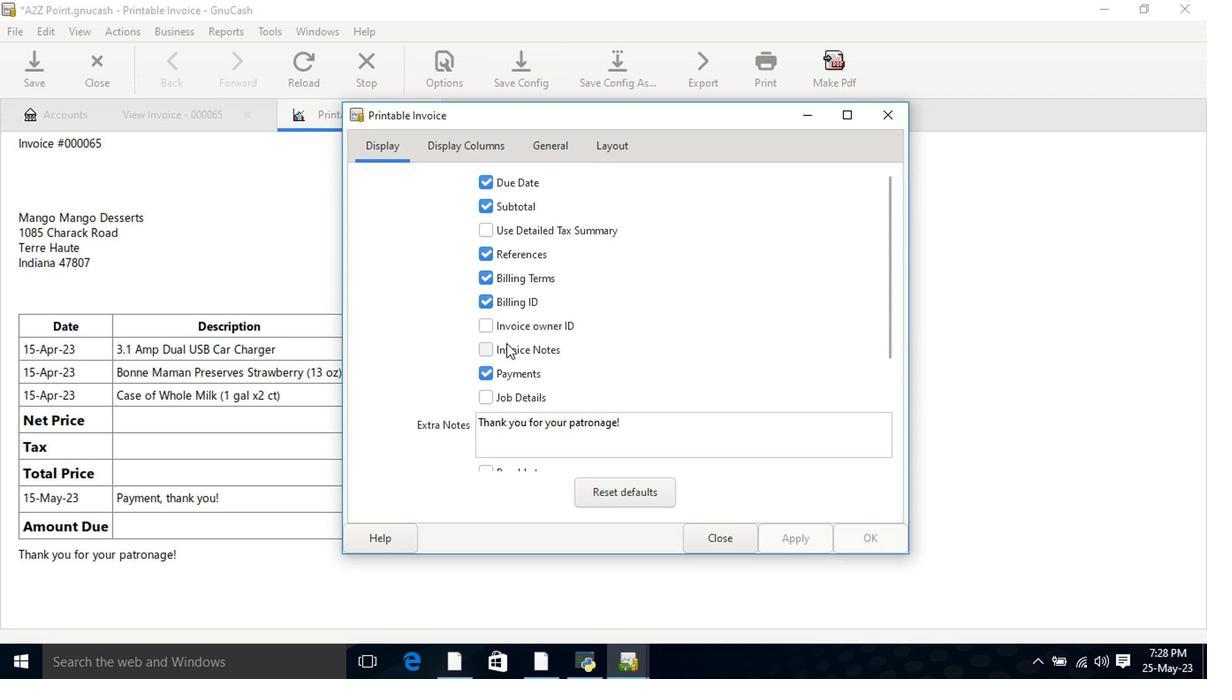 
Action: Mouse pressed left at (498, 352)
Screenshot: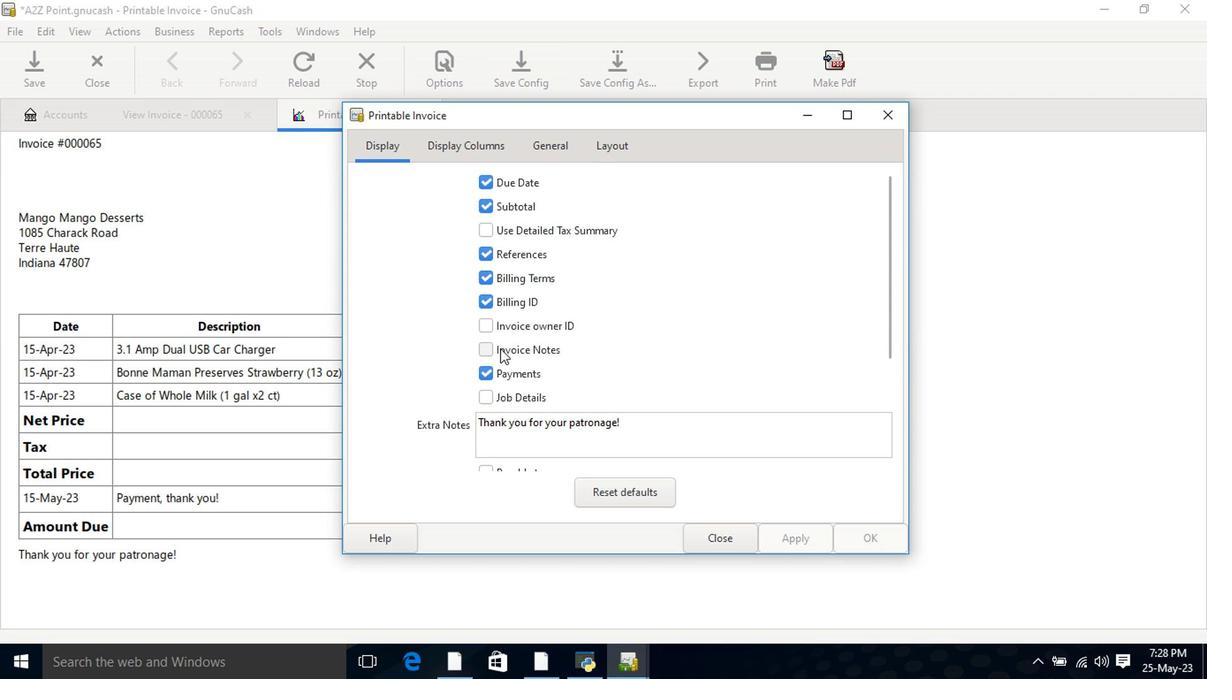 
Action: Mouse moved to (812, 547)
Screenshot: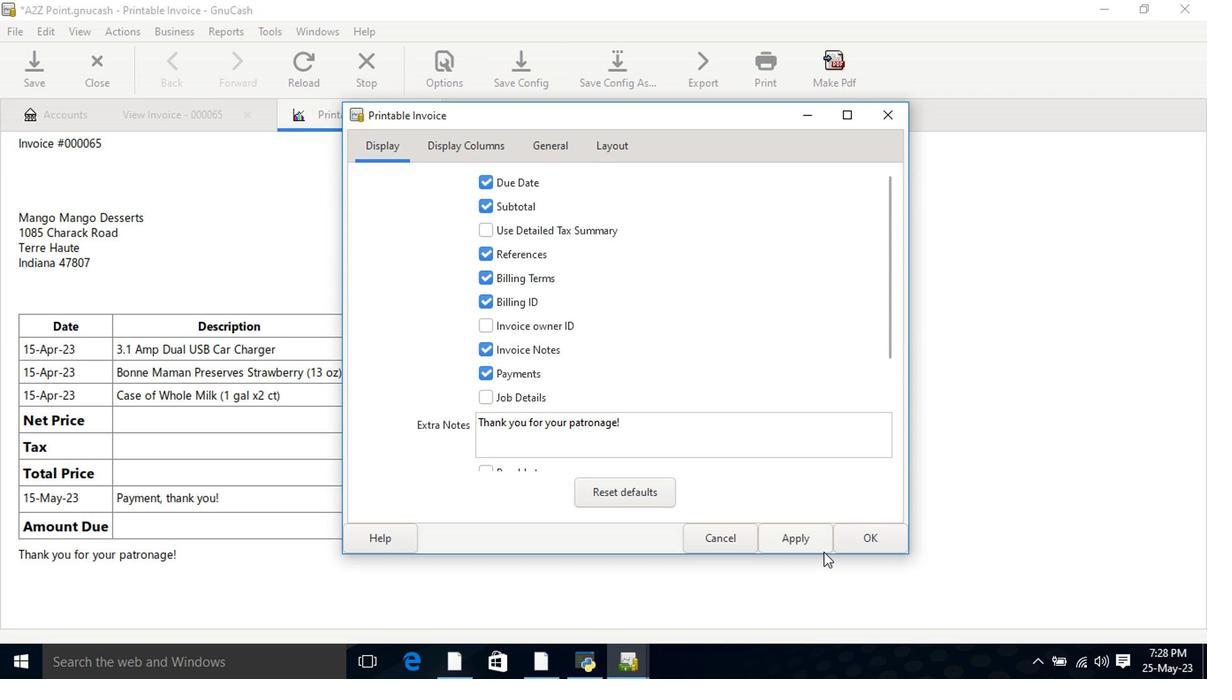 
Action: Mouse pressed left at (812, 547)
Screenshot: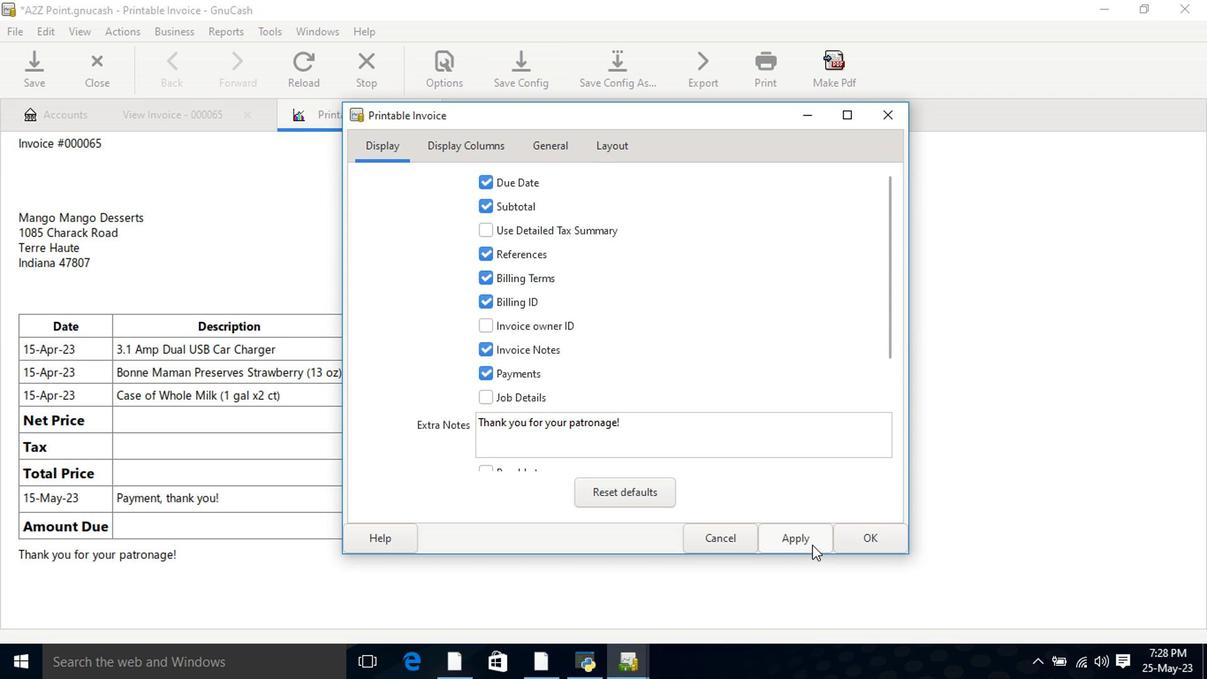 
Action: Mouse moved to (732, 539)
Screenshot: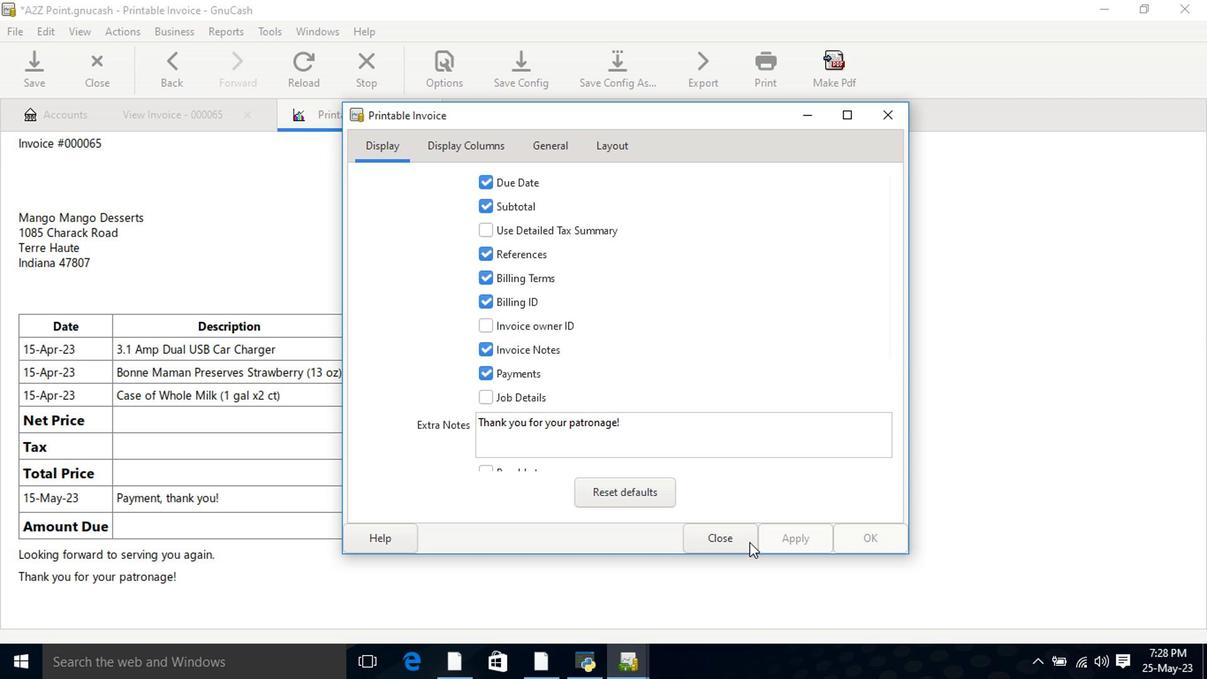
Action: Mouse pressed left at (732, 539)
Screenshot: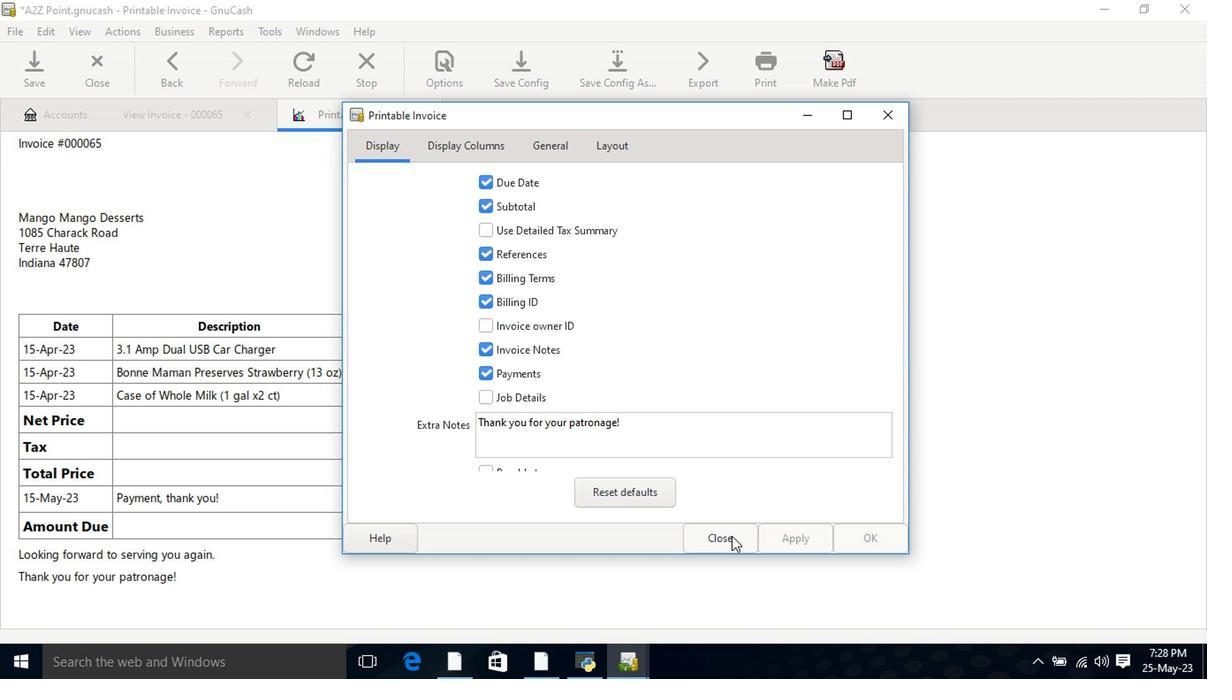 
Action: Mouse moved to (732, 537)
Screenshot: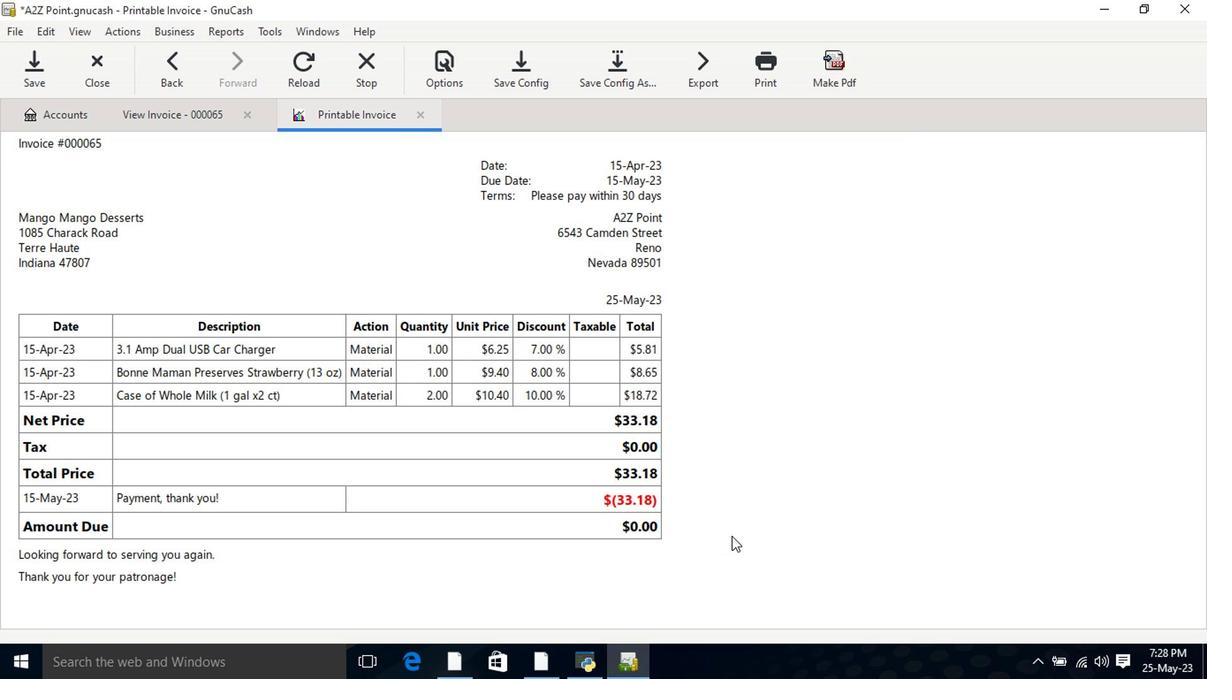 
